 Task: Create a sub task Gather and Analyse Requirements for the task  Create an e-learning platform for online education in the project AgileBite , assign it to team member softage.2@softage.net and update the status of the sub task to  Completed , set the priority of the sub task to High
Action: Mouse moved to (438, 237)
Screenshot: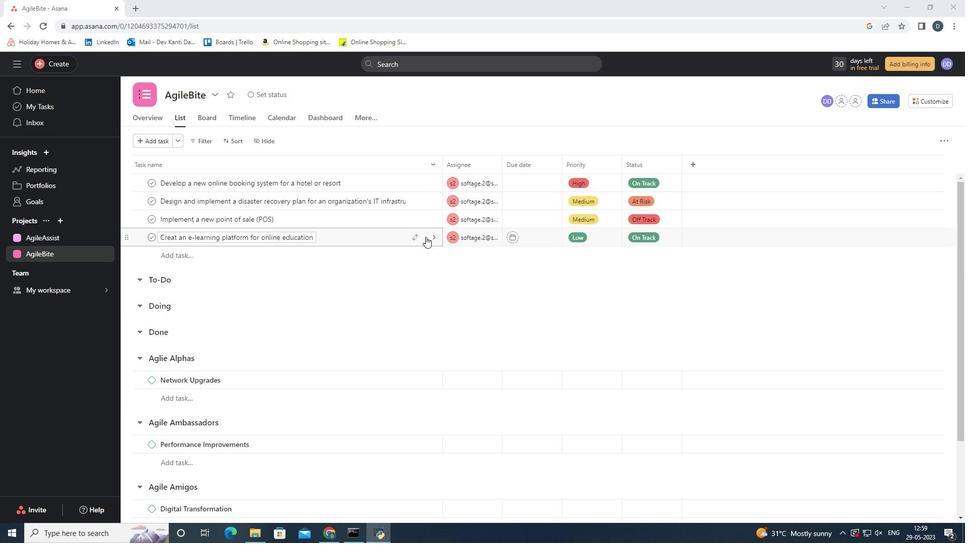 
Action: Mouse pressed left at (438, 237)
Screenshot: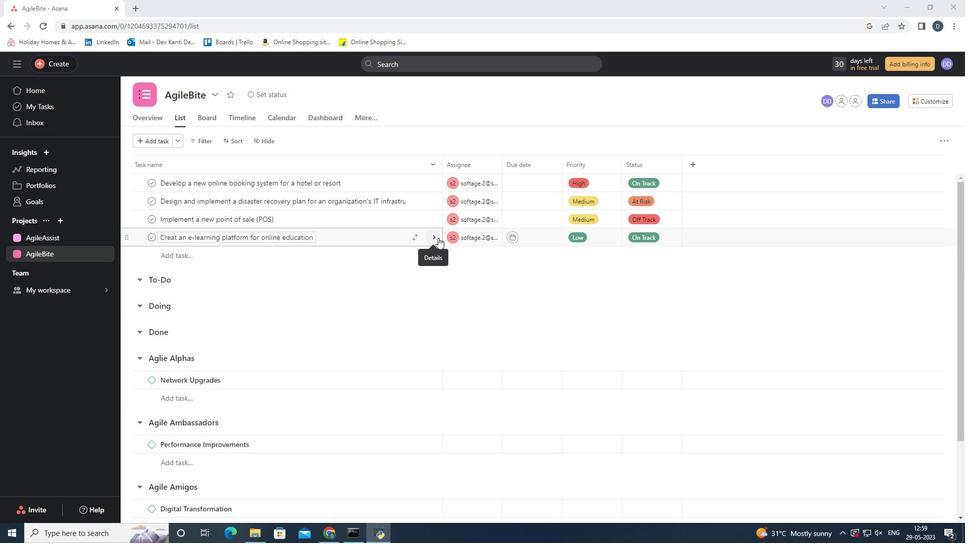
Action: Mouse moved to (880, 142)
Screenshot: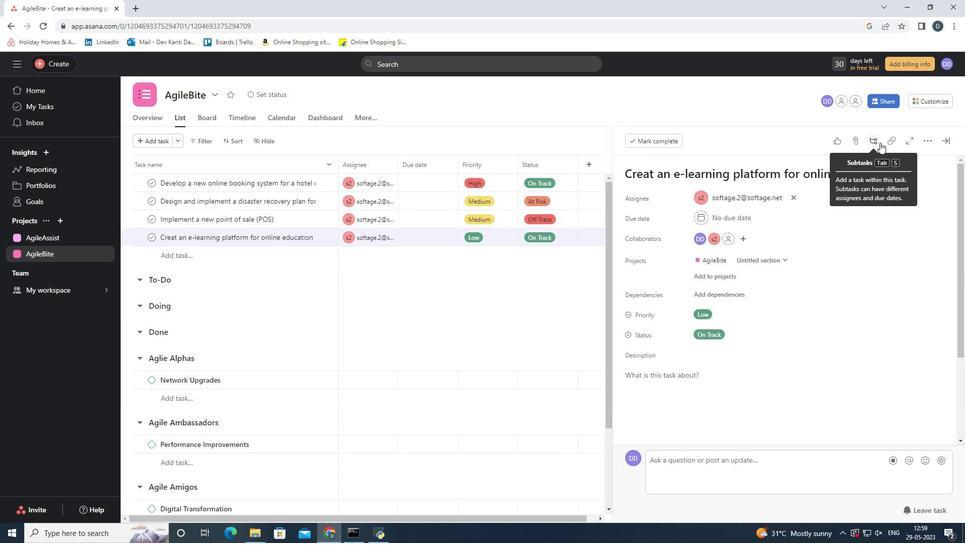 
Action: Mouse pressed left at (880, 142)
Screenshot: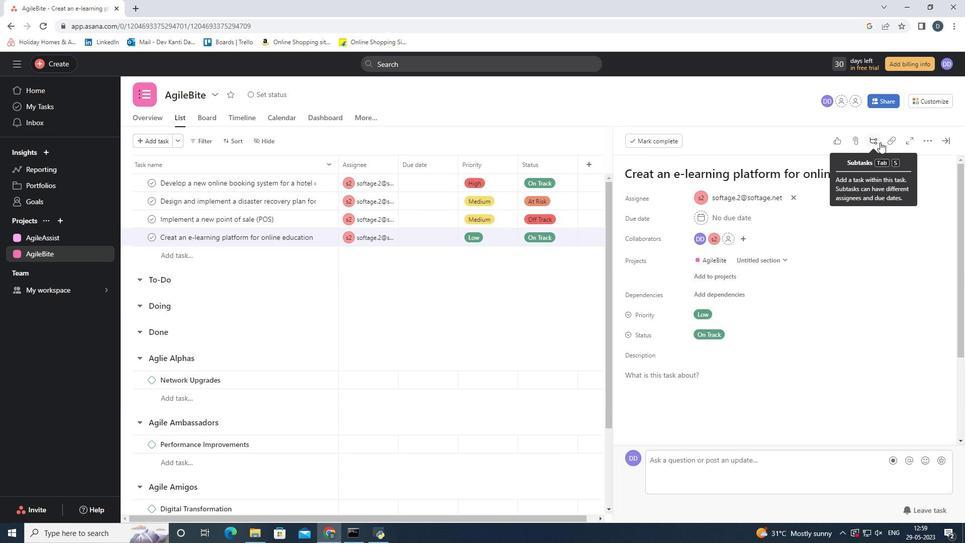 
Action: Mouse moved to (791, 337)
Screenshot: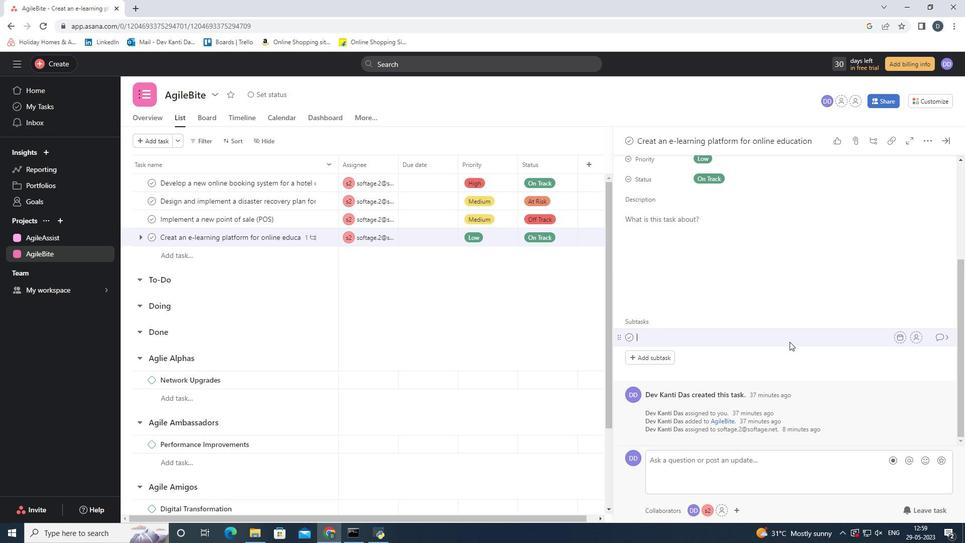 
Action: Mouse pressed left at (791, 337)
Screenshot: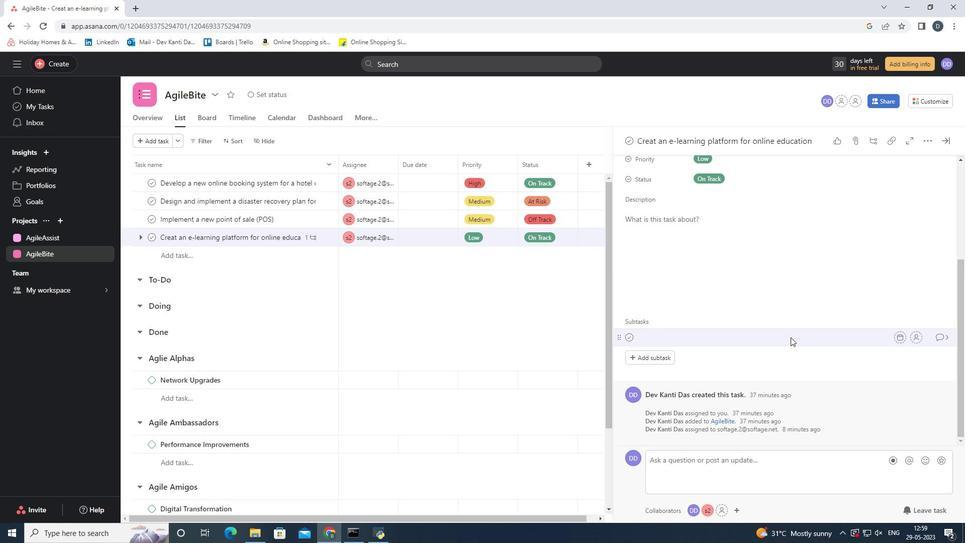 
Action: Mouse moved to (664, 340)
Screenshot: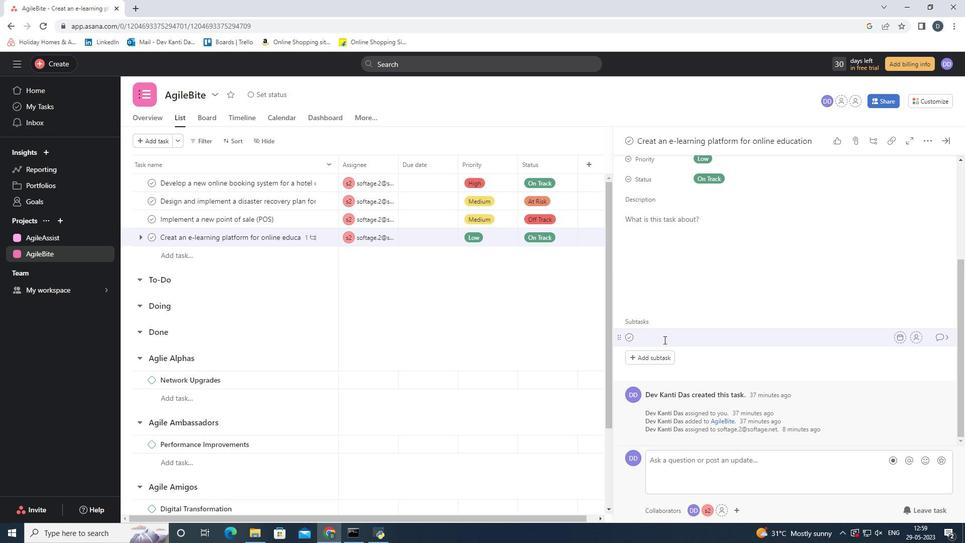 
Action: Mouse pressed left at (664, 340)
Screenshot: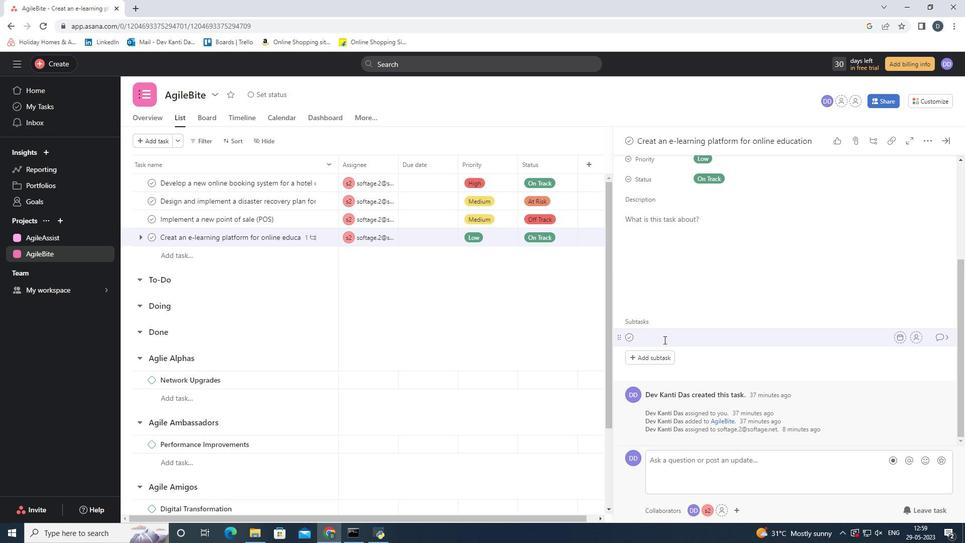 
Action: Mouse moved to (797, 367)
Screenshot: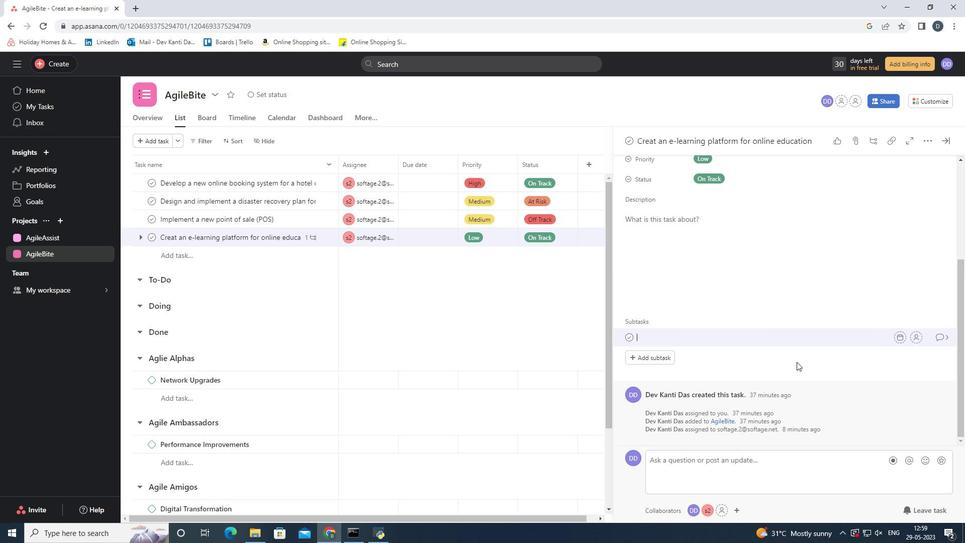 
Action: Key pressed <Key.shift><Key.shift><Key.shift><Key.shift><Key.shift>Gather<Key.space>and<Key.space><Key.shift>Analyse<Key.space><Key.shift>Requirements
Screenshot: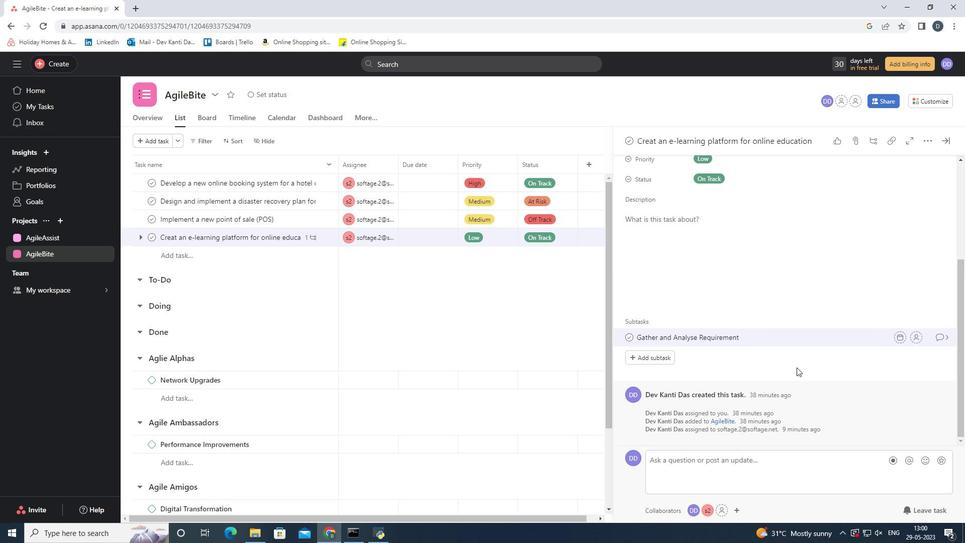 
Action: Mouse moved to (797, 368)
Screenshot: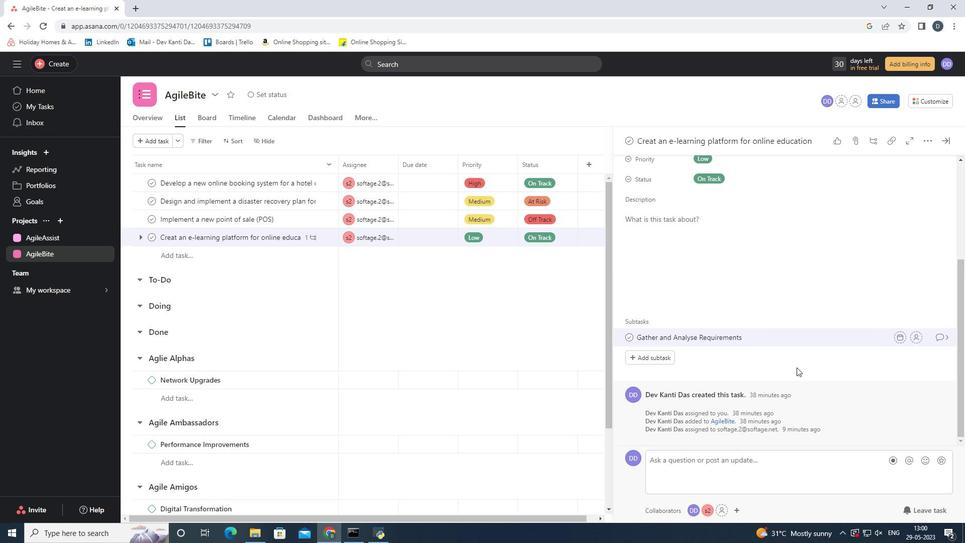 
Action: Mouse pressed left at (797, 368)
Screenshot: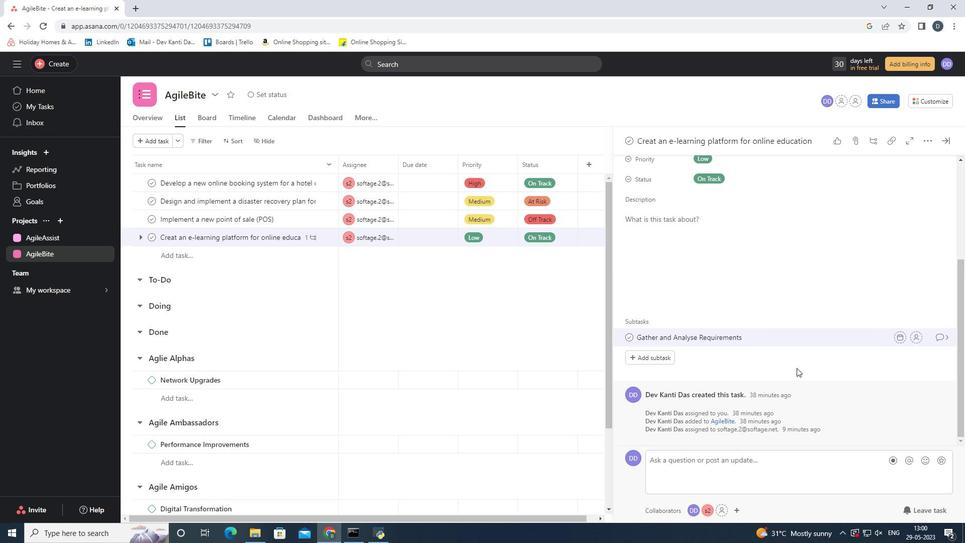 
Action: Mouse moved to (798, 273)
Screenshot: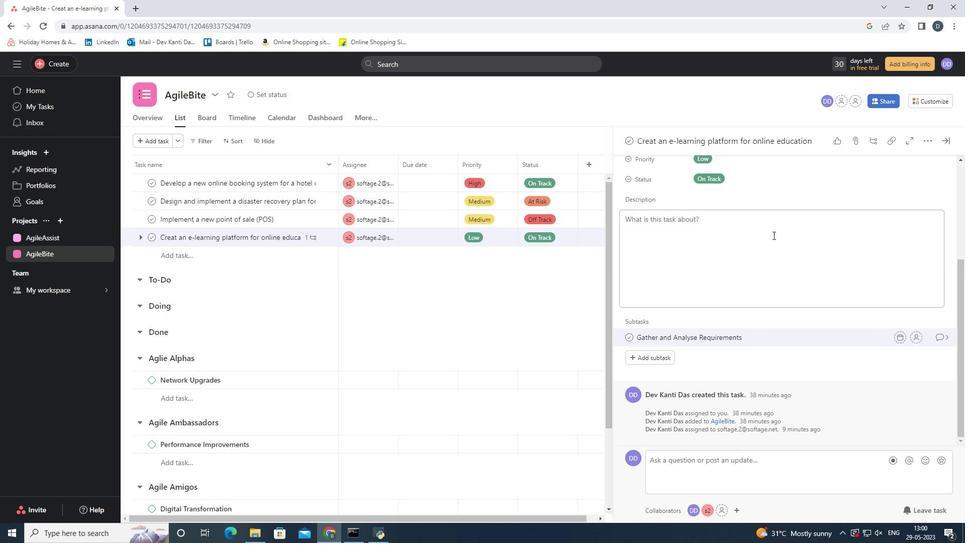 
Action: Mouse scrolled (798, 274) with delta (0, 0)
Screenshot: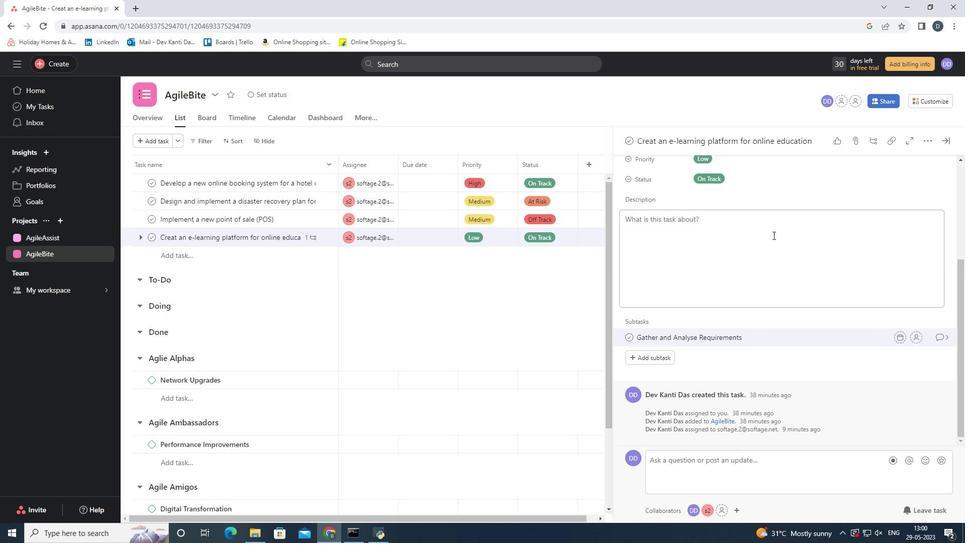 
Action: Mouse scrolled (798, 274) with delta (0, 0)
Screenshot: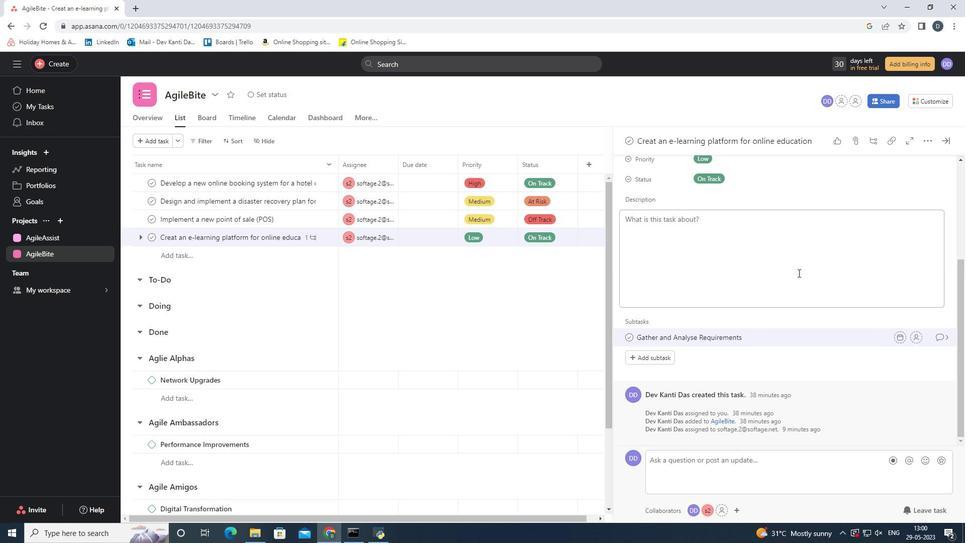 
Action: Mouse scrolled (798, 274) with delta (0, 0)
Screenshot: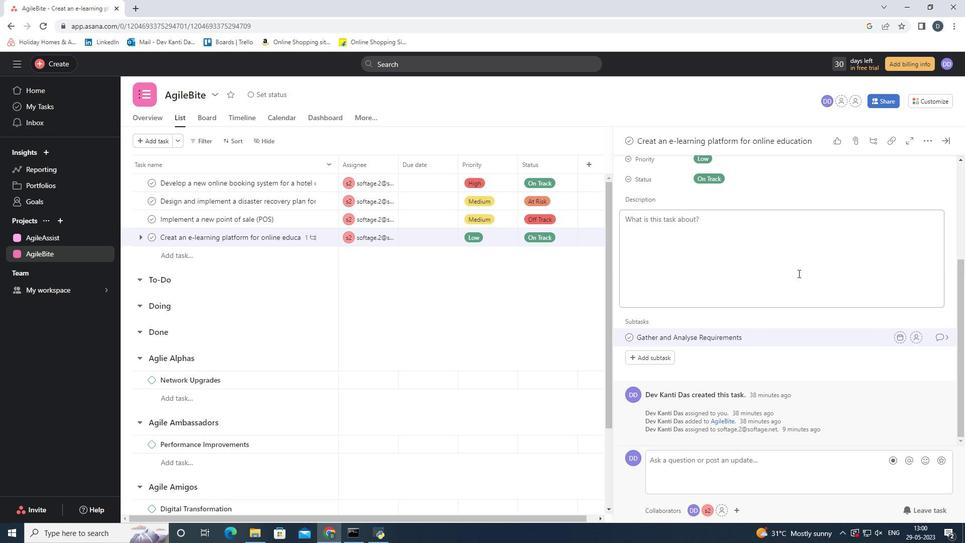 
Action: Mouse scrolled (798, 274) with delta (0, 0)
Screenshot: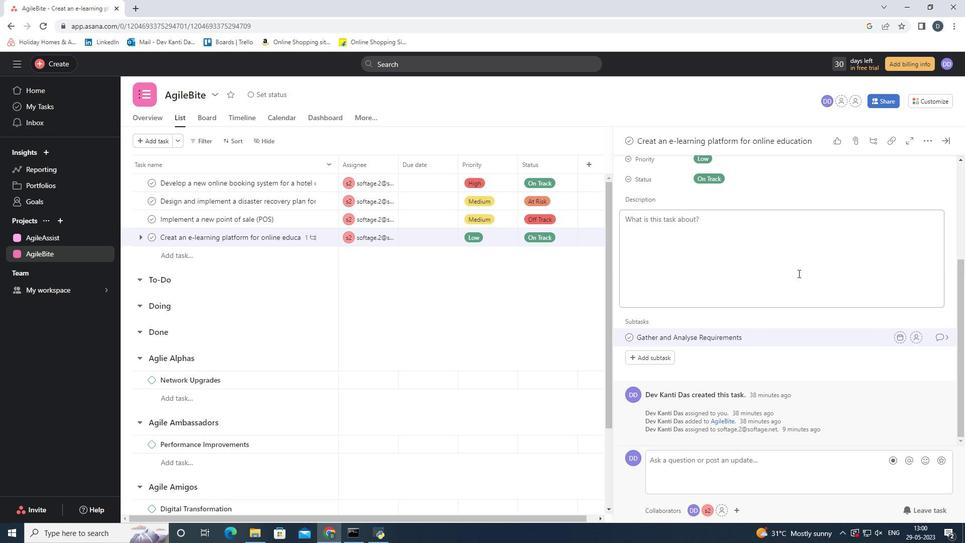 
Action: Mouse scrolled (798, 274) with delta (0, 0)
Screenshot: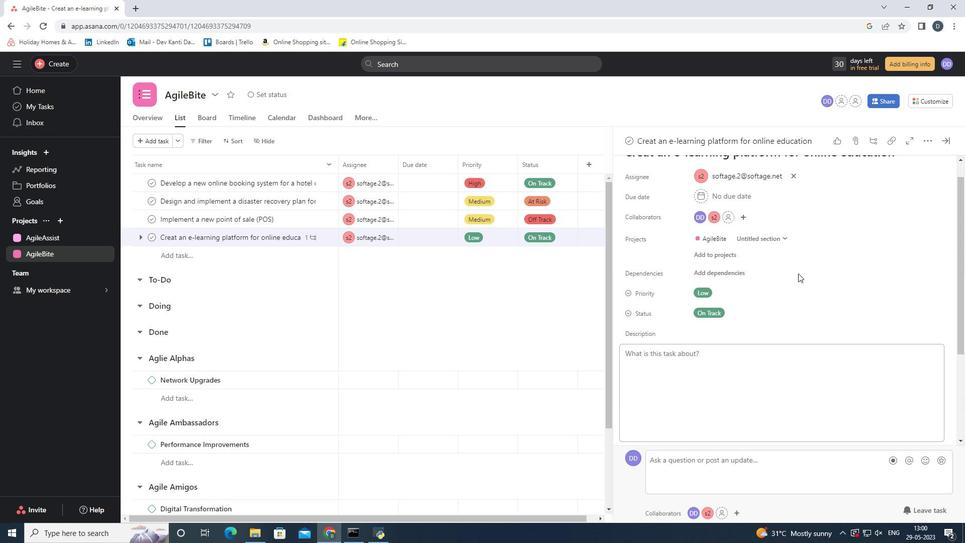 
Action: Mouse scrolled (798, 274) with delta (0, 0)
Screenshot: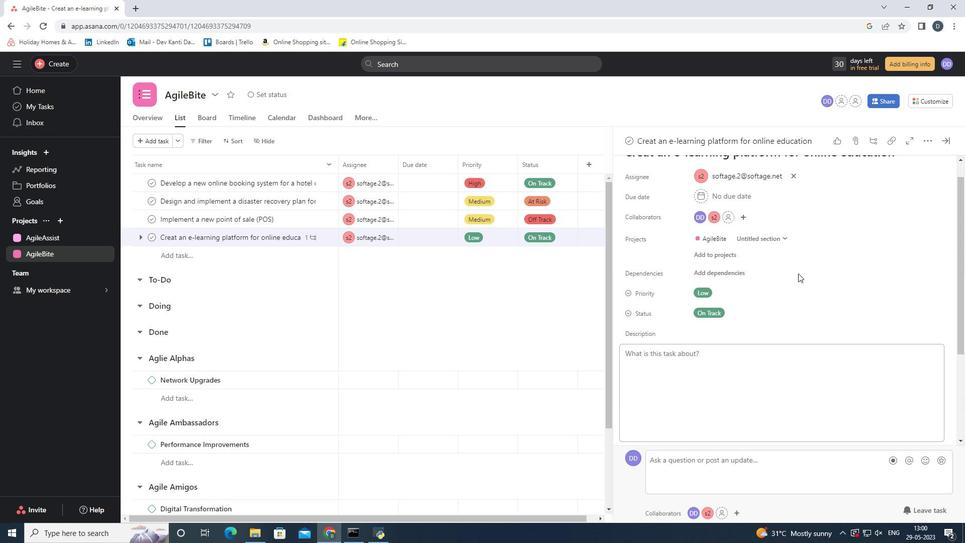 
Action: Mouse scrolled (798, 274) with delta (0, 0)
Screenshot: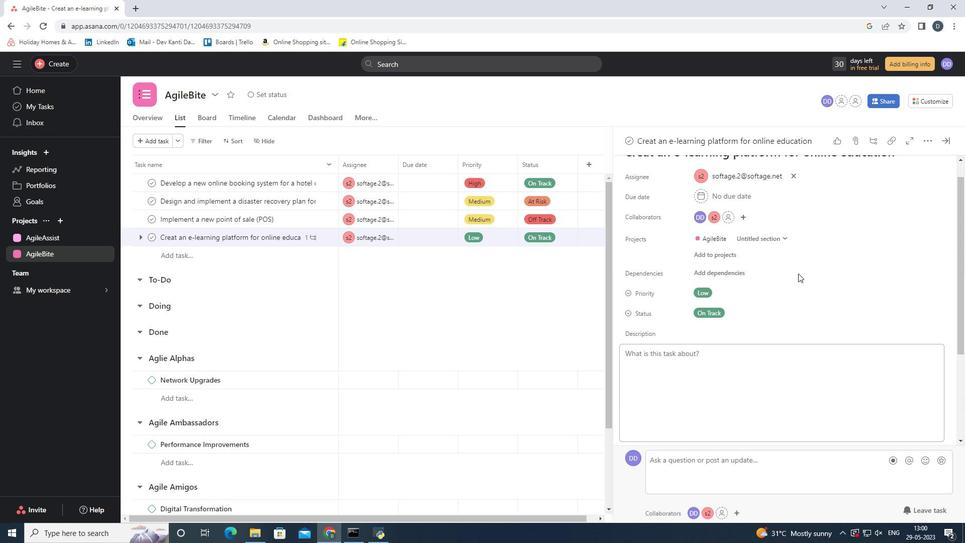 
Action: Mouse moved to (847, 309)
Screenshot: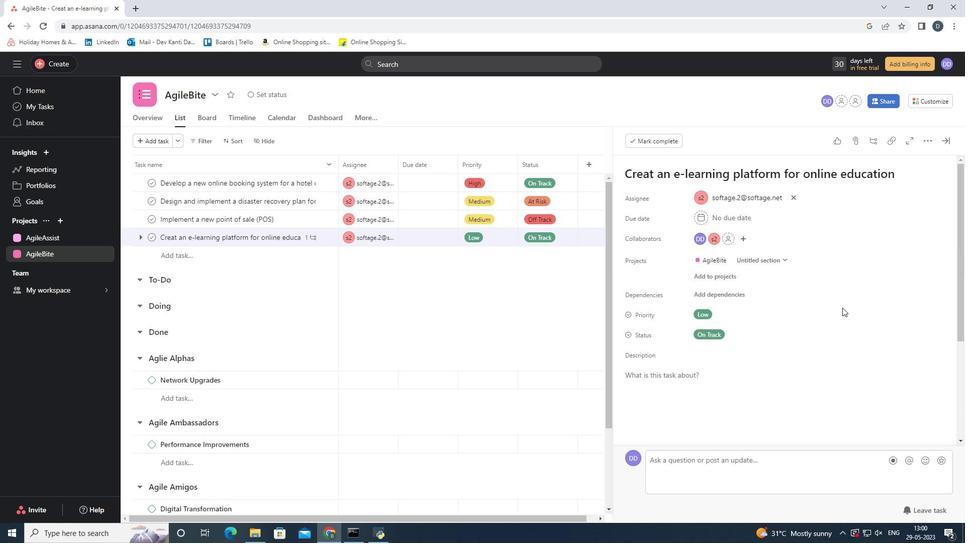 
Action: Mouse scrolled (847, 308) with delta (0, 0)
Screenshot: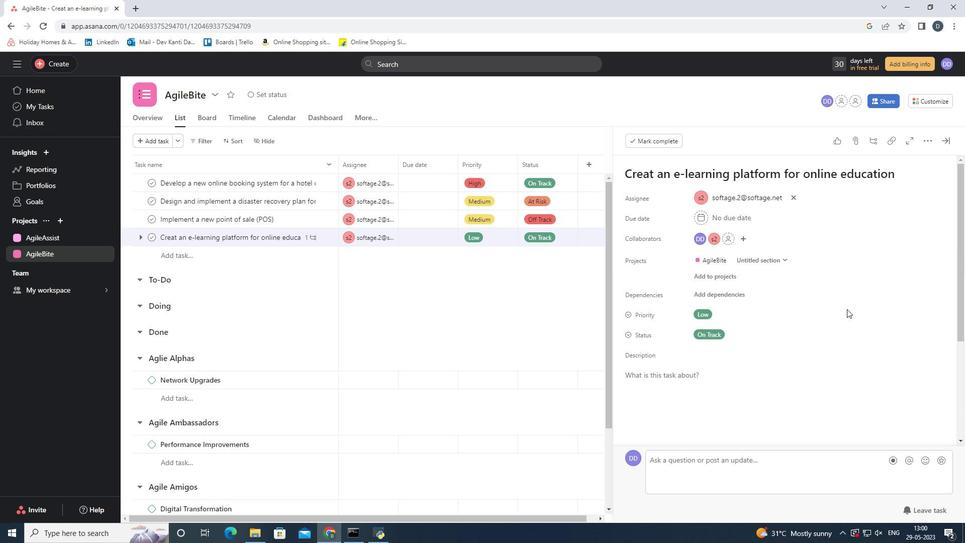 
Action: Mouse scrolled (847, 308) with delta (0, 0)
Screenshot: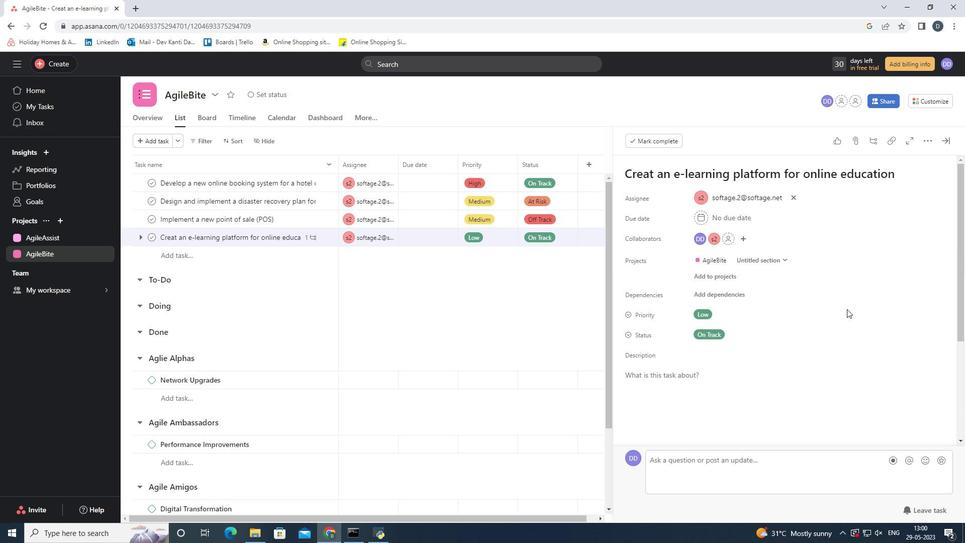 
Action: Mouse scrolled (847, 308) with delta (0, 0)
Screenshot: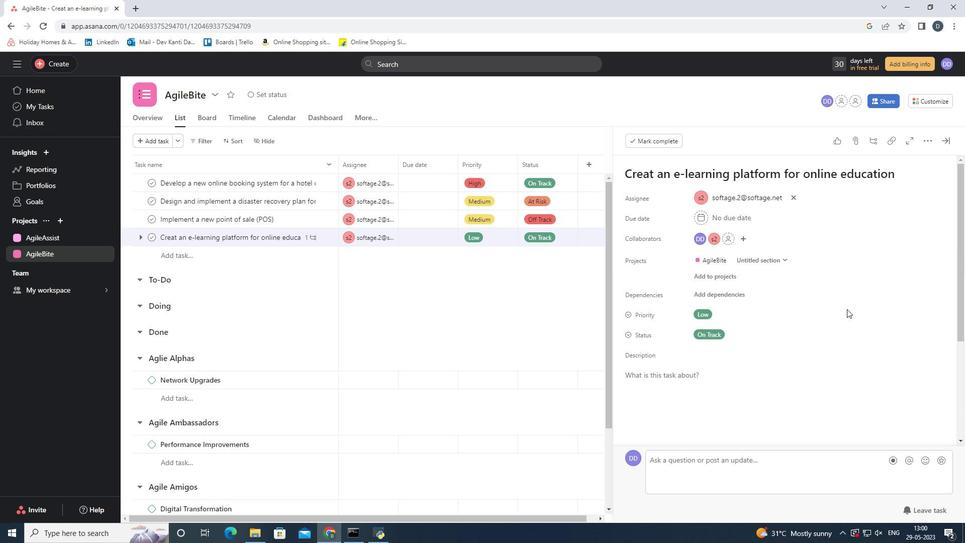 
Action: Mouse scrolled (847, 308) with delta (0, 0)
Screenshot: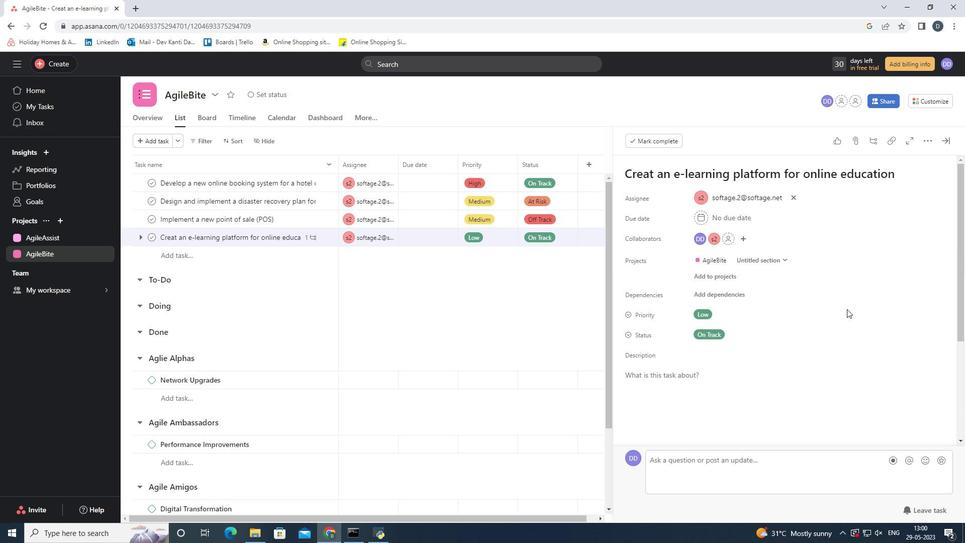 
Action: Mouse moved to (921, 339)
Screenshot: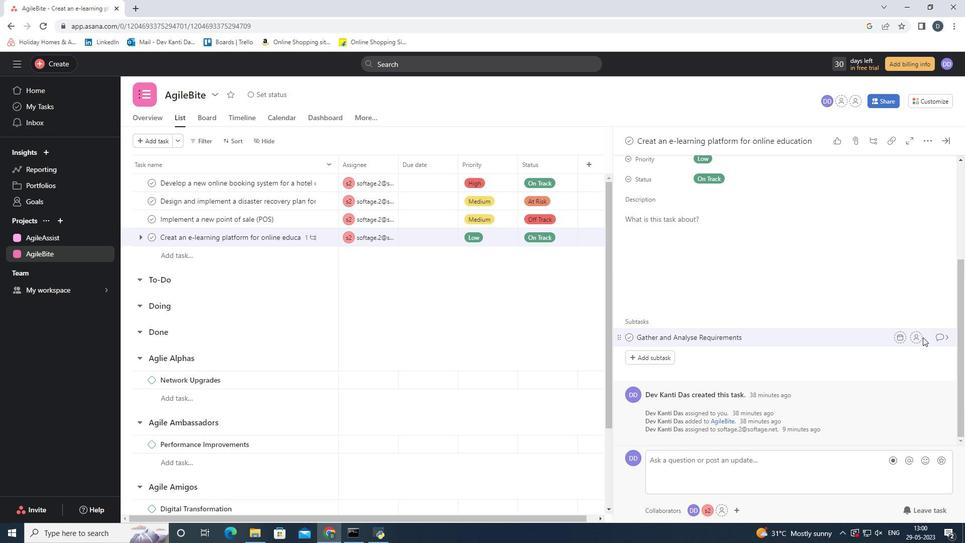 
Action: Mouse pressed left at (921, 339)
Screenshot: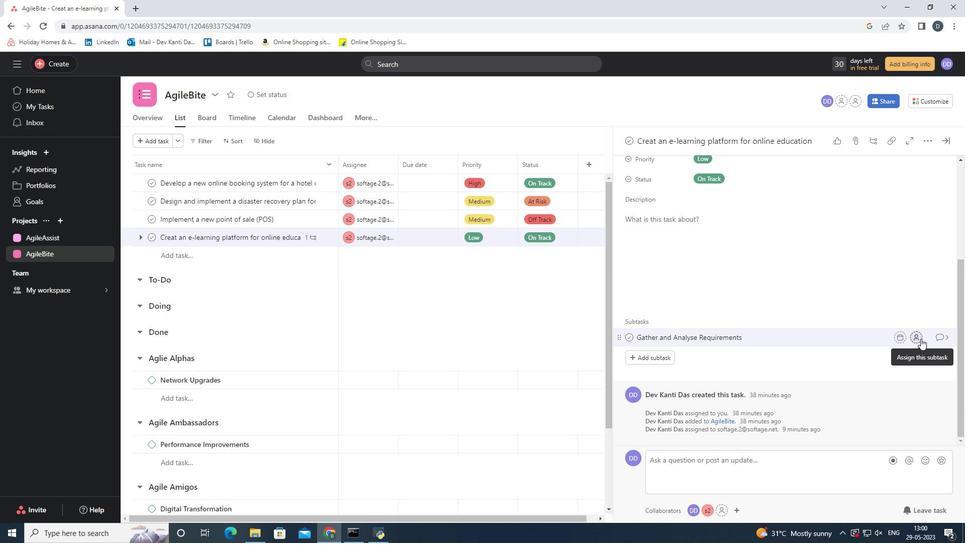 
Action: Mouse moved to (827, 415)
Screenshot: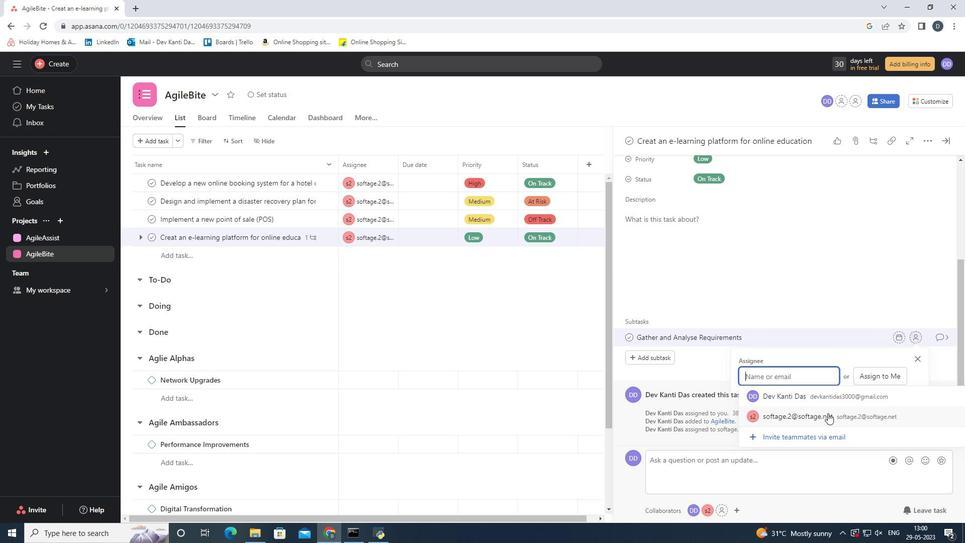 
Action: Mouse pressed left at (827, 415)
Screenshot: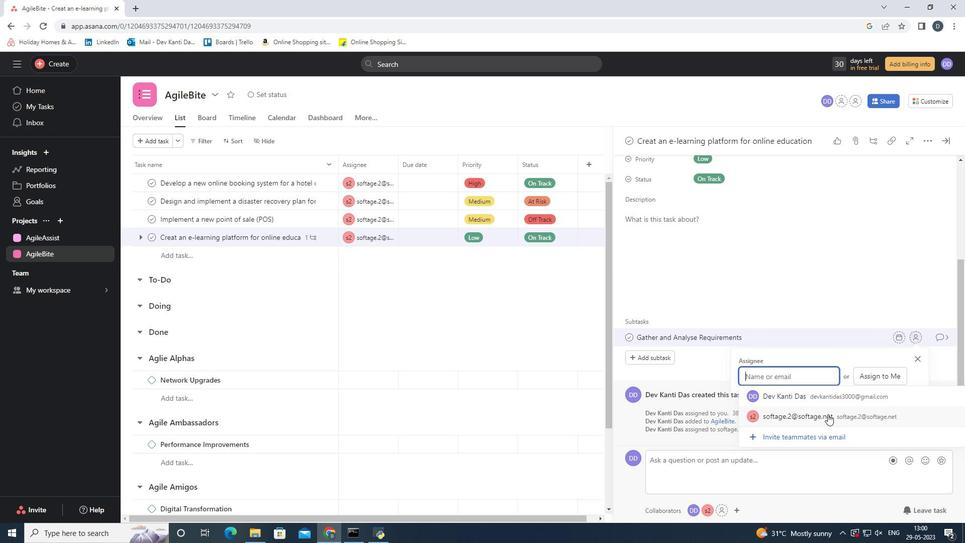 
Action: Mouse moved to (948, 342)
Screenshot: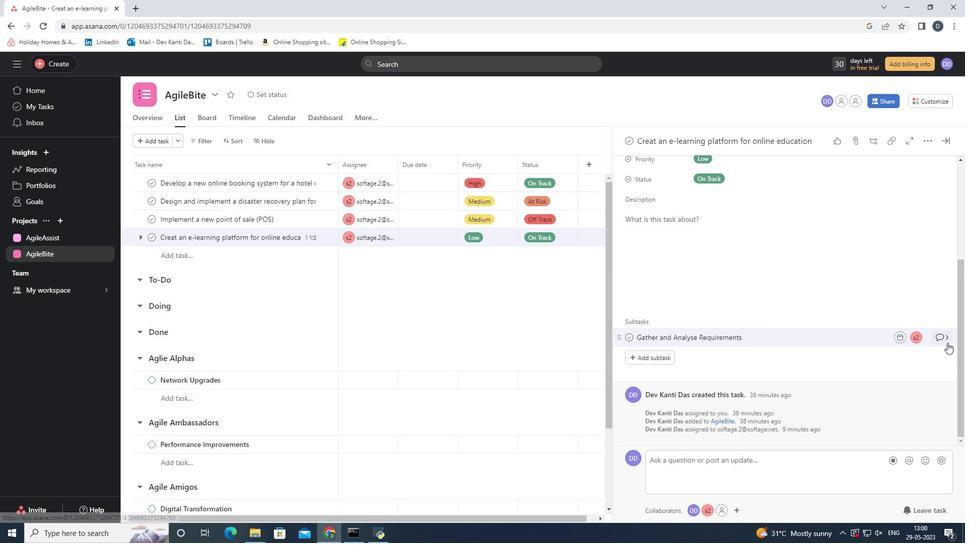 
Action: Mouse pressed left at (948, 342)
Screenshot: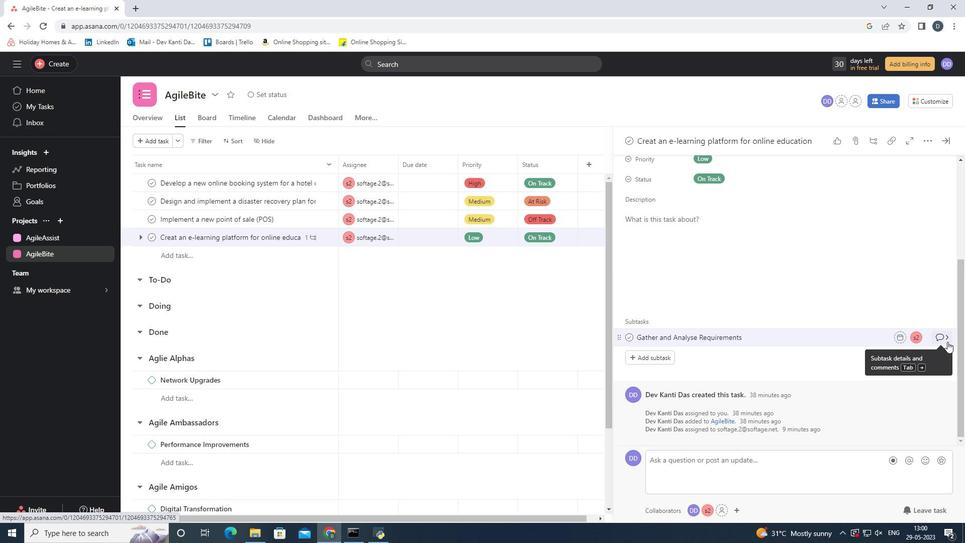 
Action: Mouse moved to (677, 307)
Screenshot: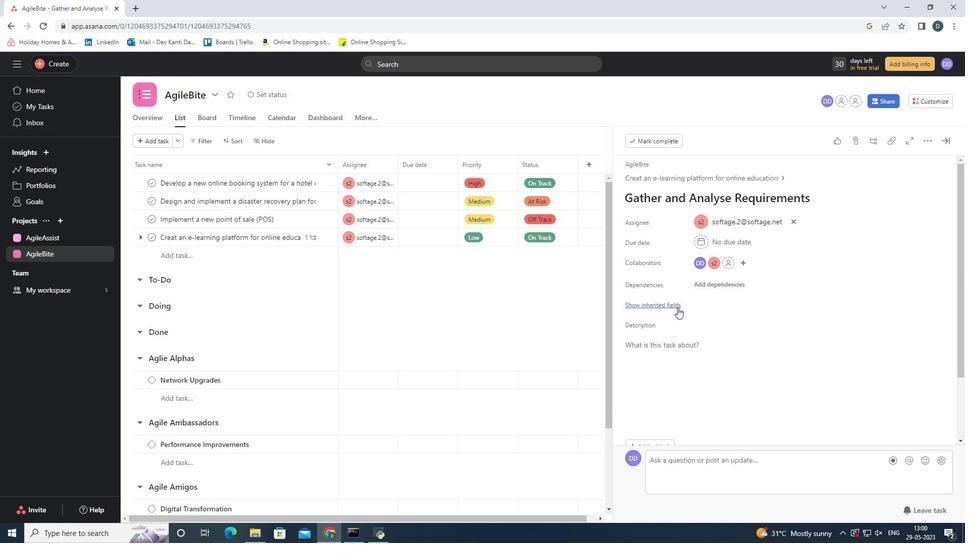 
Action: Mouse pressed left at (677, 307)
Screenshot: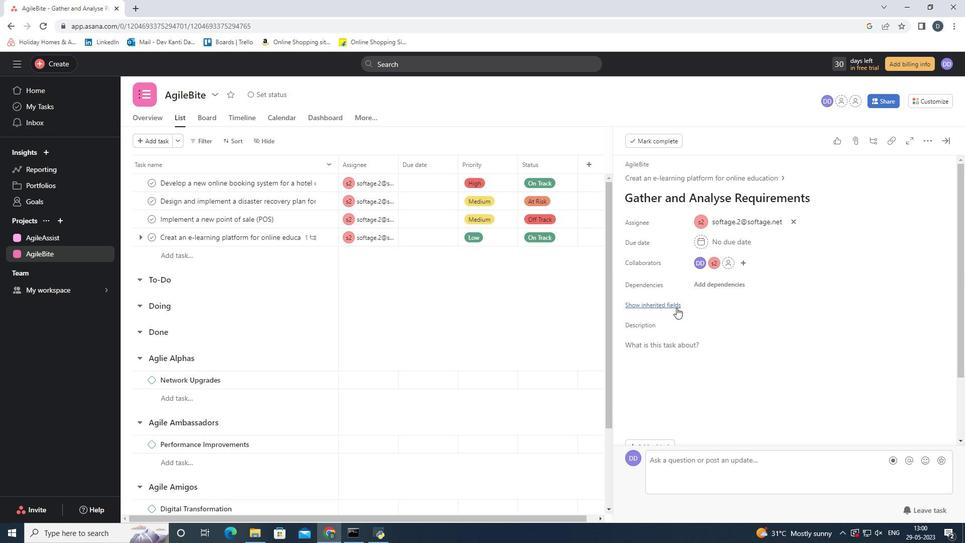 
Action: Mouse moved to (698, 348)
Screenshot: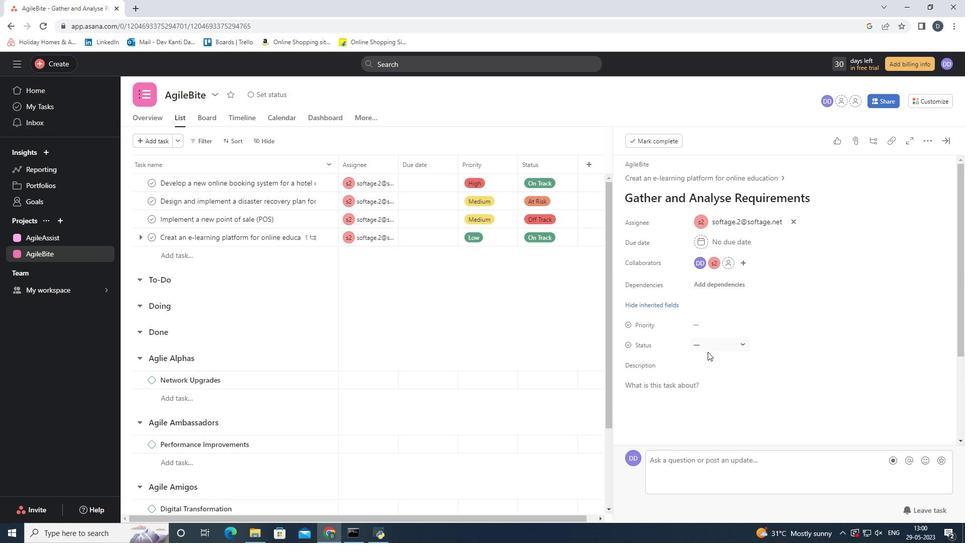 
Action: Mouse pressed left at (698, 348)
Screenshot: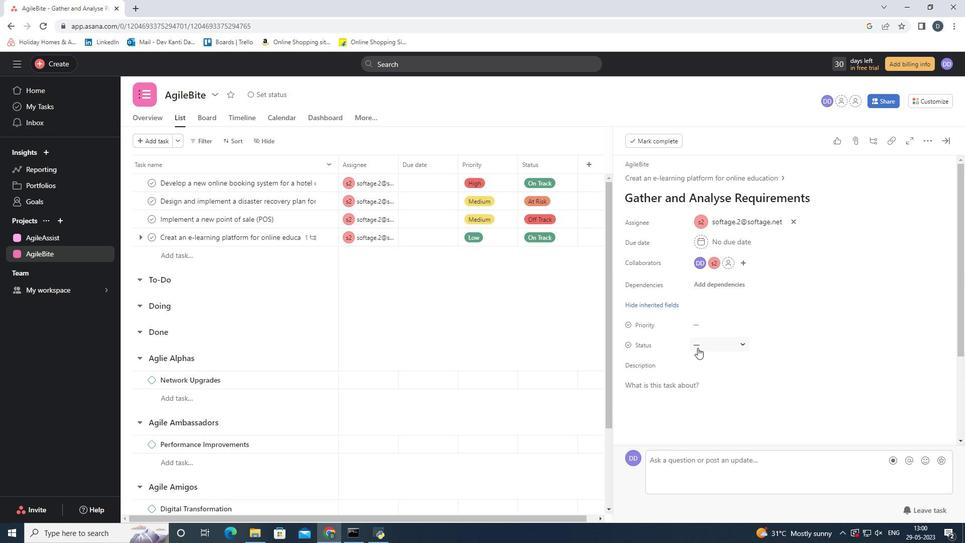 
Action: Mouse moved to (887, 373)
Screenshot: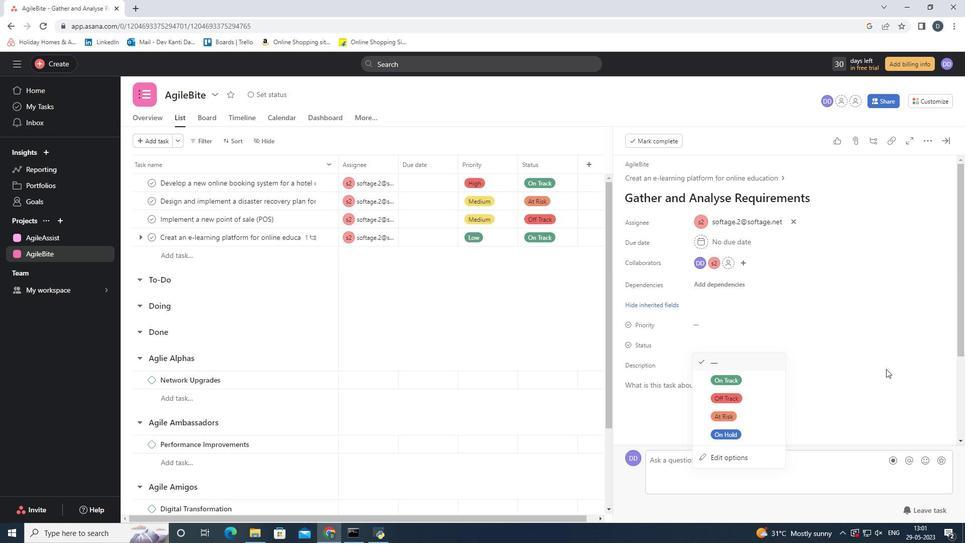 
Action: Mouse pressed left at (887, 373)
Screenshot: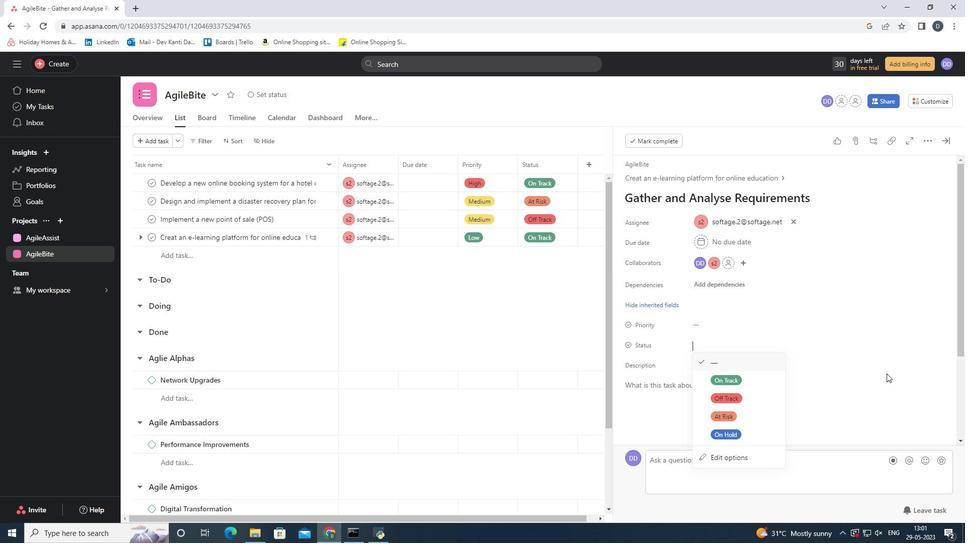 
Action: Mouse moved to (700, 317)
Screenshot: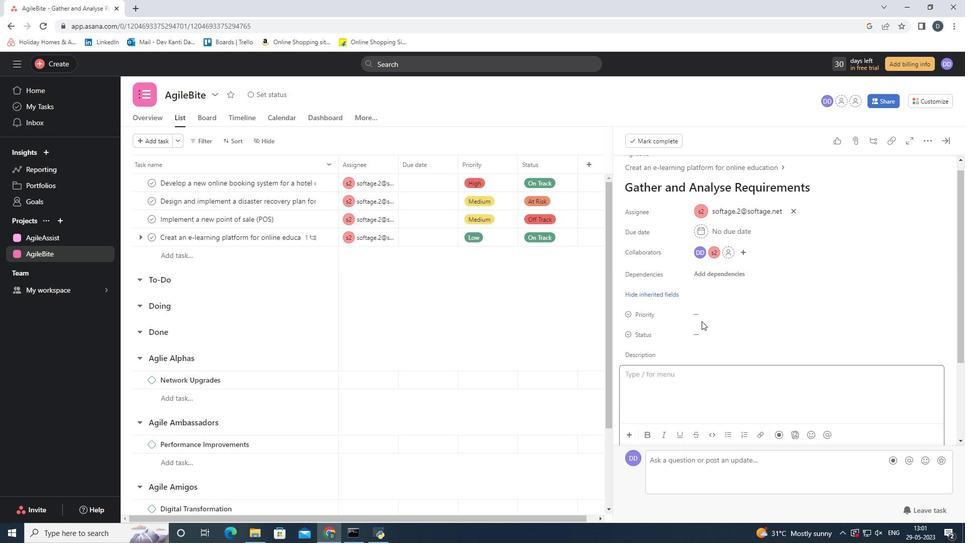
Action: Mouse pressed left at (700, 317)
Screenshot: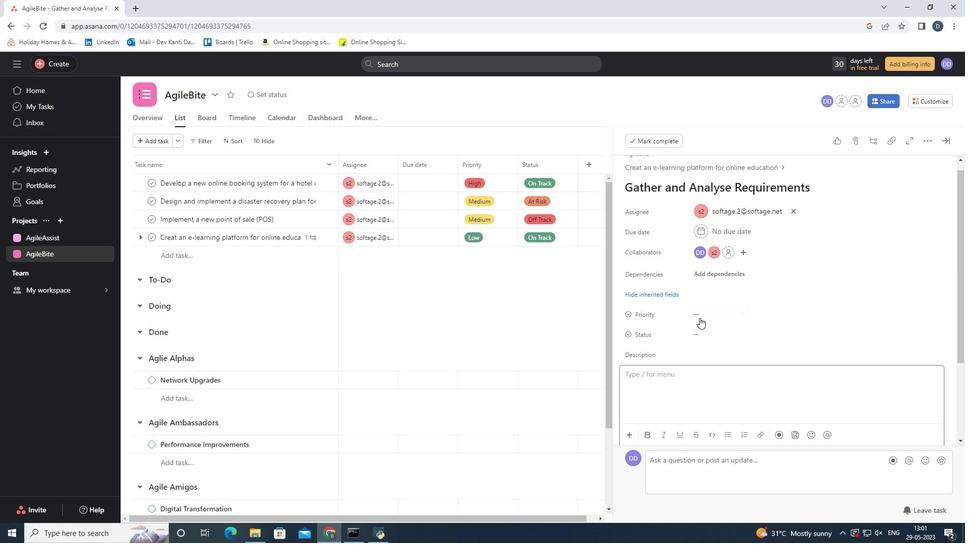 
Action: Mouse moved to (731, 348)
Screenshot: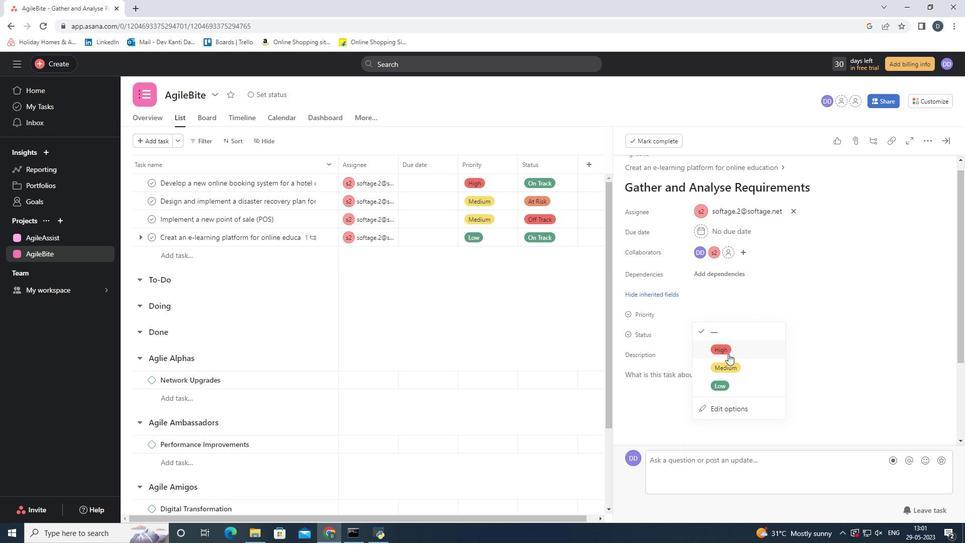 
Action: Mouse pressed left at (731, 348)
Screenshot: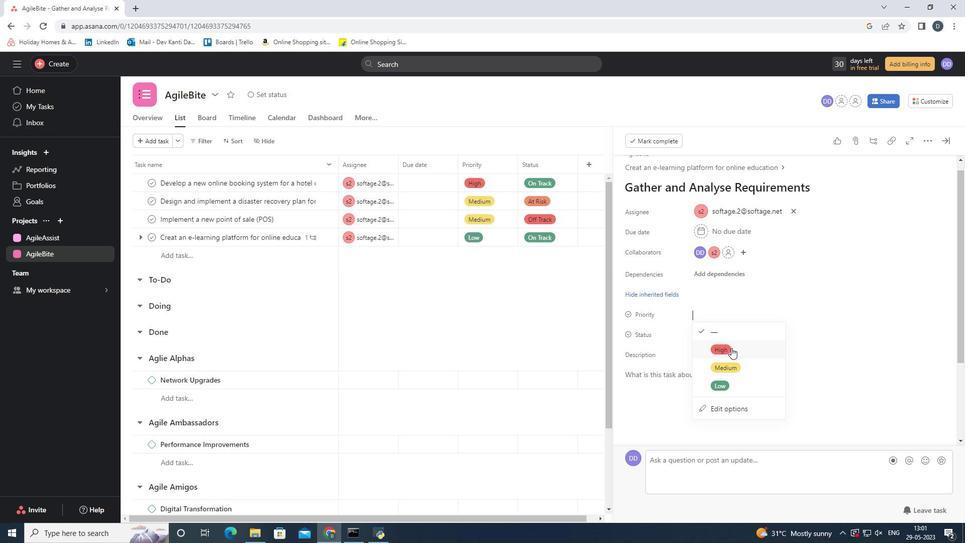 
Action: Mouse moved to (698, 331)
Screenshot: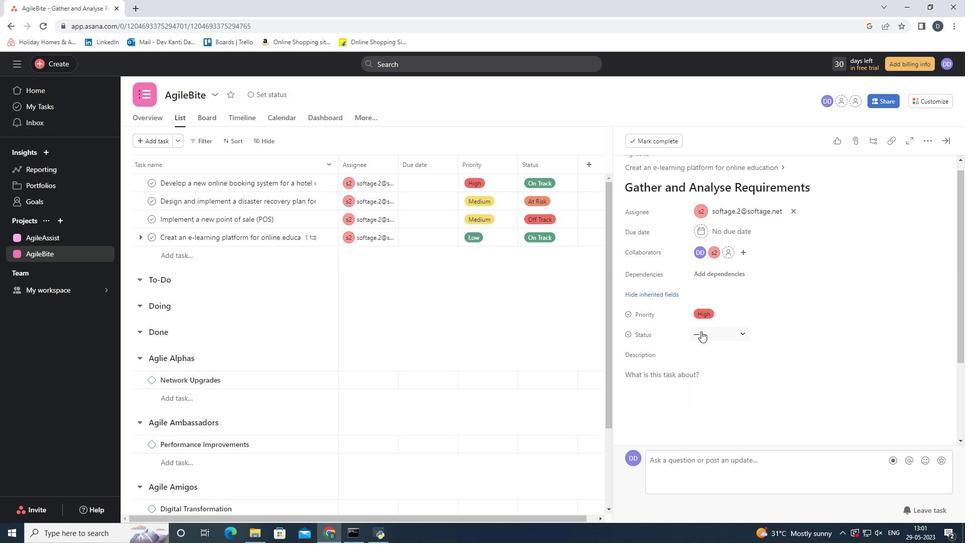 
Action: Mouse pressed left at (698, 331)
Screenshot: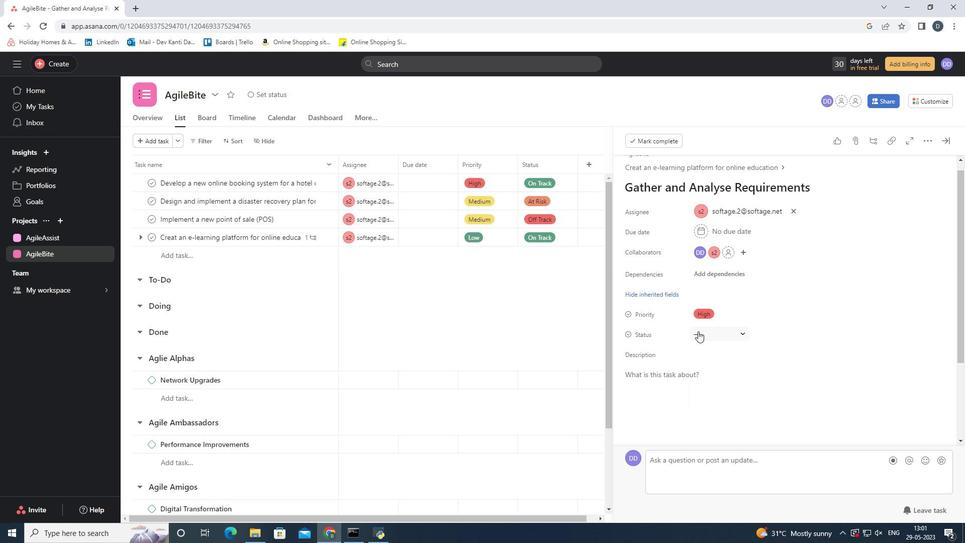 
Action: Mouse moved to (822, 315)
Screenshot: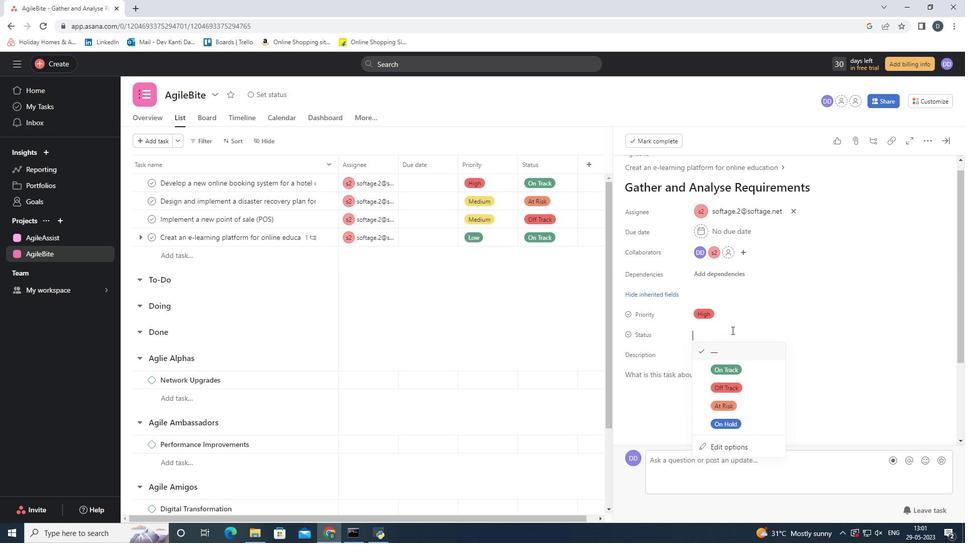 
Action: Mouse pressed left at (822, 315)
Screenshot: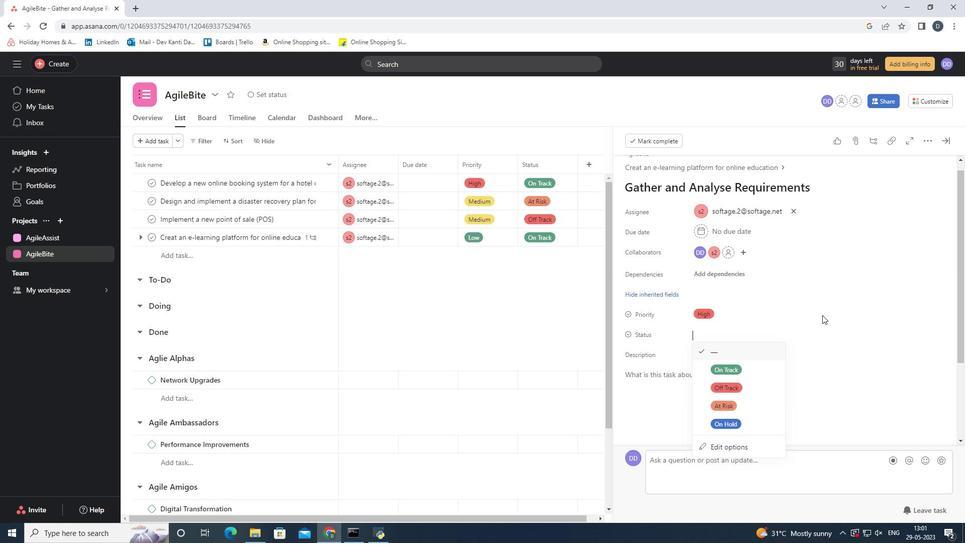 
Action: Mouse moved to (826, 343)
Screenshot: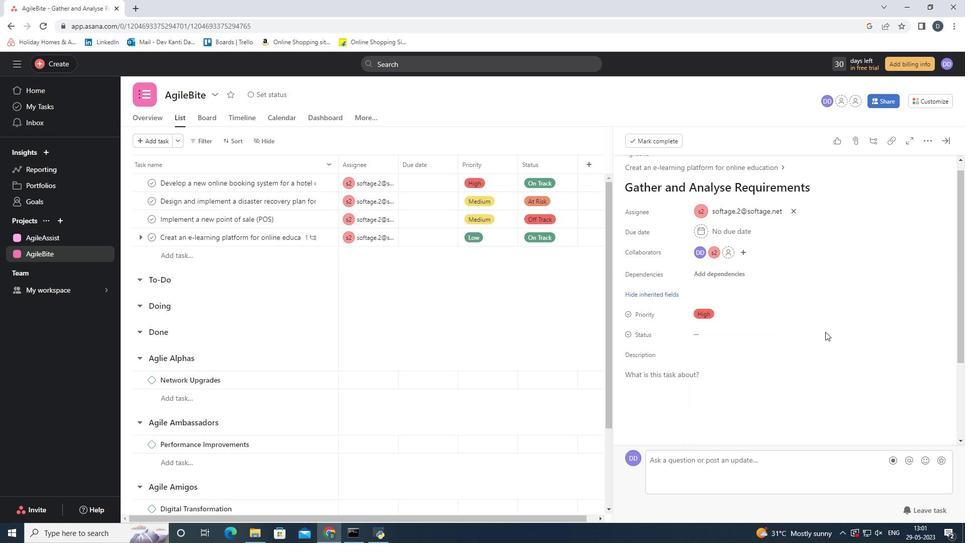 
Action: Mouse scrolled (826, 344) with delta (0, 0)
Screenshot: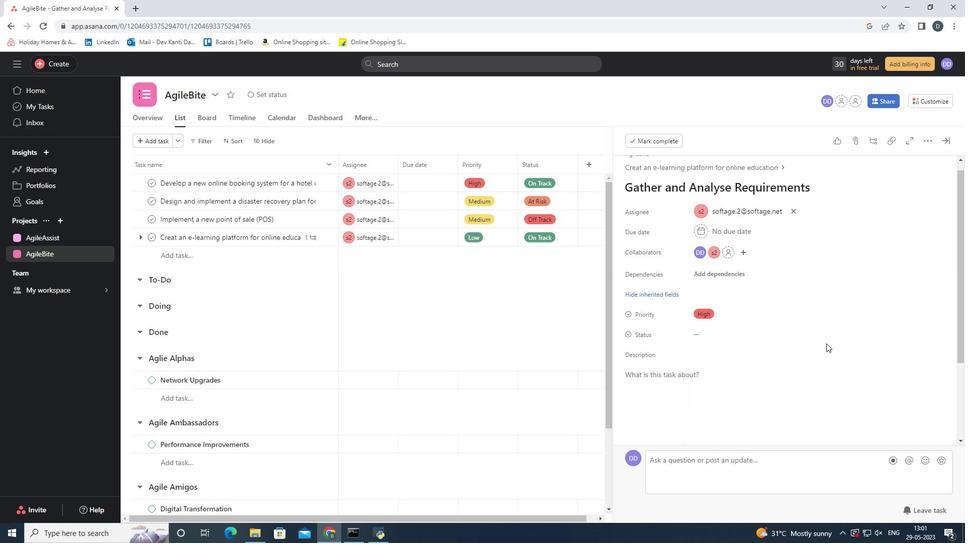 
Action: Mouse scrolled (826, 344) with delta (0, 0)
Screenshot: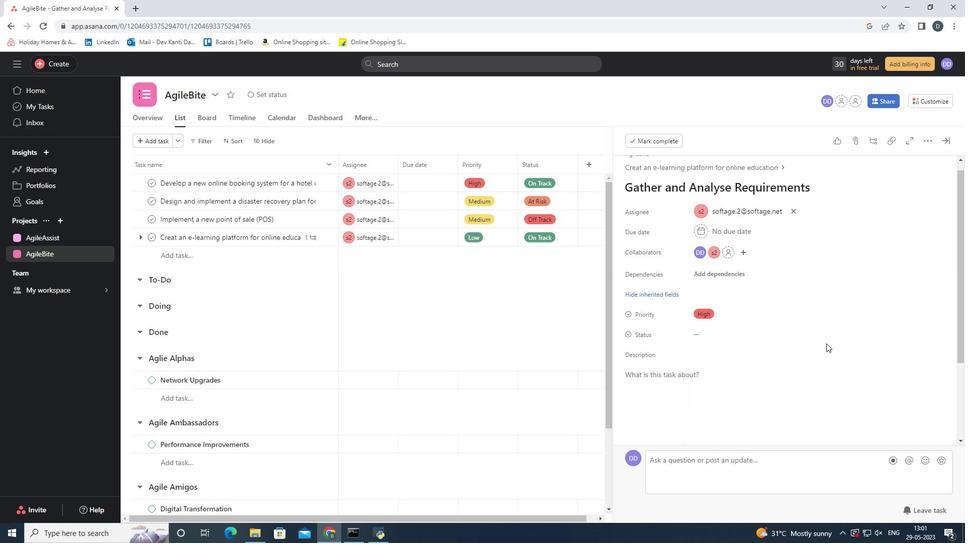 
Action: Mouse scrolled (826, 344) with delta (0, 0)
Screenshot: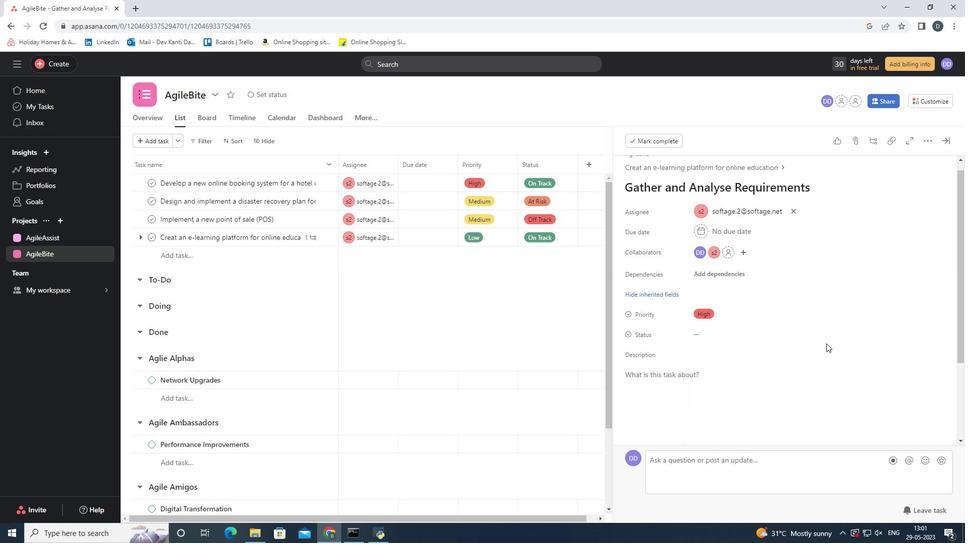 
Action: Mouse scrolled (826, 344) with delta (0, 0)
Screenshot: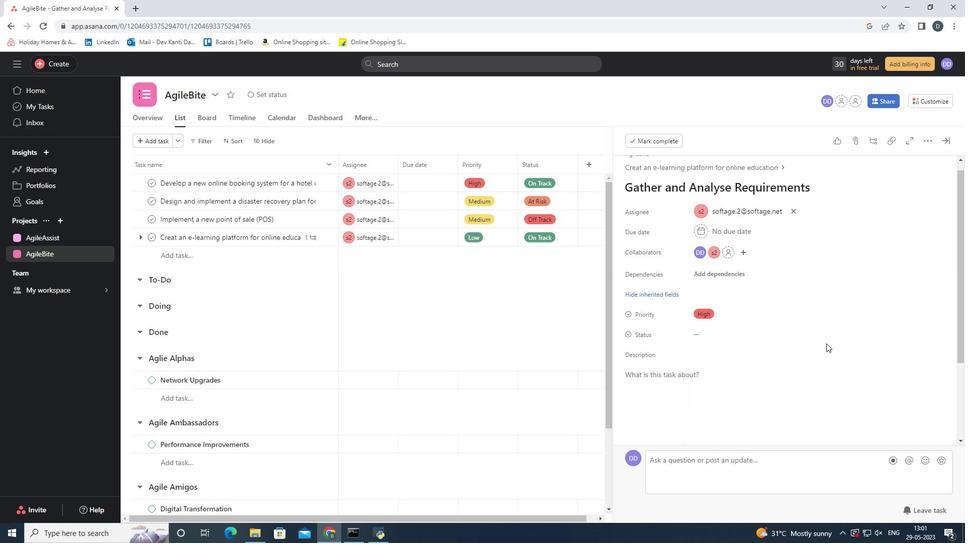 
Action: Mouse moved to (759, 333)
Screenshot: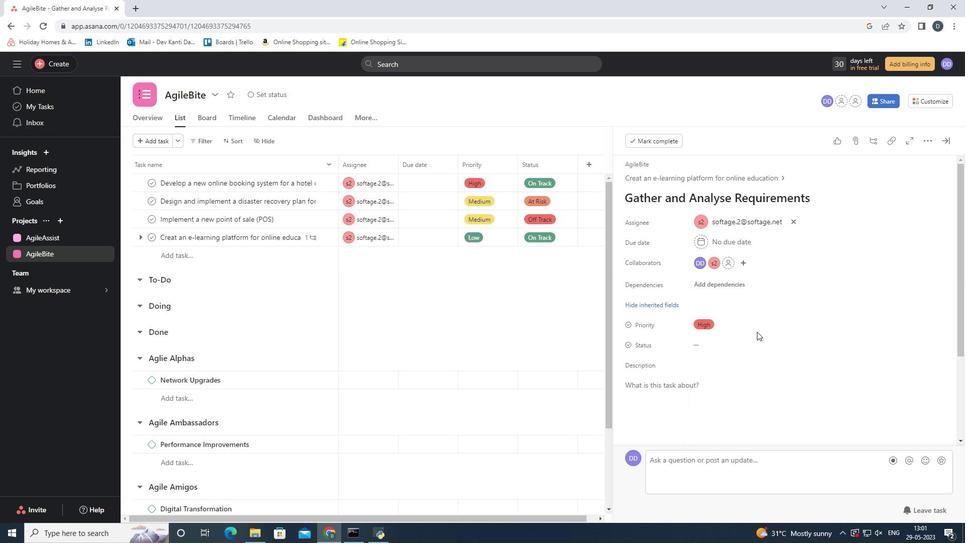 
Action: Mouse scrolled (759, 331) with delta (0, 0)
Screenshot: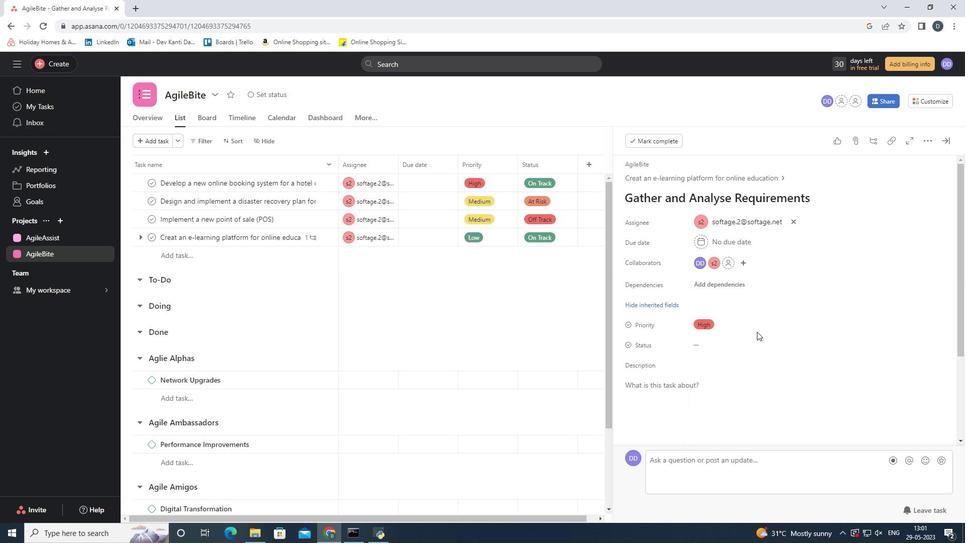 
Action: Mouse moved to (763, 335)
Screenshot: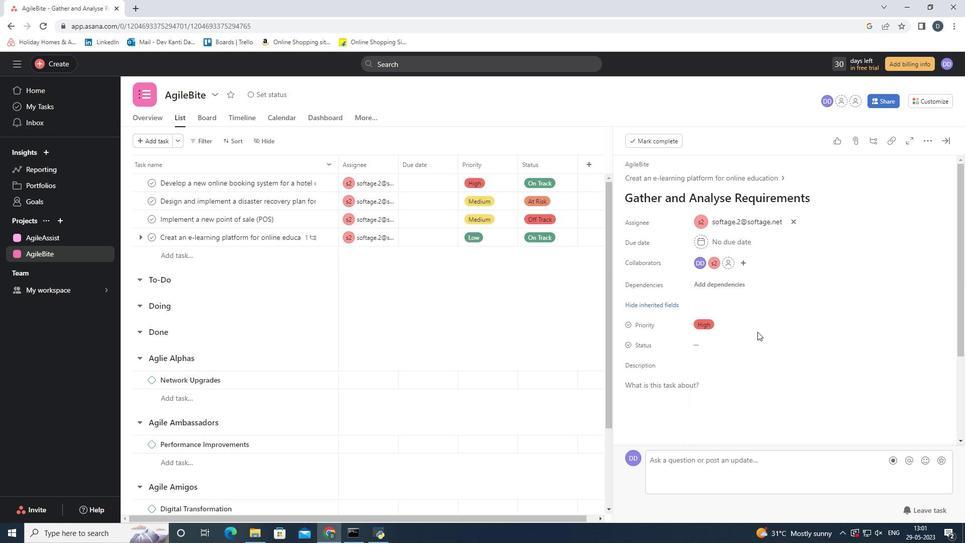 
Action: Mouse scrolled (761, 333) with delta (0, 0)
Screenshot: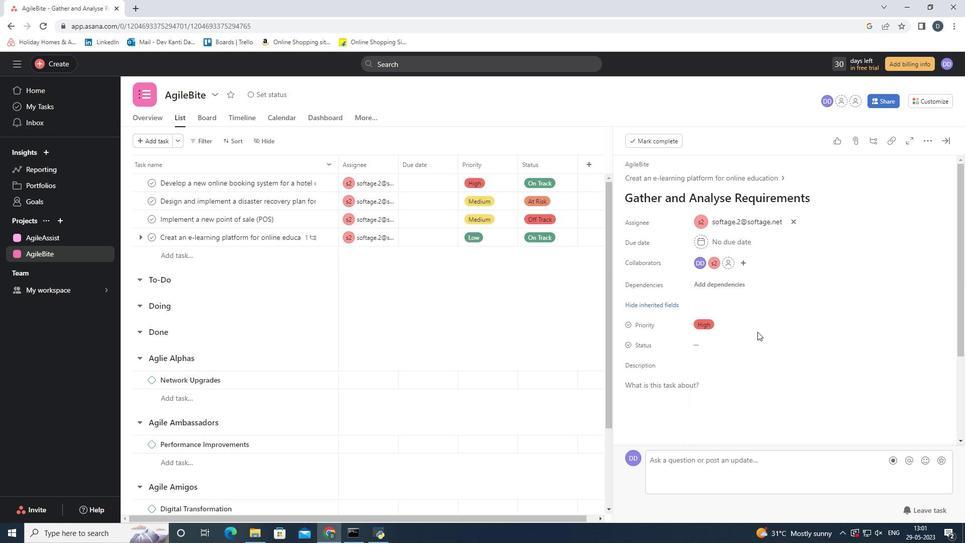 
Action: Mouse scrolled (762, 333) with delta (0, 0)
Screenshot: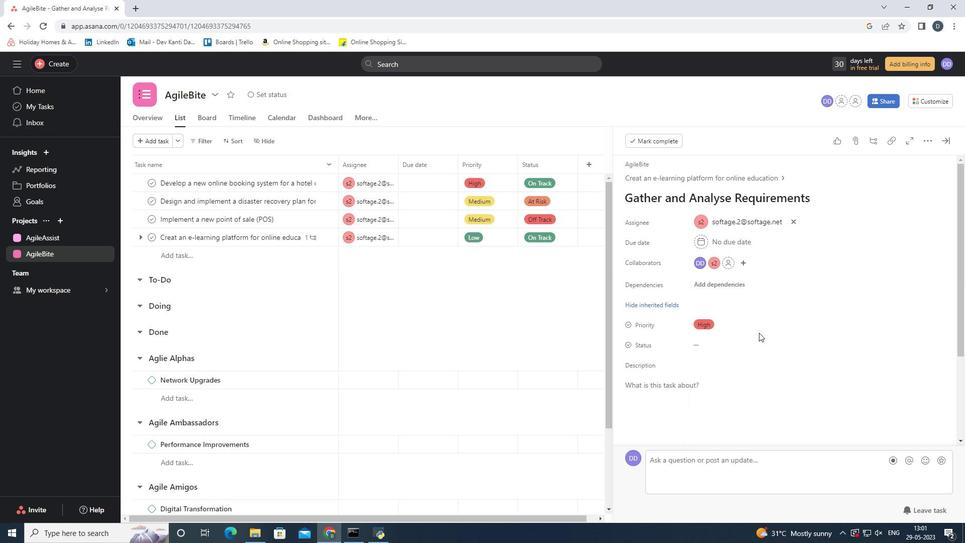 
Action: Mouse moved to (764, 335)
Screenshot: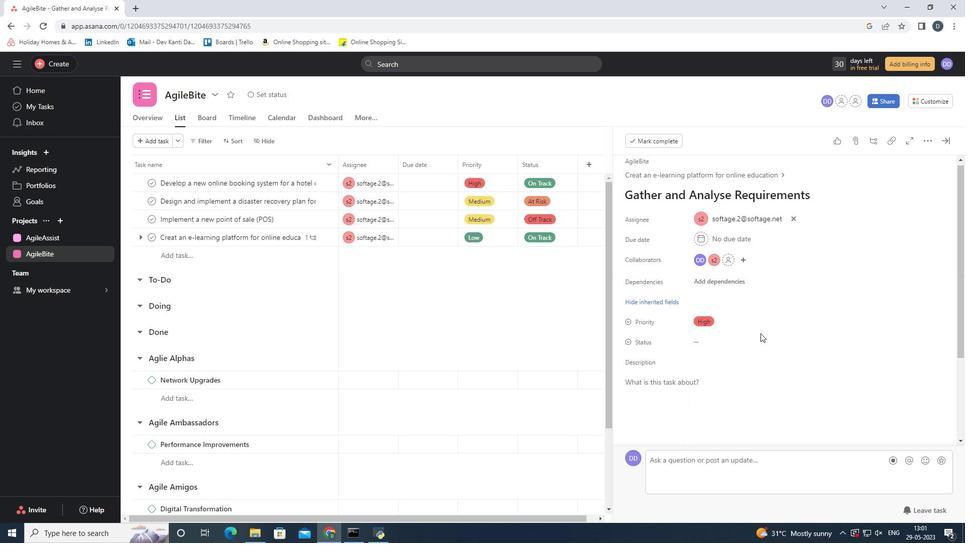 
Action: Mouse scrolled (763, 334) with delta (0, 0)
Screenshot: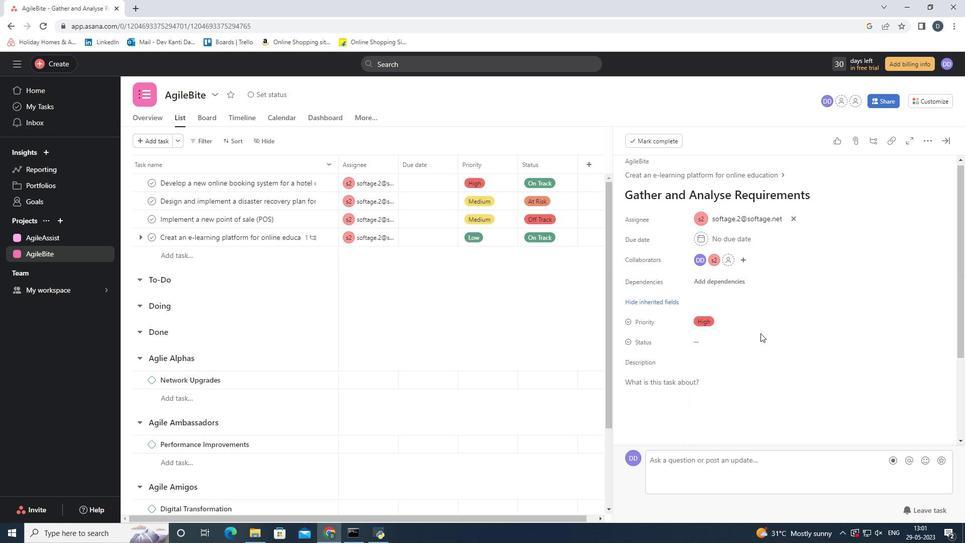 
Action: Mouse moved to (680, 369)
Screenshot: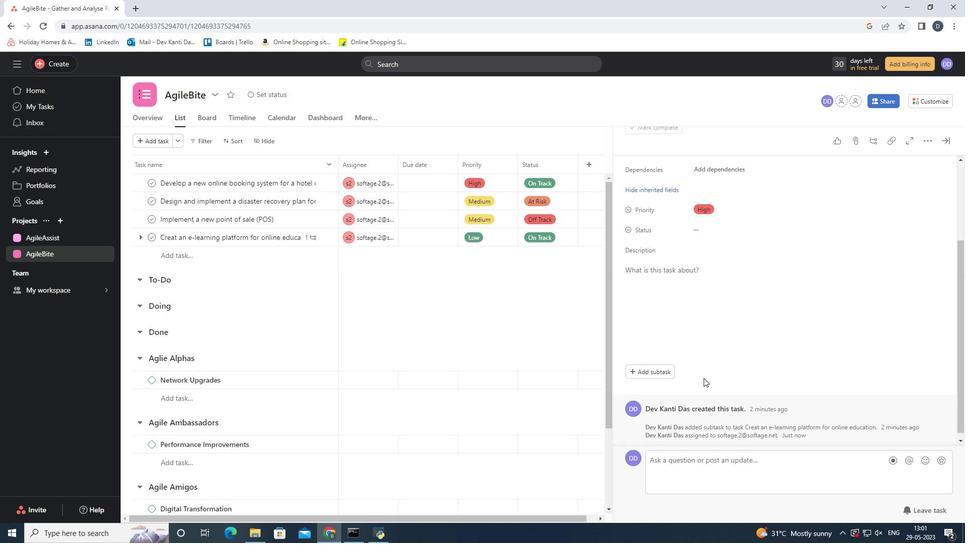 
Action: Mouse scrolled (680, 369) with delta (0, 0)
Screenshot: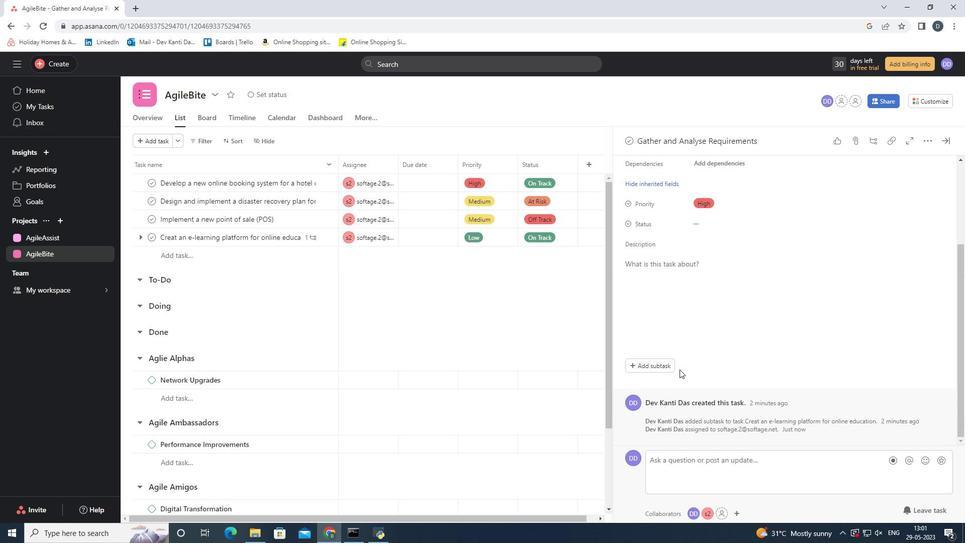 
Action: Mouse scrolled (680, 369) with delta (0, 0)
Screenshot: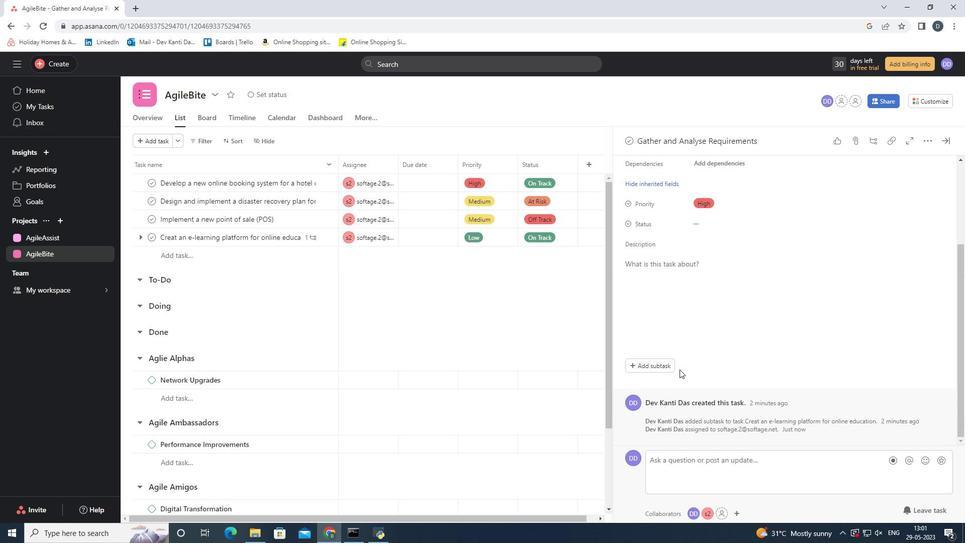 
Action: Mouse scrolled (680, 369) with delta (0, 0)
Screenshot: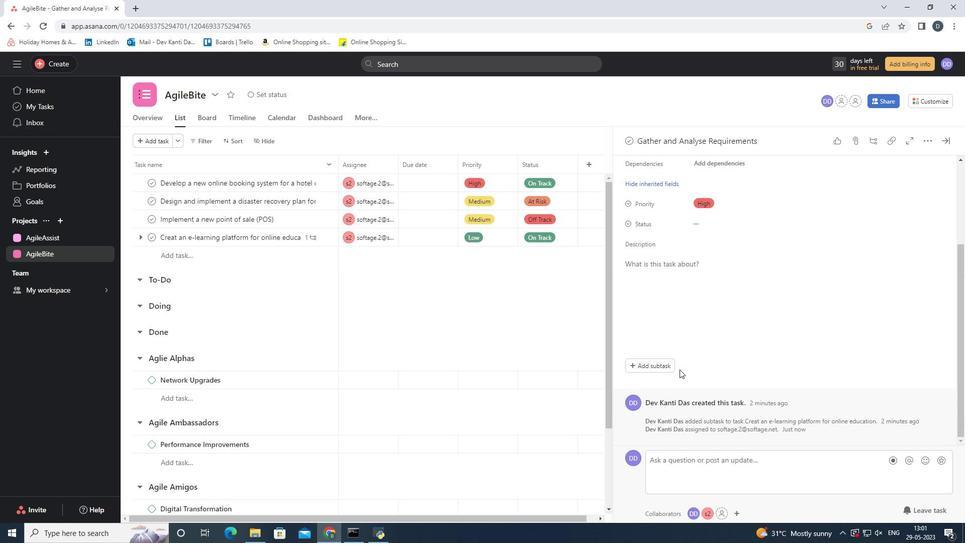 
Action: Mouse scrolled (680, 369) with delta (0, 0)
Screenshot: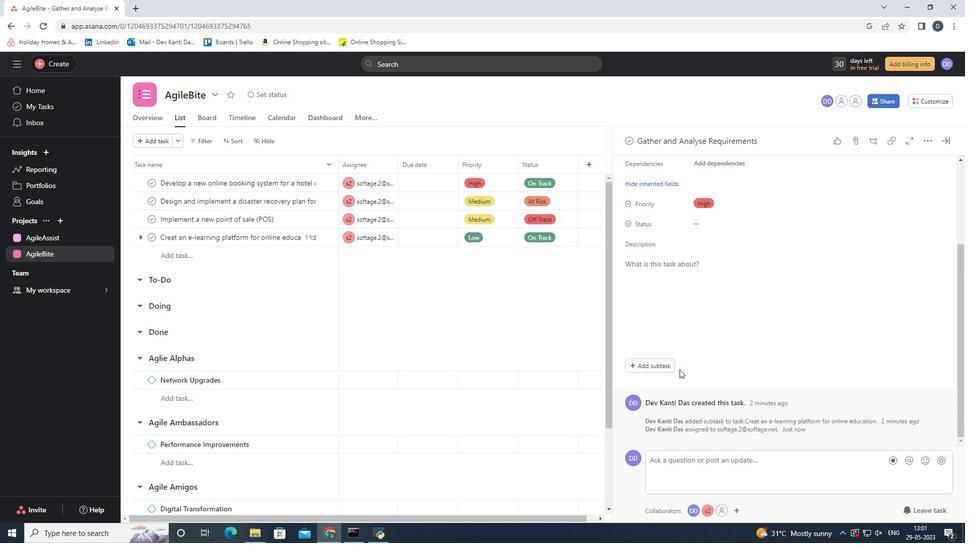 
Action: Mouse scrolled (680, 370) with delta (0, 0)
Screenshot: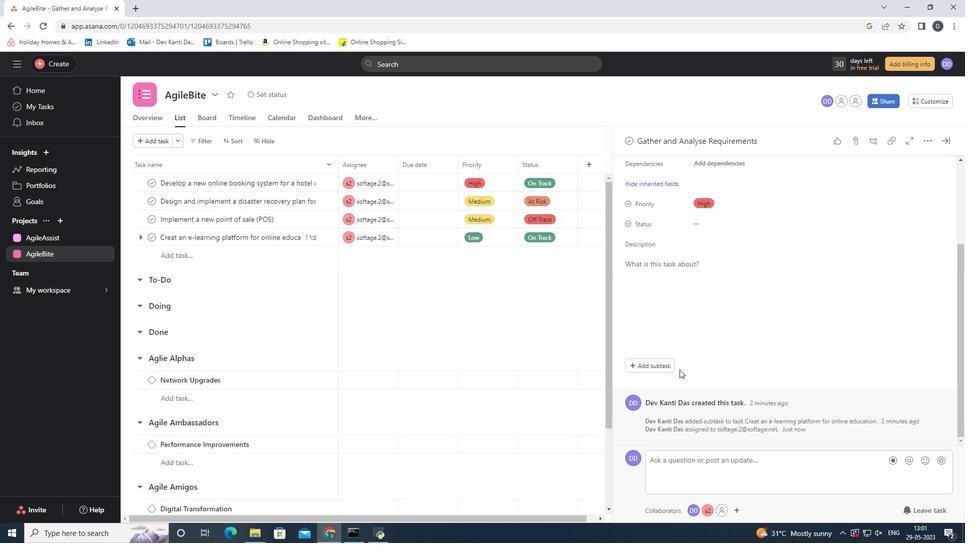 
Action: Mouse scrolled (680, 370) with delta (0, 0)
Screenshot: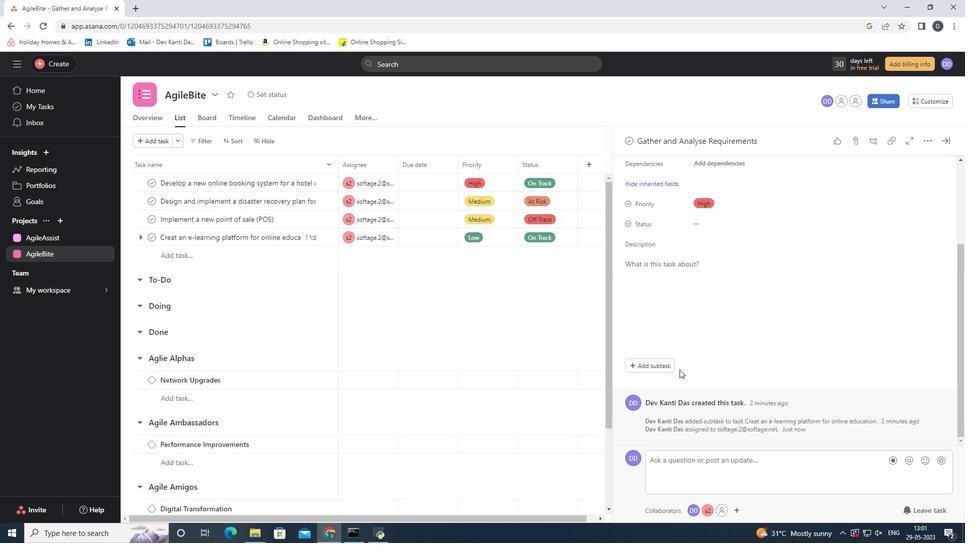 
Action: Mouse scrolled (680, 370) with delta (0, 0)
Screenshot: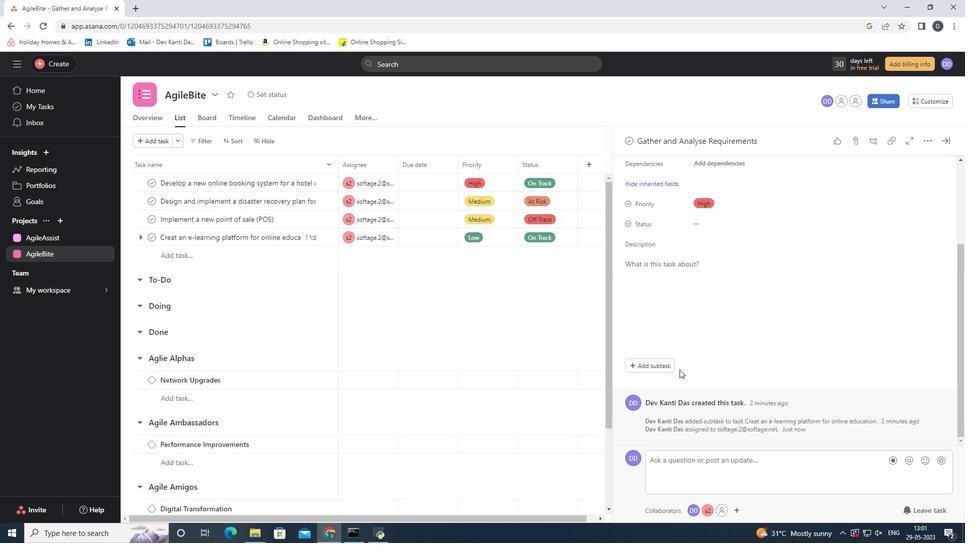 
Action: Mouse scrolled (680, 370) with delta (0, 0)
Screenshot: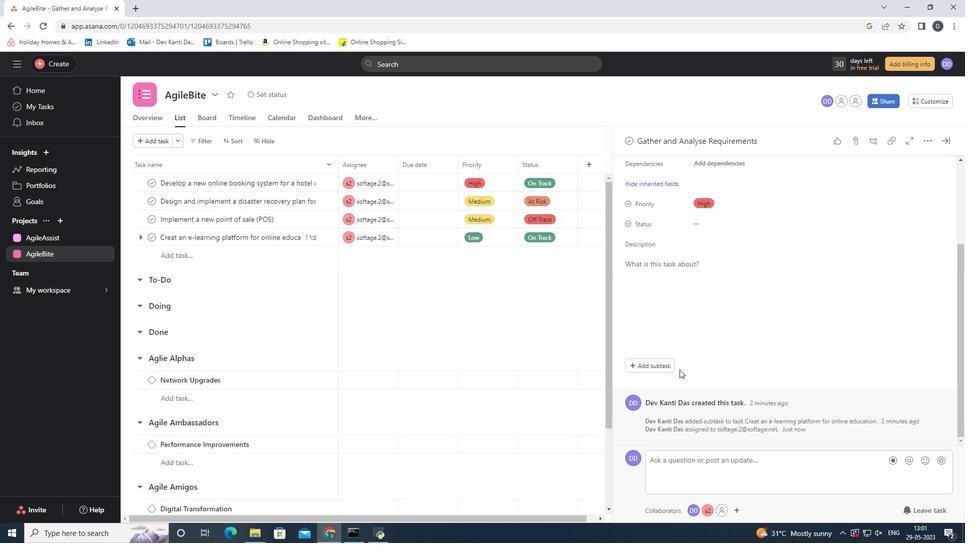 
Action: Mouse moved to (707, 344)
Screenshot: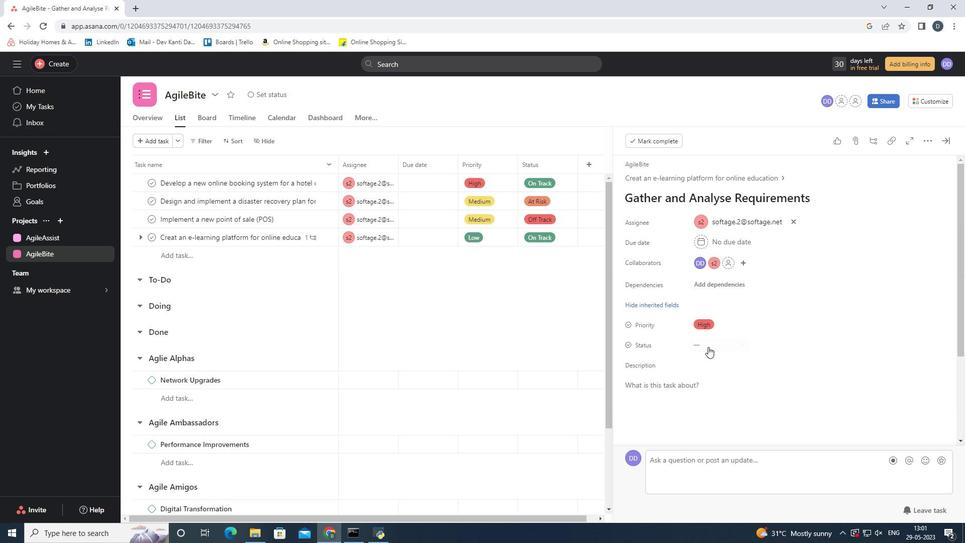
Action: Mouse pressed left at (707, 344)
Screenshot: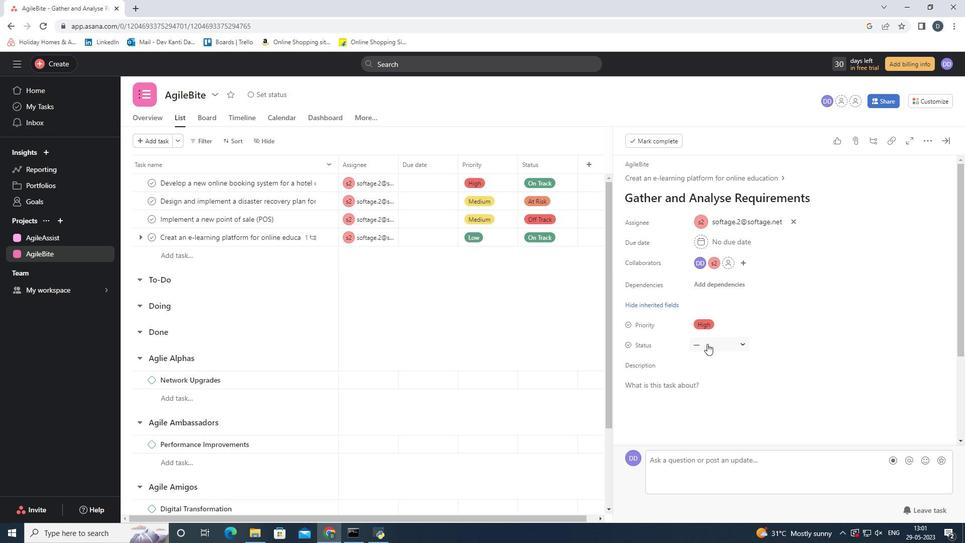 
Action: Mouse moved to (778, 338)
Screenshot: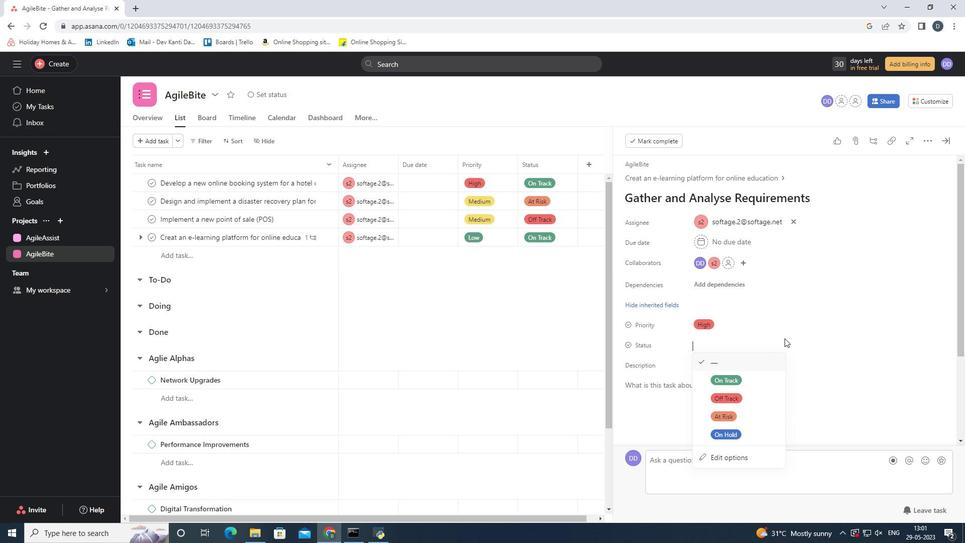 
Action: Key pressed c<Key.backspace>
Screenshot: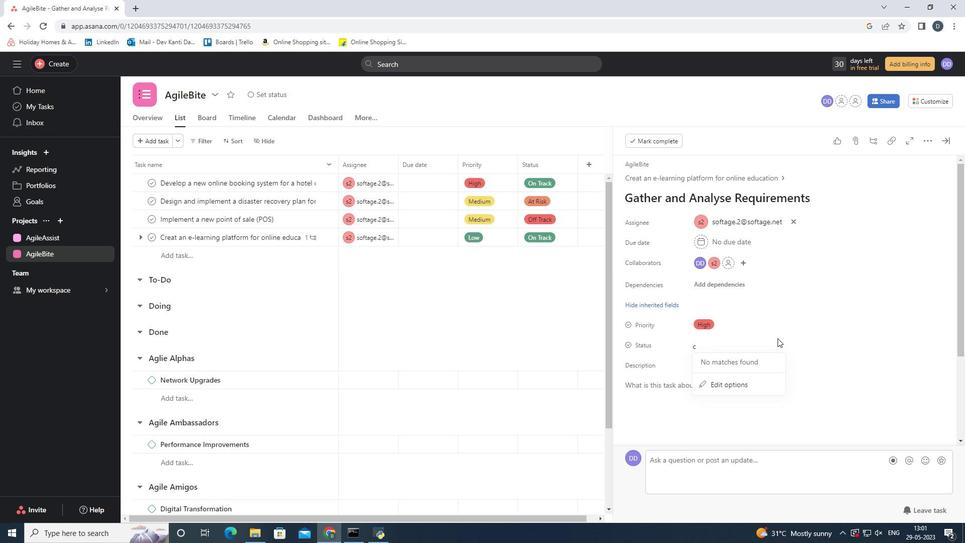 
Action: Mouse moved to (747, 455)
Screenshot: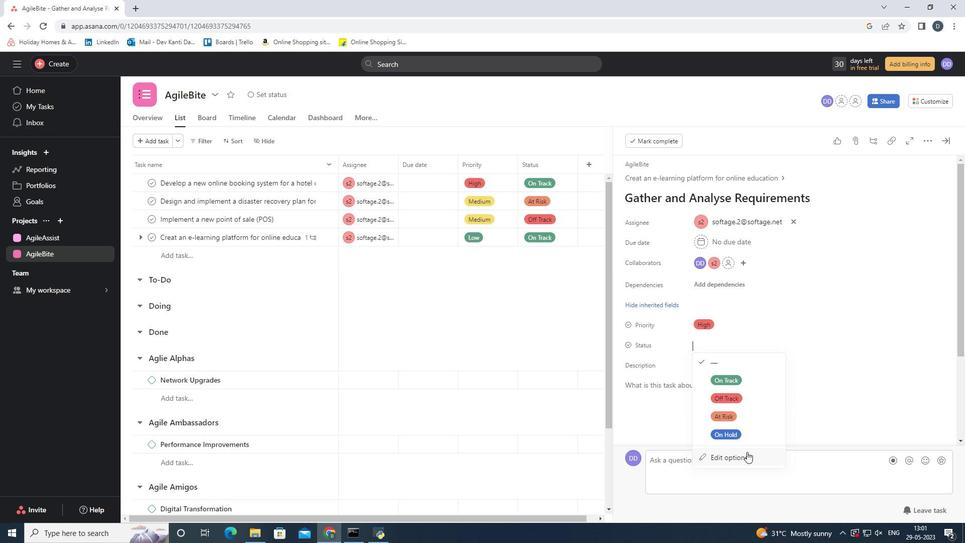 
Action: Mouse pressed left at (747, 455)
Screenshot: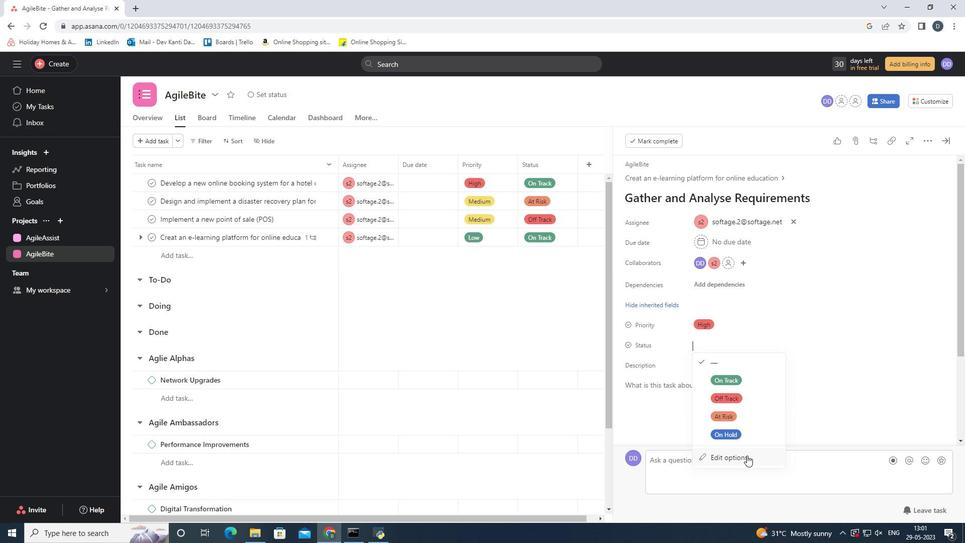 
Action: Mouse moved to (376, 282)
Screenshot: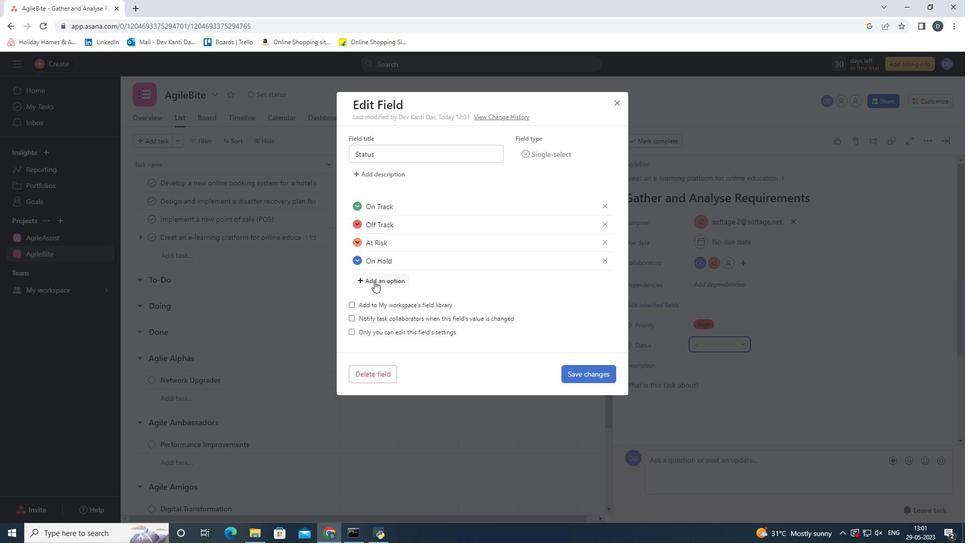 
Action: Mouse pressed left at (376, 282)
Screenshot: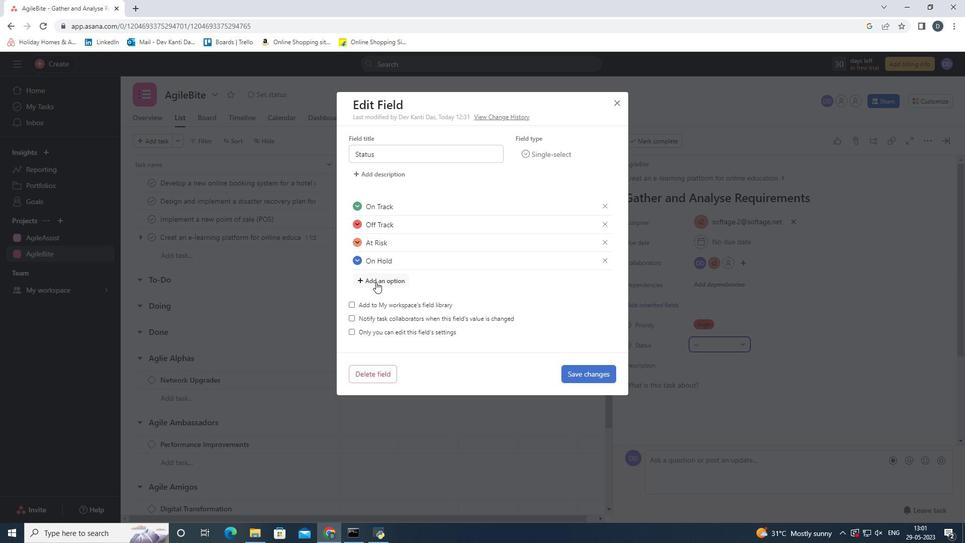 
Action: Mouse moved to (425, 287)
Screenshot: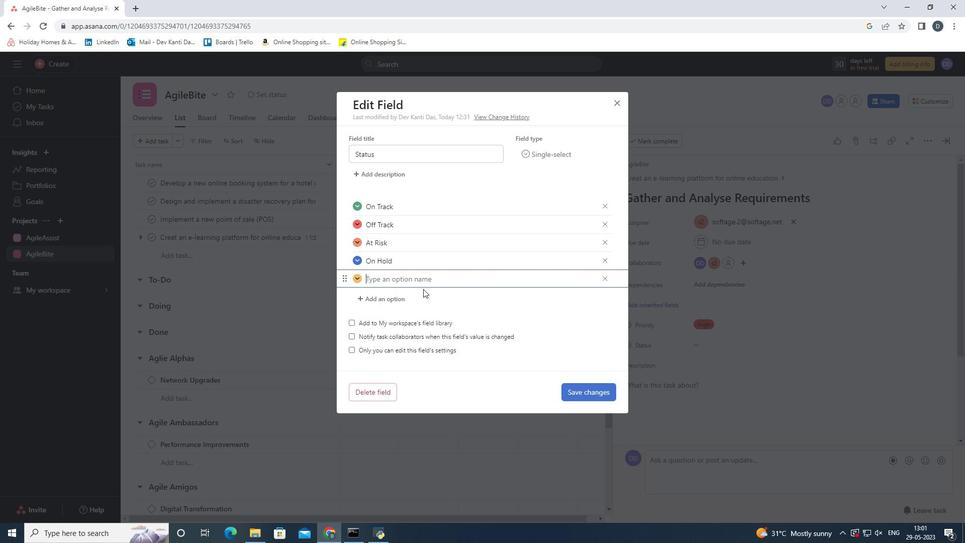 
Action: Key pressed <Key.shift><Key.shift><Key.shift><Key.shift>Completed
Screenshot: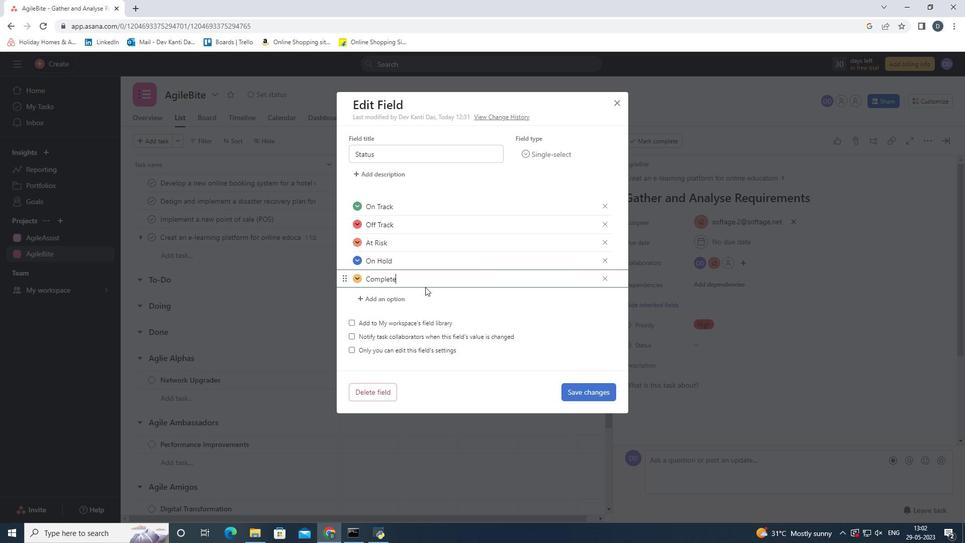 
Action: Mouse moved to (357, 279)
Screenshot: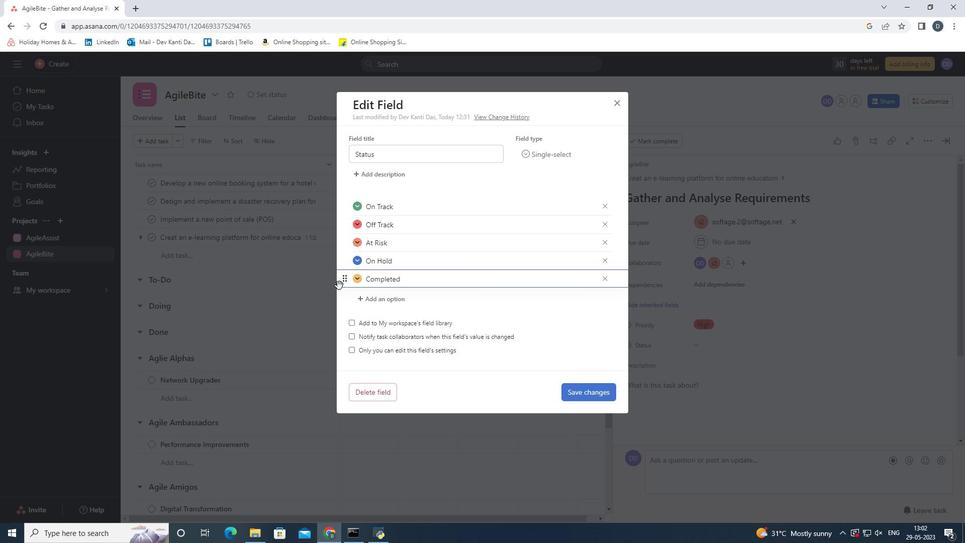 
Action: Mouse pressed left at (357, 279)
Screenshot: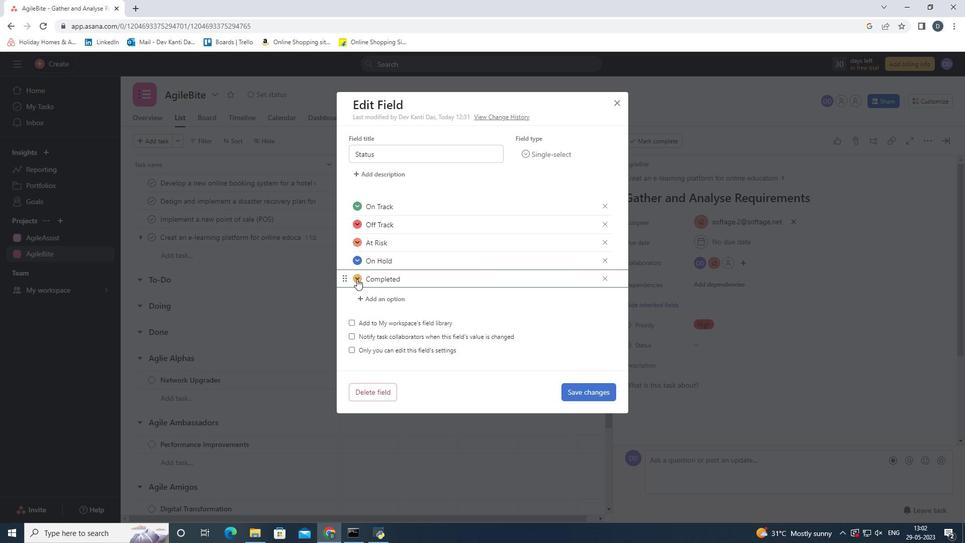 
Action: Mouse moved to (337, 291)
Screenshot: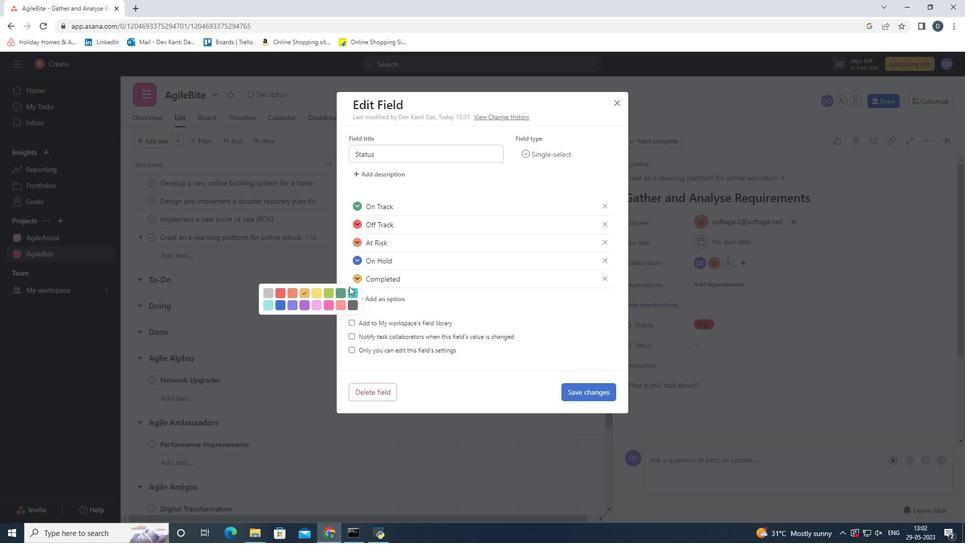 
Action: Mouse pressed left at (337, 291)
Screenshot: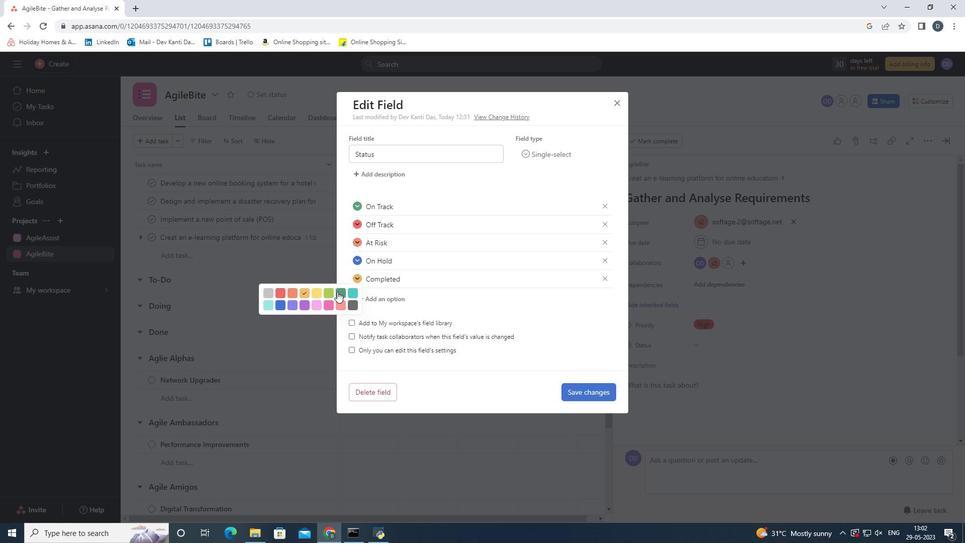 
Action: Mouse moved to (359, 279)
Screenshot: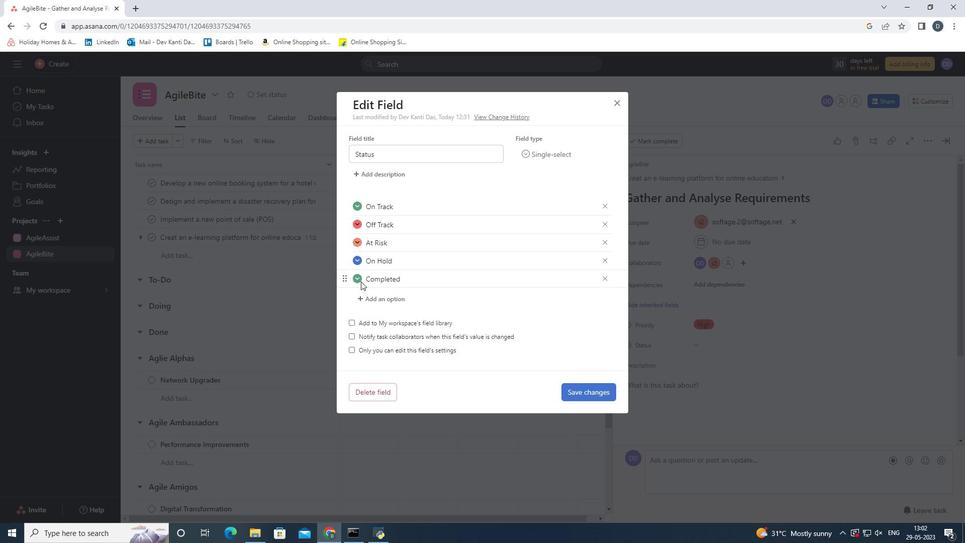 
Action: Mouse pressed left at (359, 279)
Screenshot: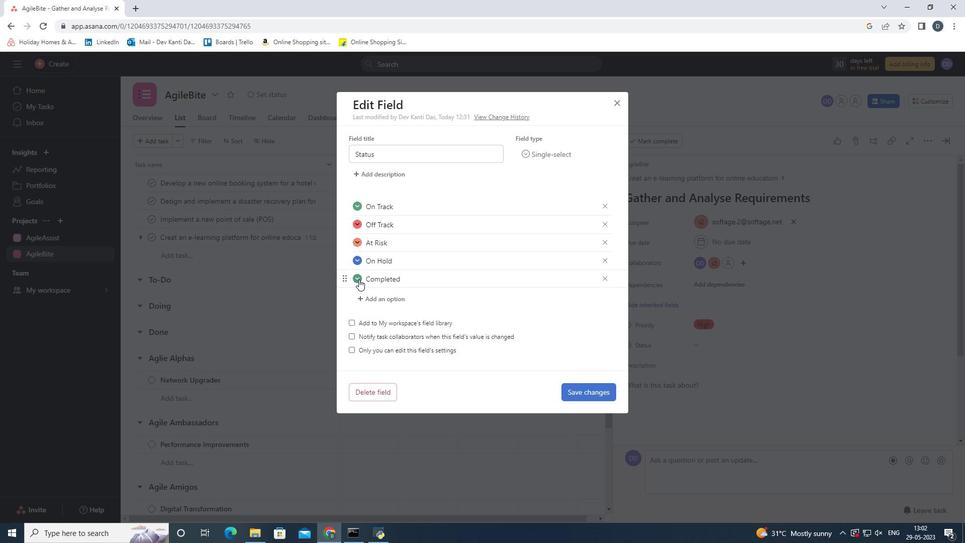 
Action: Mouse moved to (514, 317)
Screenshot: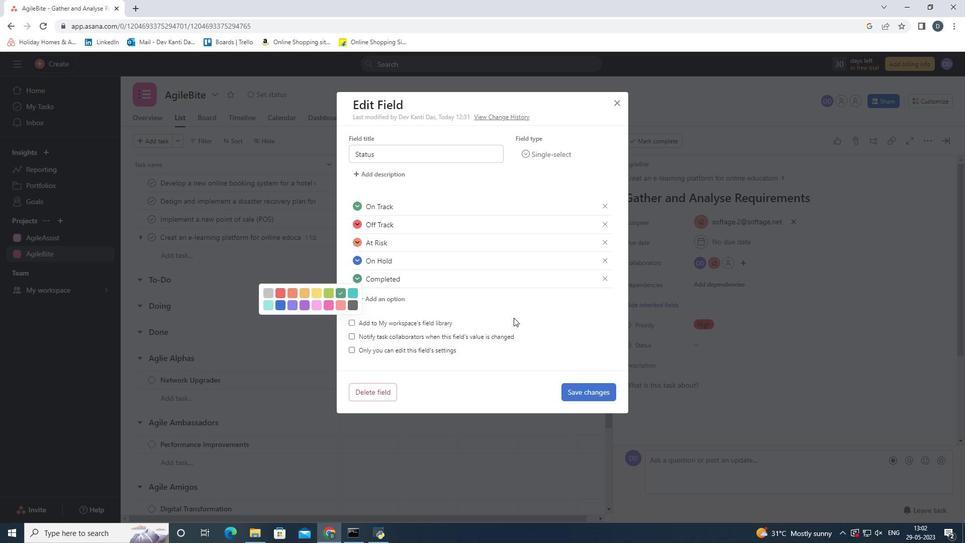 
Action: Mouse pressed left at (514, 317)
Screenshot: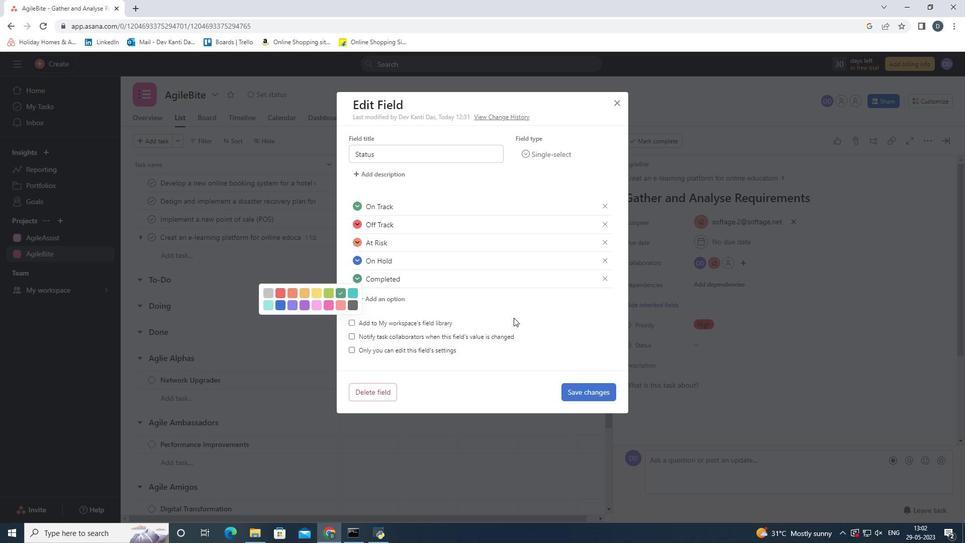
Action: Mouse moved to (595, 387)
Screenshot: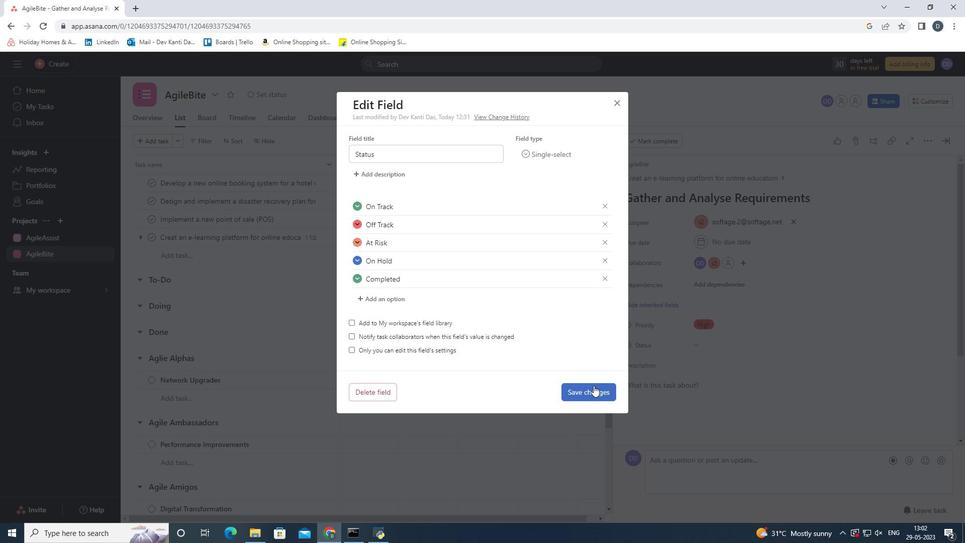 
Action: Mouse pressed left at (595, 387)
Screenshot: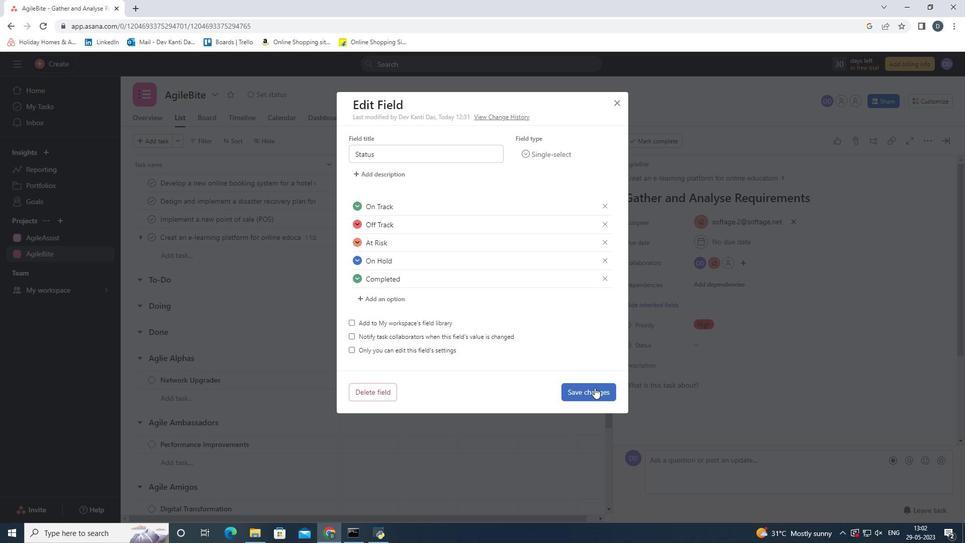
Action: Mouse moved to (694, 342)
Screenshot: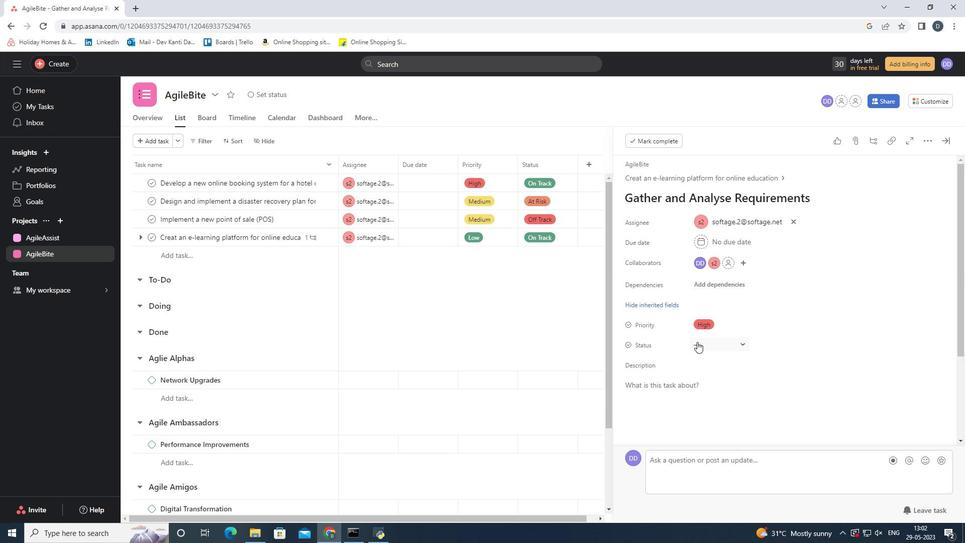 
Action: Mouse pressed left at (694, 342)
Screenshot: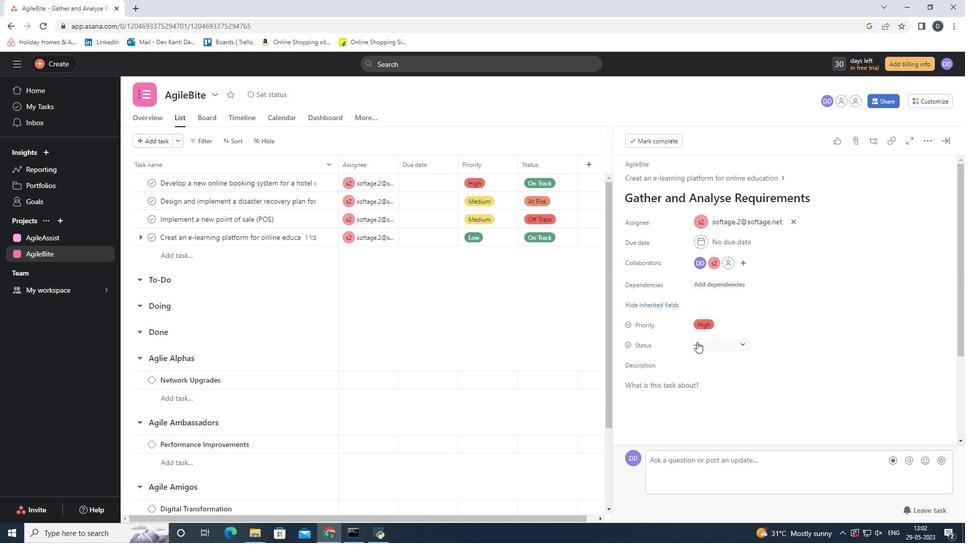 
Action: Mouse moved to (736, 447)
Screenshot: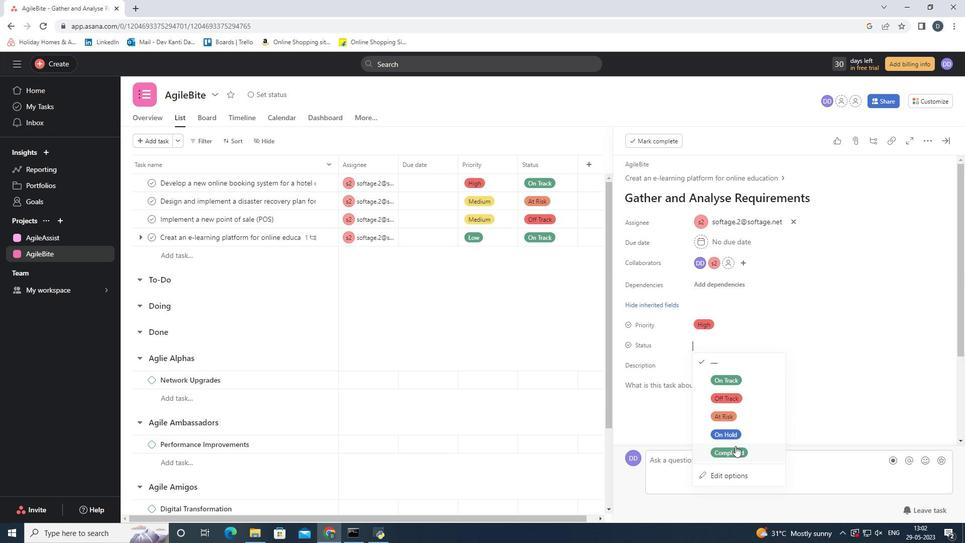 
Action: Mouse pressed left at (736, 447)
Screenshot: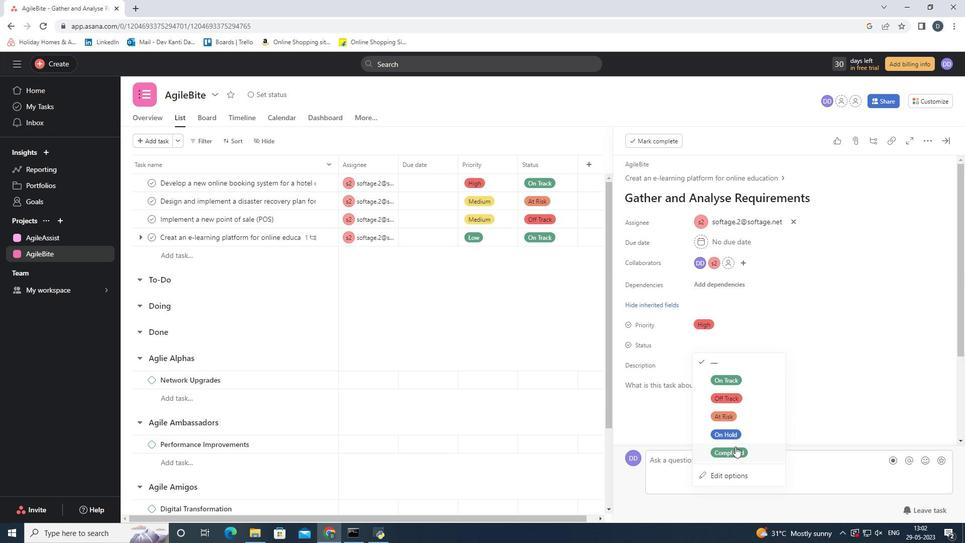
Action: Mouse moved to (851, 283)
Screenshot: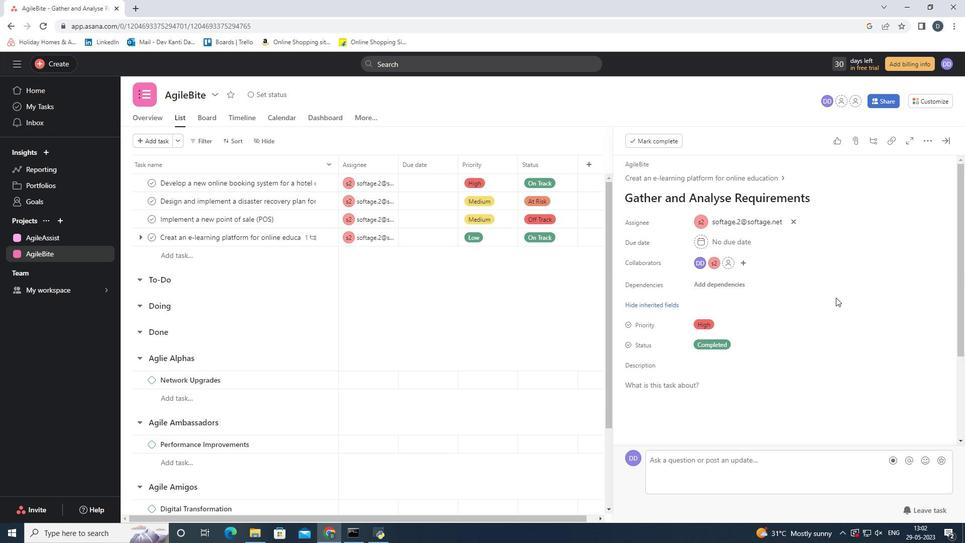 
Action: Mouse pressed left at (851, 283)
Screenshot: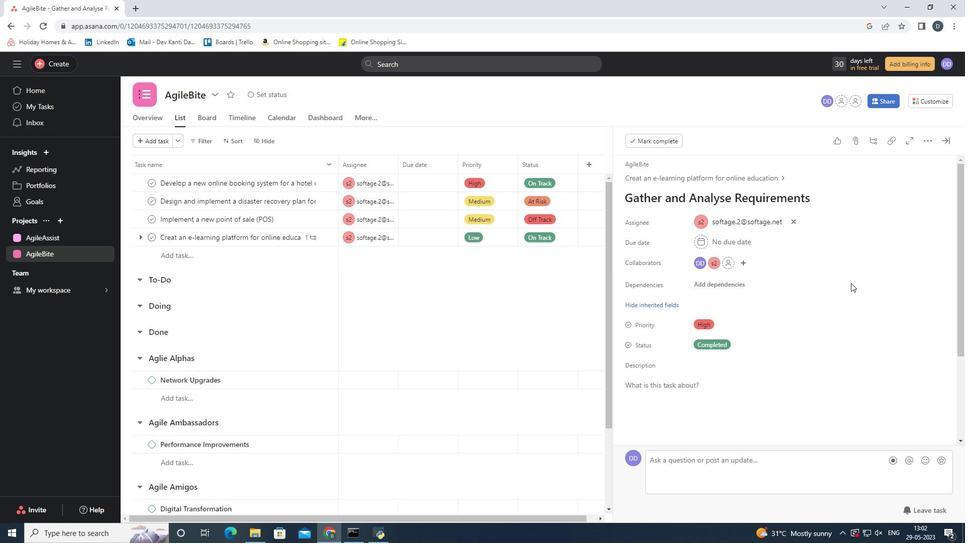 
Action: Mouse scrolled (851, 283) with delta (0, 0)
Screenshot: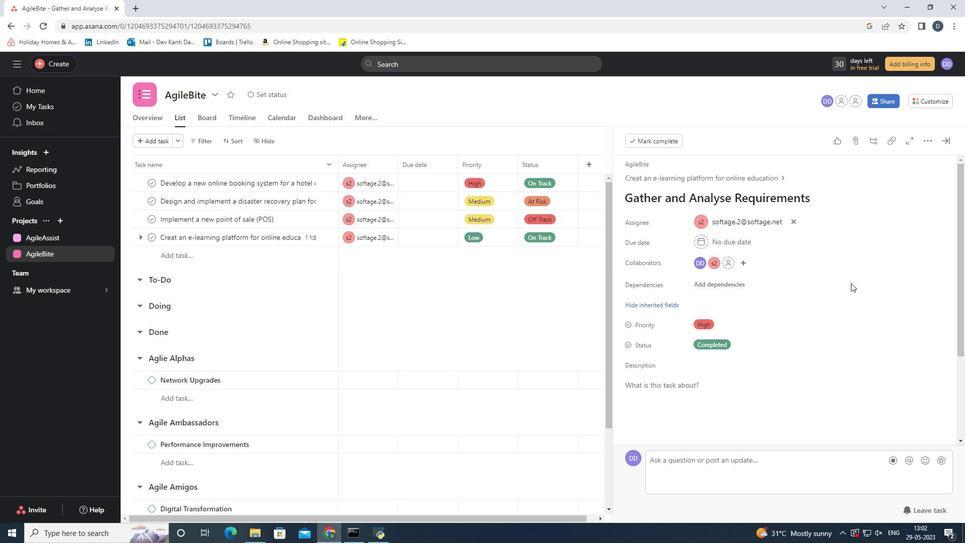 
Action: Mouse scrolled (851, 283) with delta (0, 0)
Screenshot: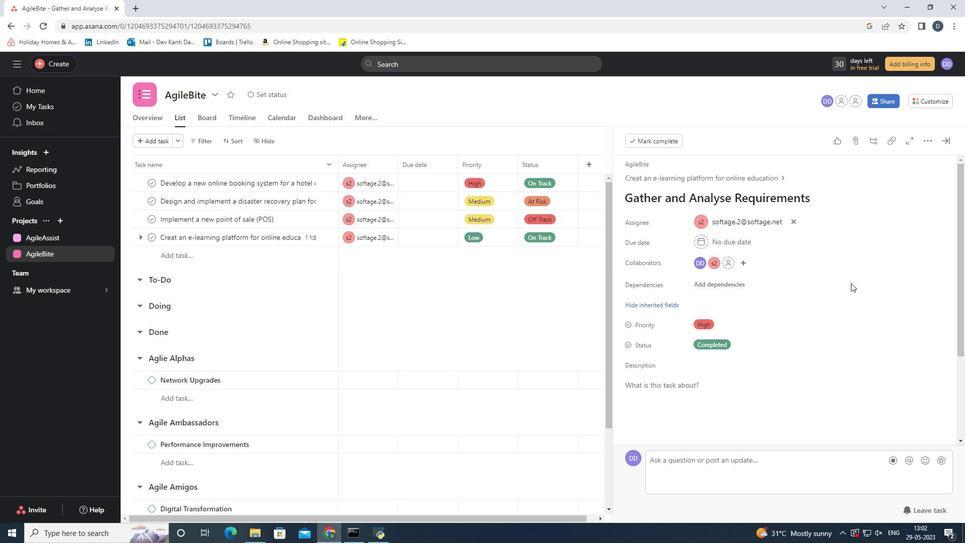 
Action: Mouse scrolled (851, 283) with delta (0, 0)
Screenshot: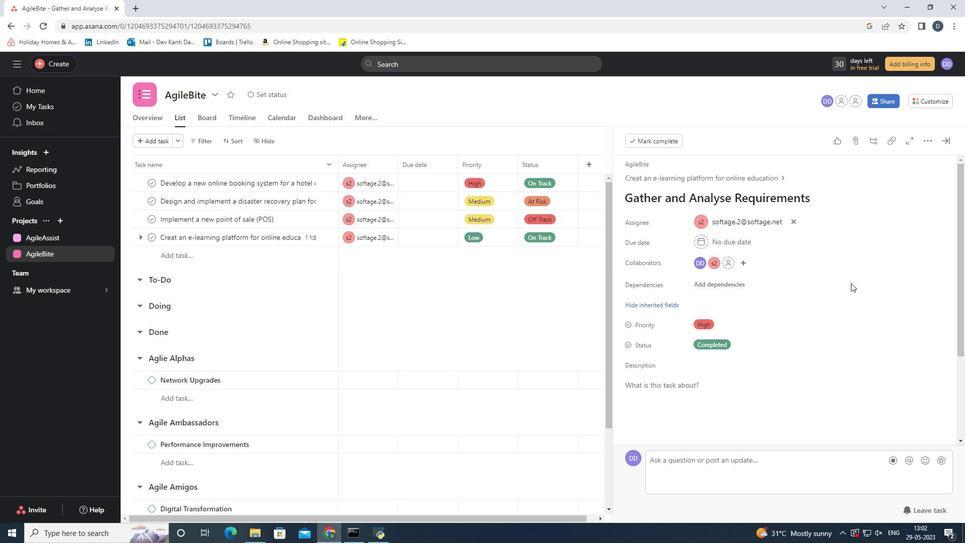 
Action: Mouse scrolled (851, 283) with delta (0, 0)
Screenshot: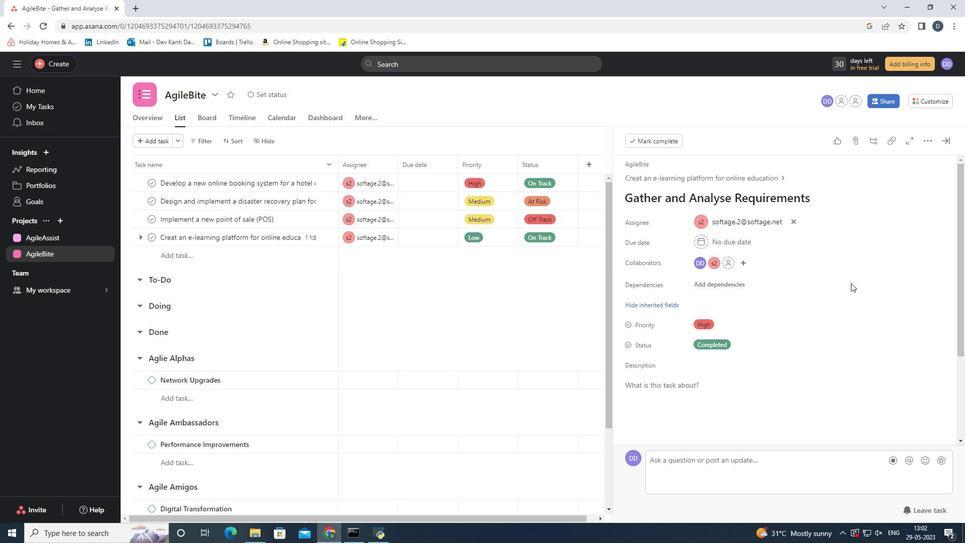 
Action: Mouse scrolled (851, 282) with delta (0, 0)
Screenshot: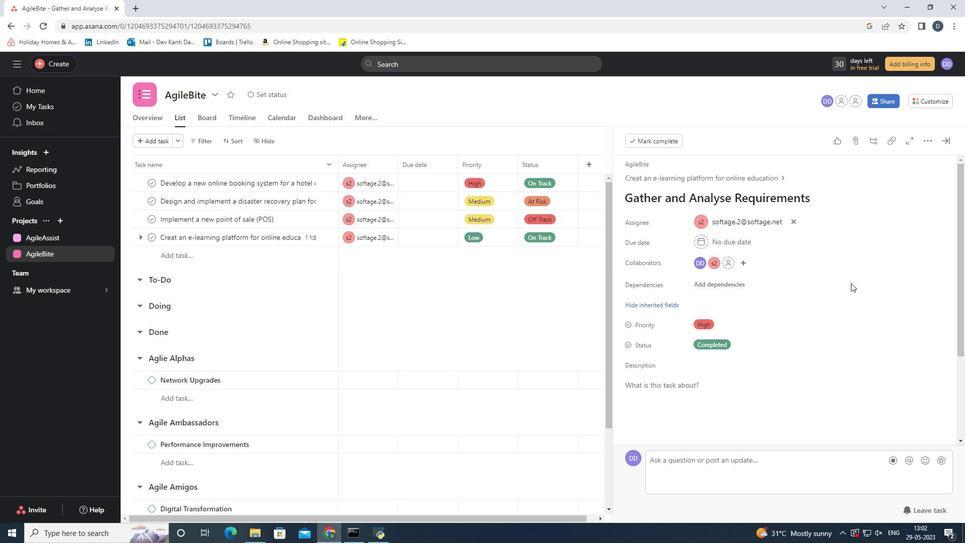 
Action: Mouse scrolled (851, 282) with delta (0, 0)
Screenshot: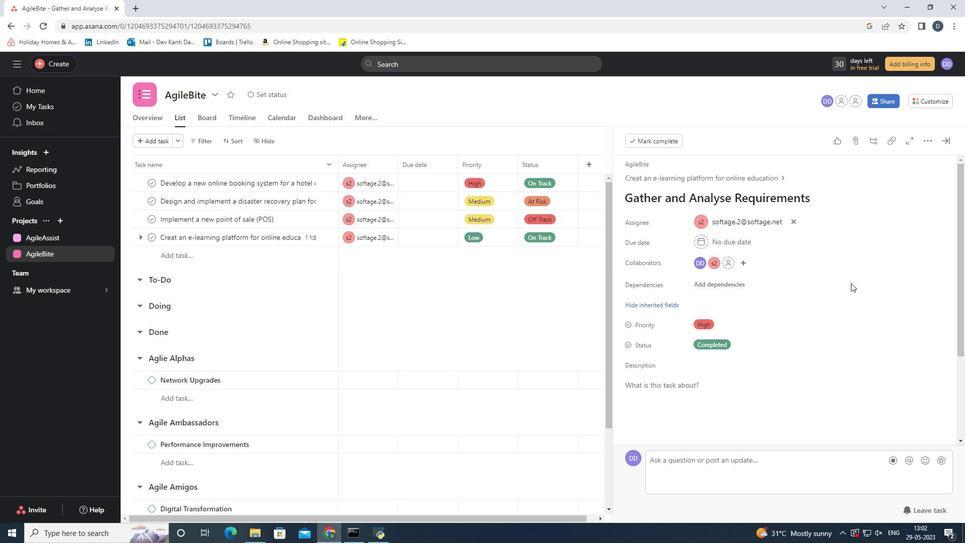 
Action: Mouse scrolled (851, 282) with delta (0, 0)
Screenshot: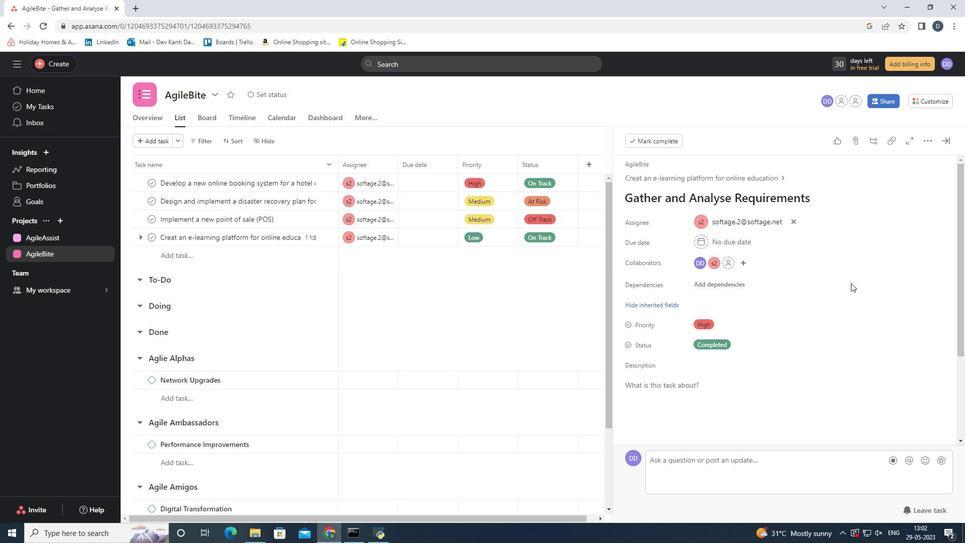 
Action: Mouse scrolled (851, 282) with delta (0, 0)
Screenshot: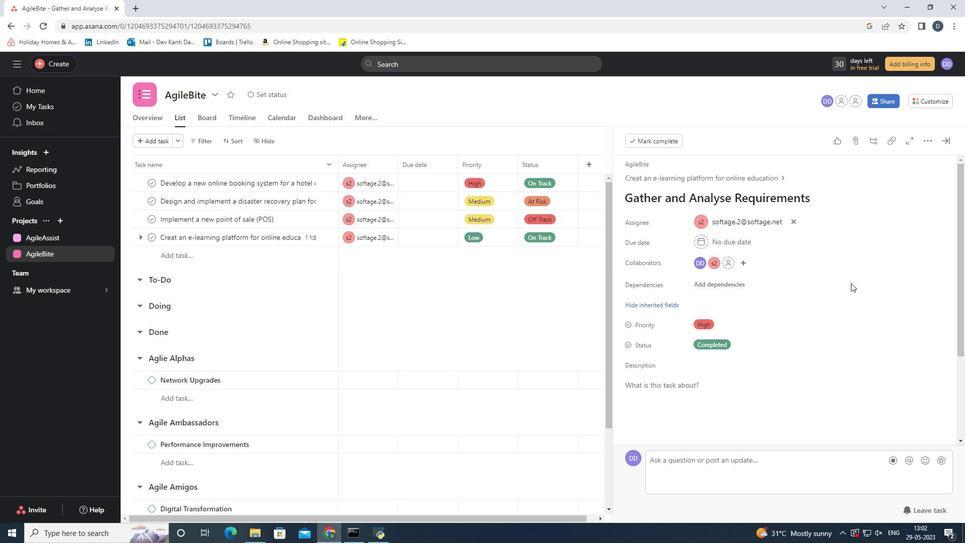 
Action: Mouse scrolled (851, 282) with delta (0, 0)
Screenshot: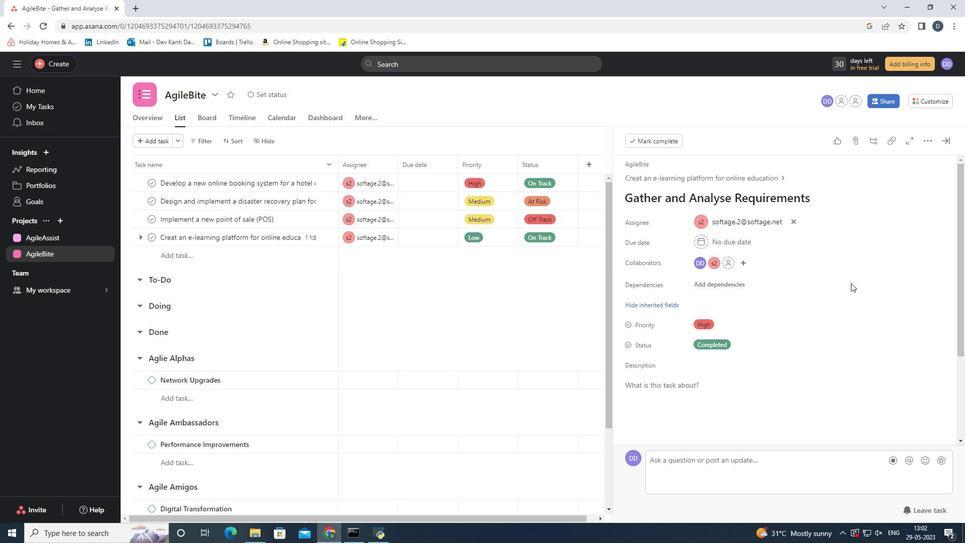 
Action: Mouse moved to (864, 298)
Screenshot: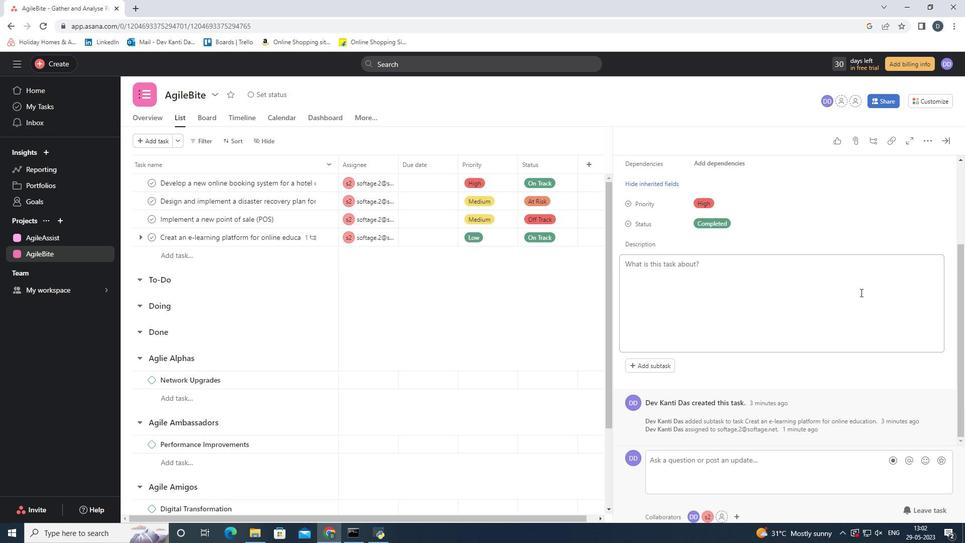 
Action: Mouse scrolled (864, 299) with delta (0, 0)
Screenshot: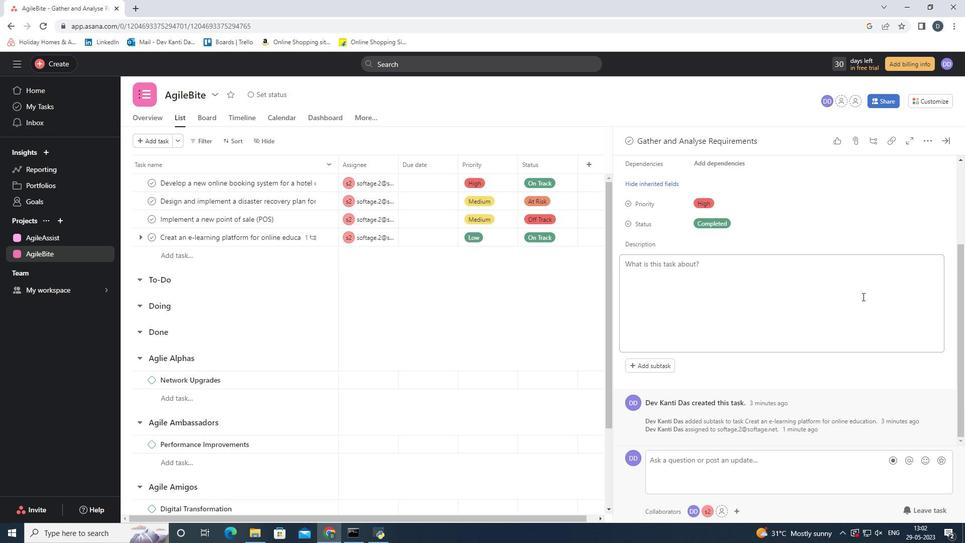 
Action: Mouse scrolled (864, 299) with delta (0, 0)
Screenshot: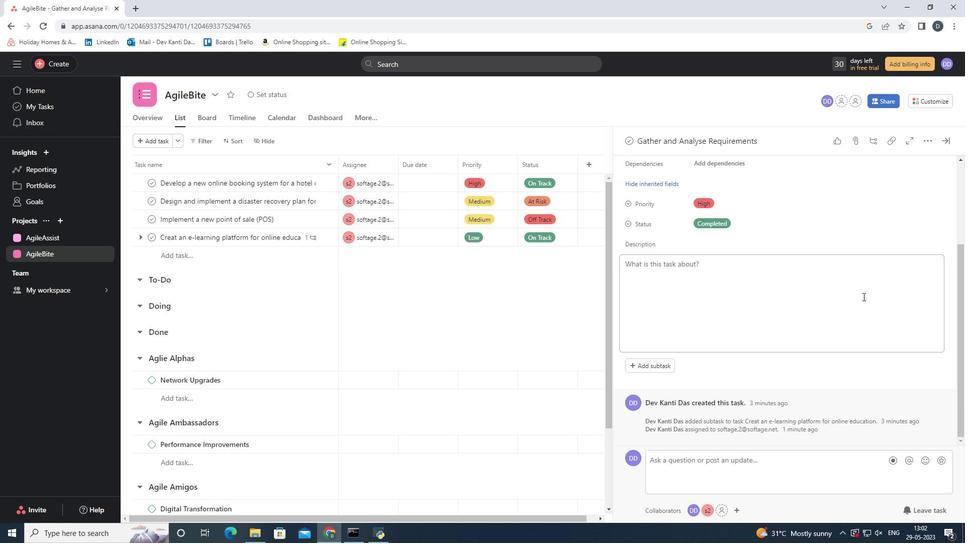 
Action: Mouse scrolled (864, 299) with delta (0, 0)
Screenshot: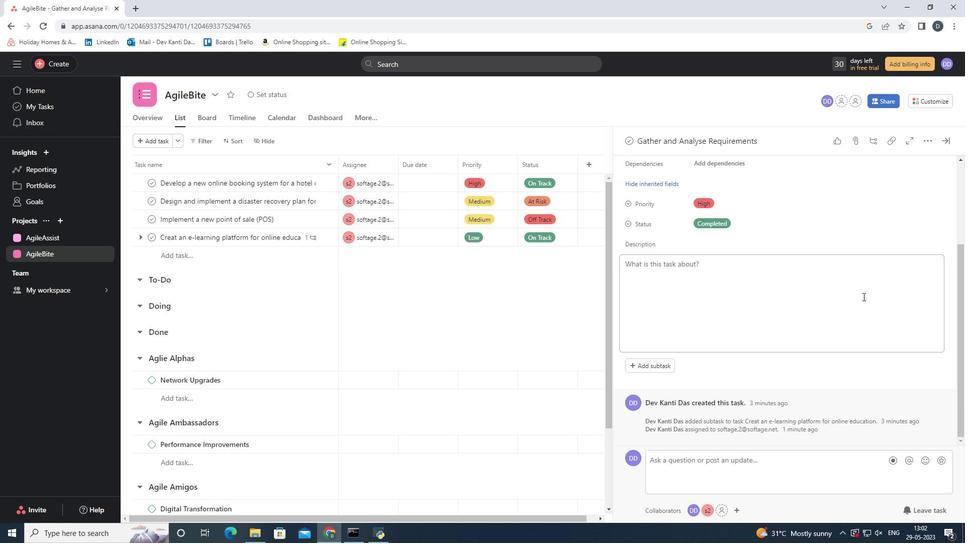 
Action: Mouse scrolled (864, 299) with delta (0, 0)
Screenshot: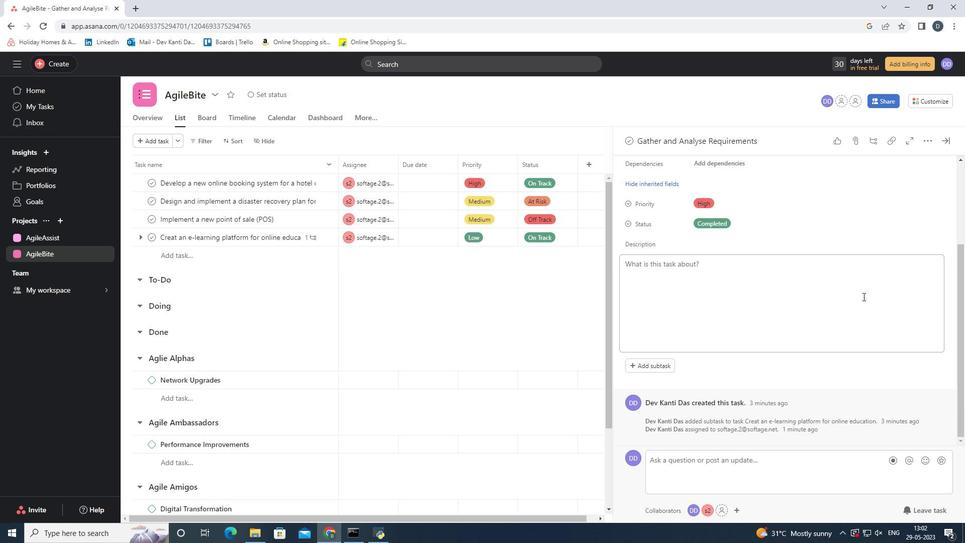 
Action: Mouse scrolled (864, 299) with delta (0, 0)
Screenshot: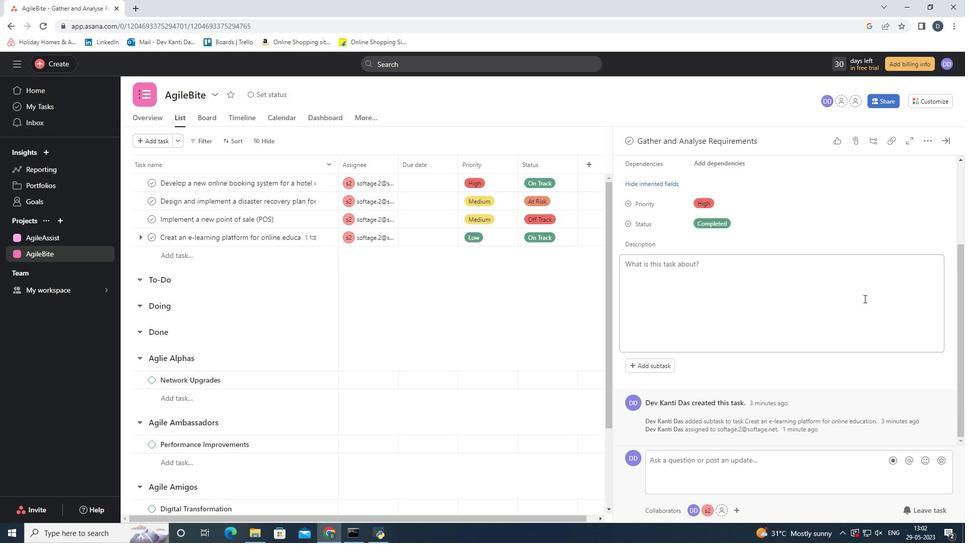 
Action: Mouse moved to (863, 441)
Screenshot: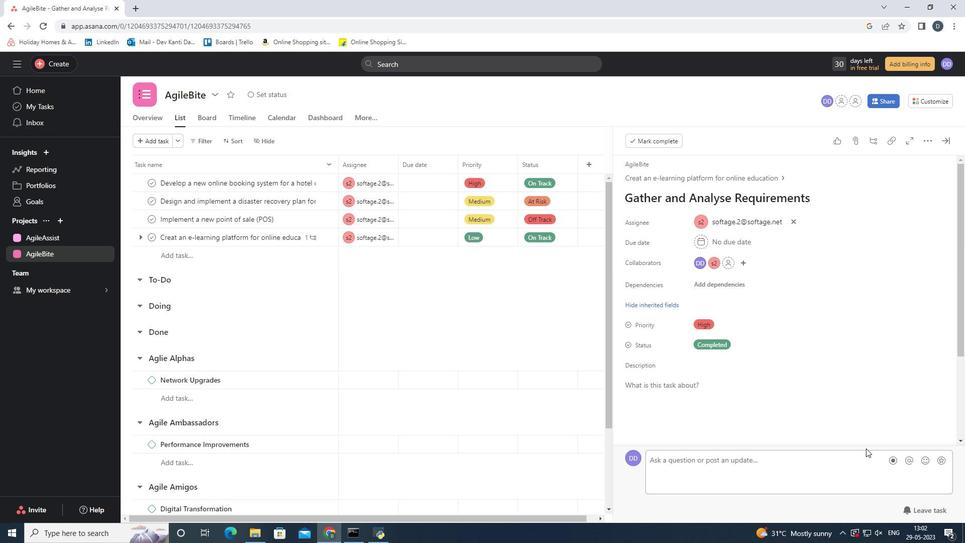 
Action: Mouse scrolled (863, 440) with delta (0, 0)
Screenshot: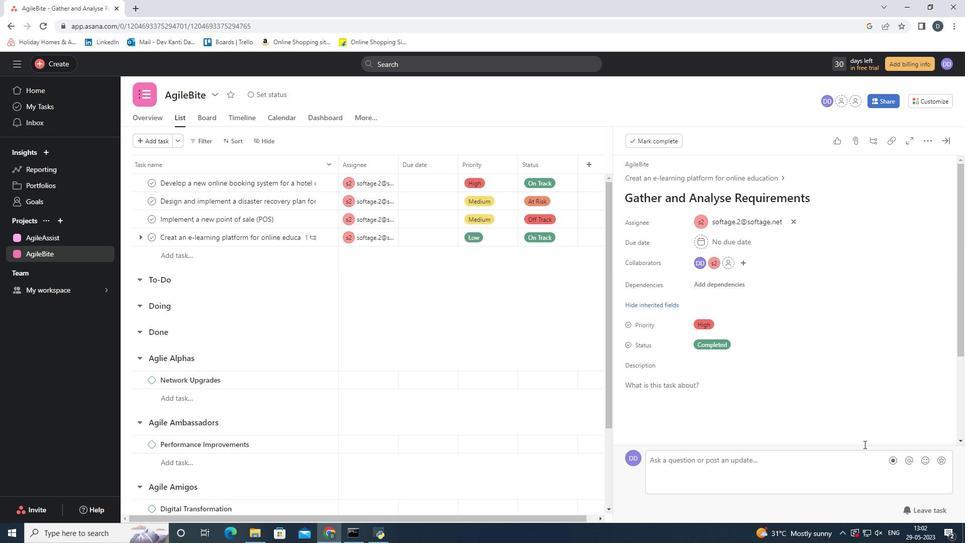 
Action: Mouse scrolled (863, 440) with delta (0, 0)
Screenshot: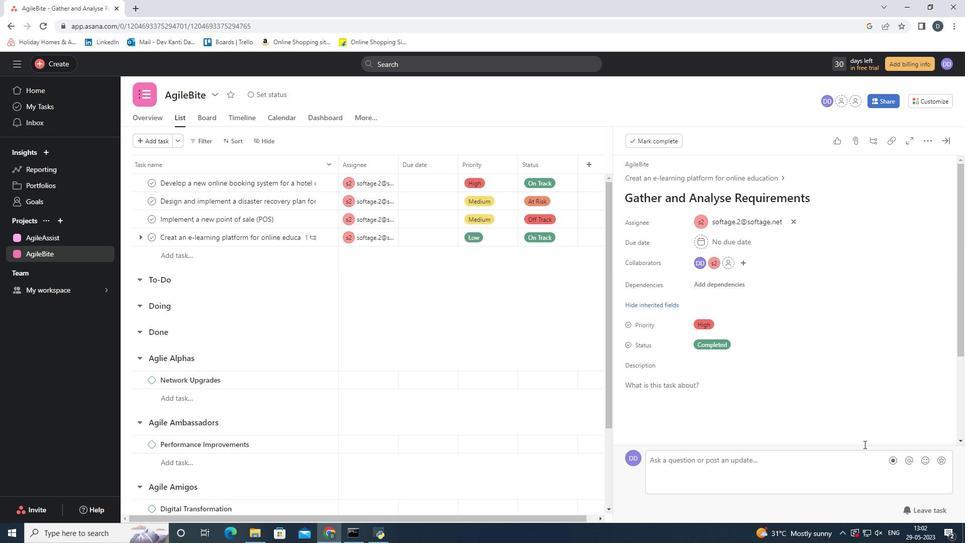 
Action: Mouse scrolled (863, 440) with delta (0, 0)
Screenshot: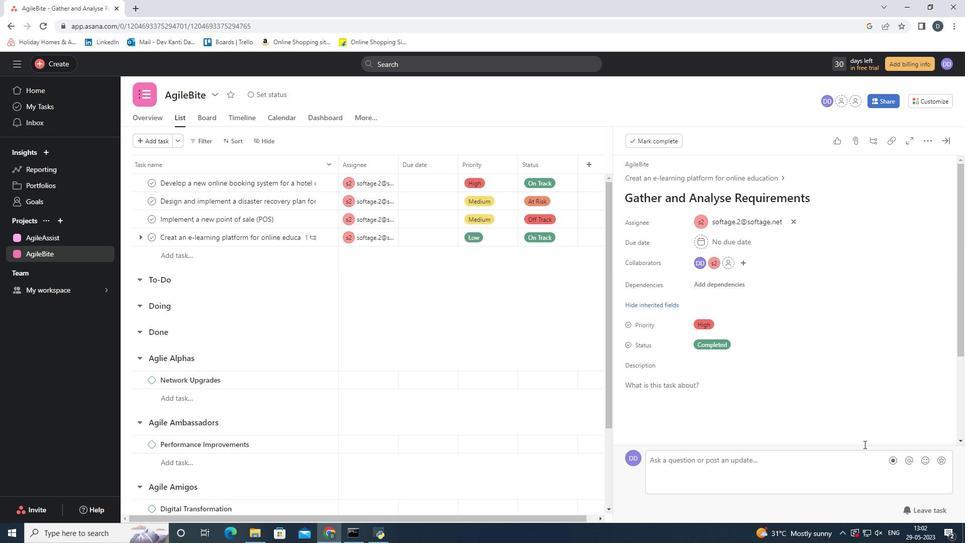 
Action: Mouse scrolled (863, 440) with delta (0, 0)
Screenshot: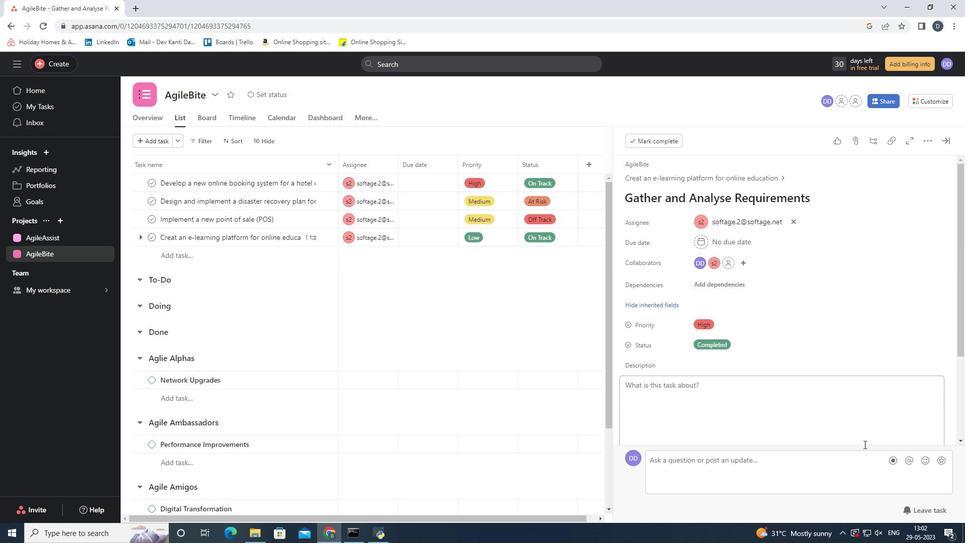 
Action: Mouse scrolled (863, 440) with delta (0, 0)
Screenshot: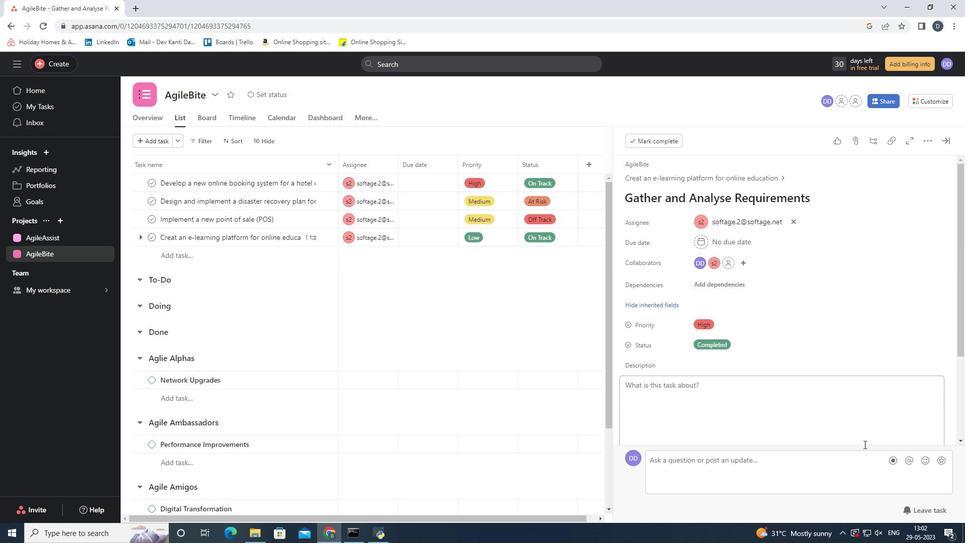 
Action: Mouse scrolled (863, 440) with delta (0, 0)
Screenshot: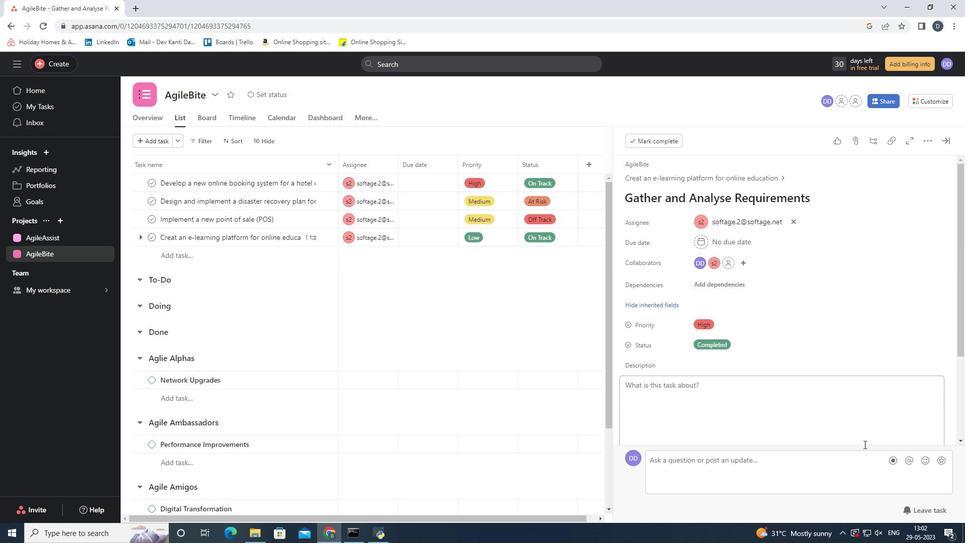 
Action: Mouse scrolled (863, 440) with delta (0, 0)
Screenshot: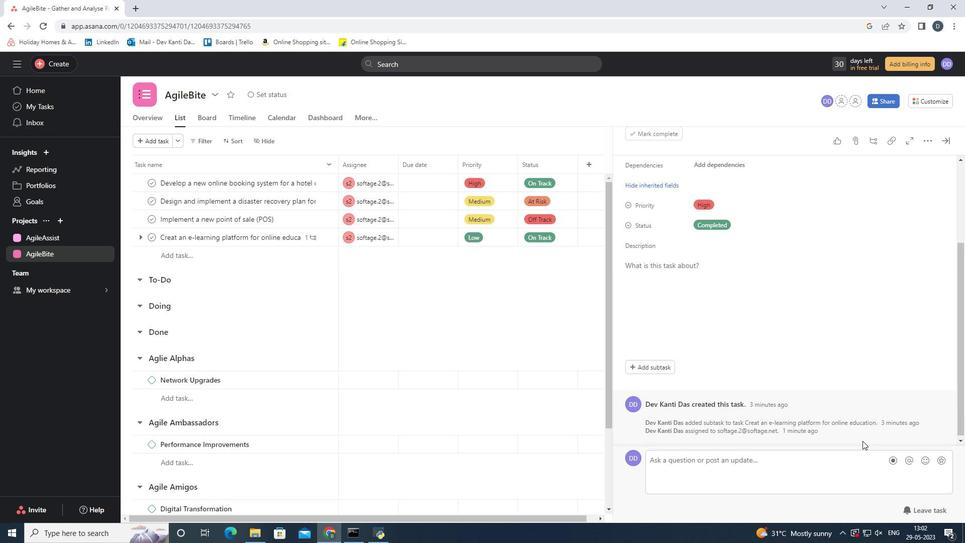 
Action: Mouse scrolled (863, 440) with delta (0, 0)
Screenshot: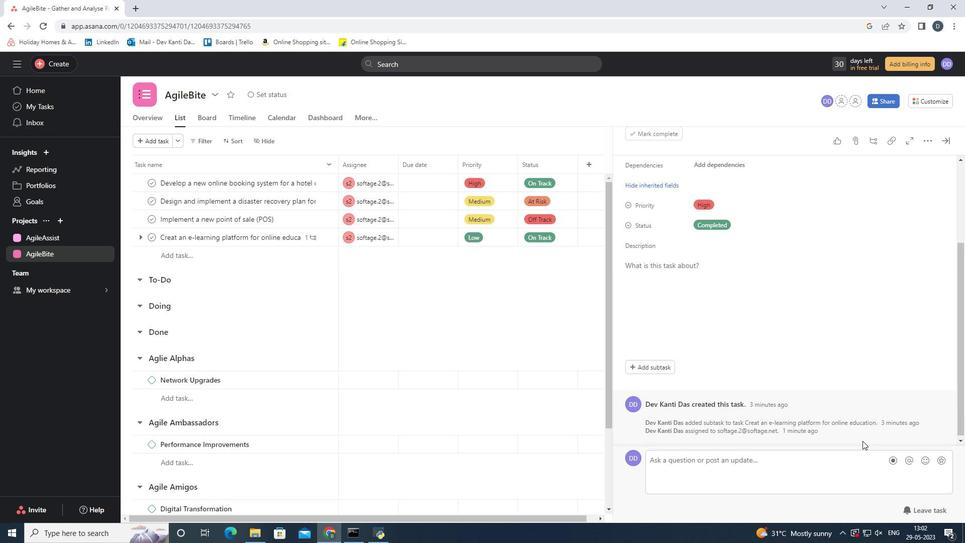 
Action: Mouse scrolled (863, 440) with delta (0, 0)
Screenshot: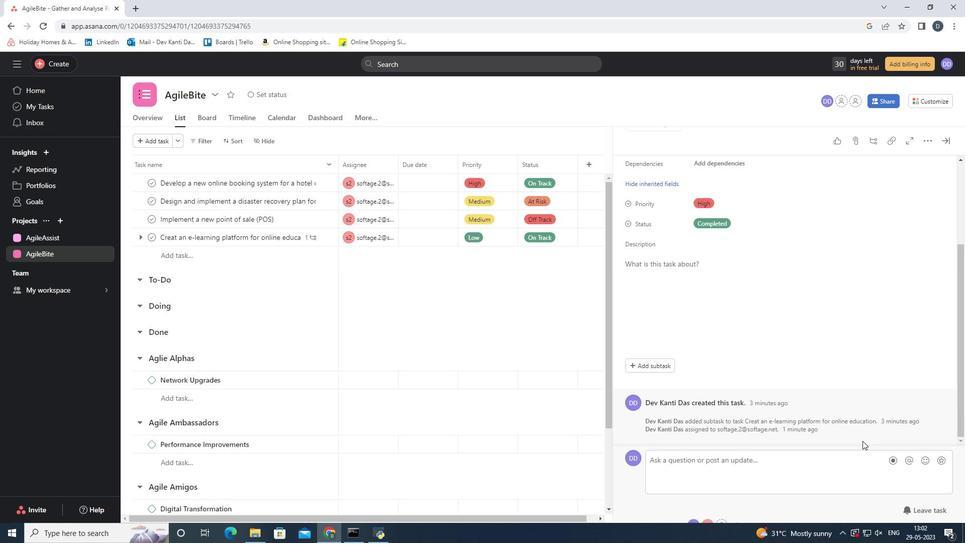 
Action: Mouse scrolled (863, 440) with delta (0, 0)
Screenshot: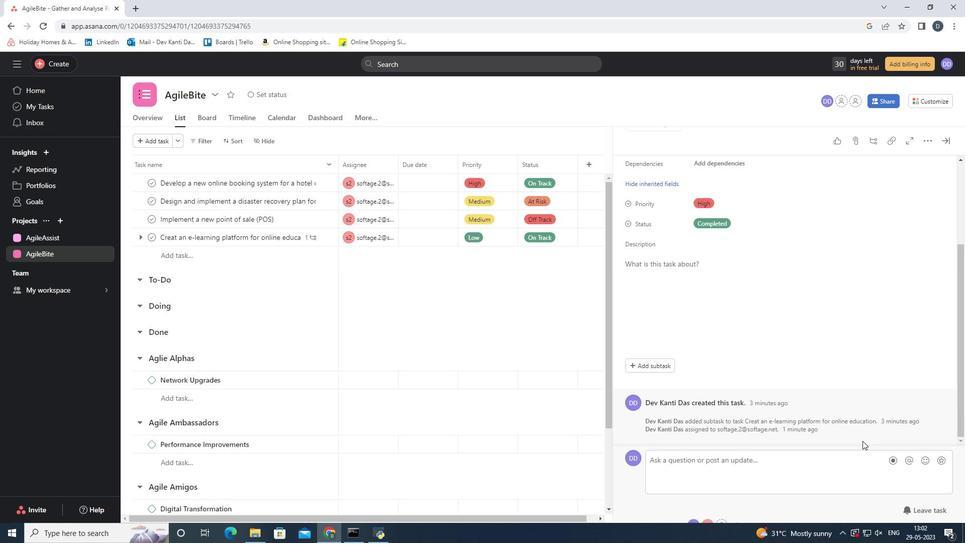 
Action: Mouse scrolled (863, 440) with delta (0, 0)
Screenshot: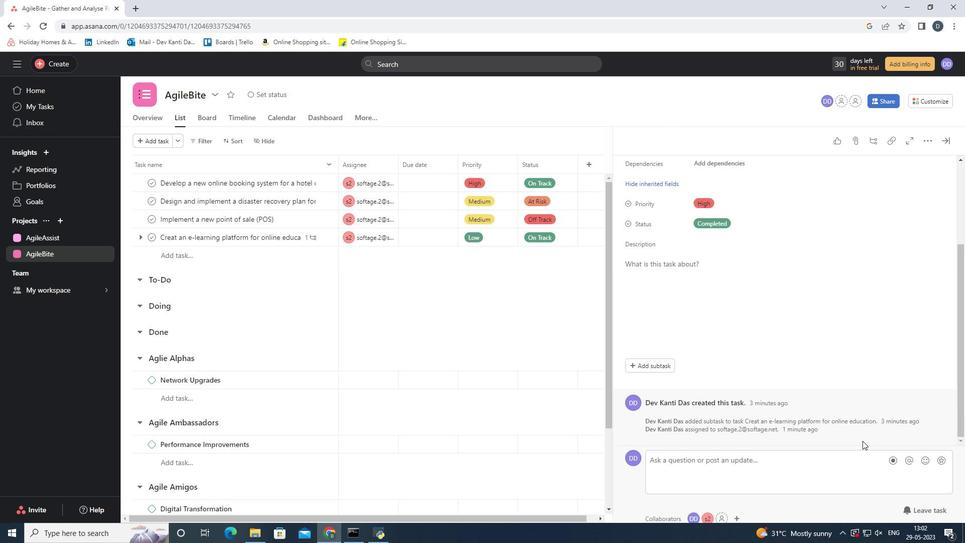 
Action: Mouse scrolled (863, 441) with delta (0, 0)
Screenshot: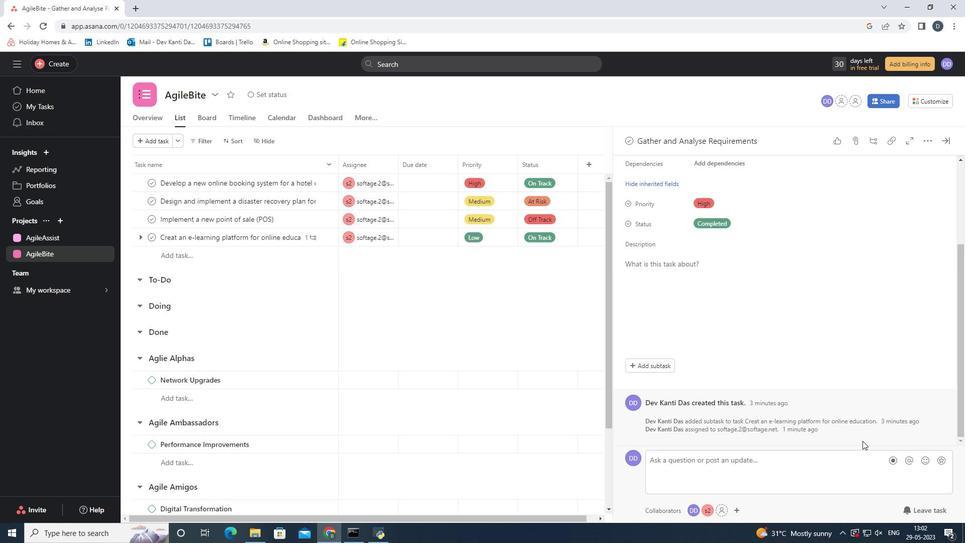 
Action: Mouse scrolled (863, 441) with delta (0, 0)
Screenshot: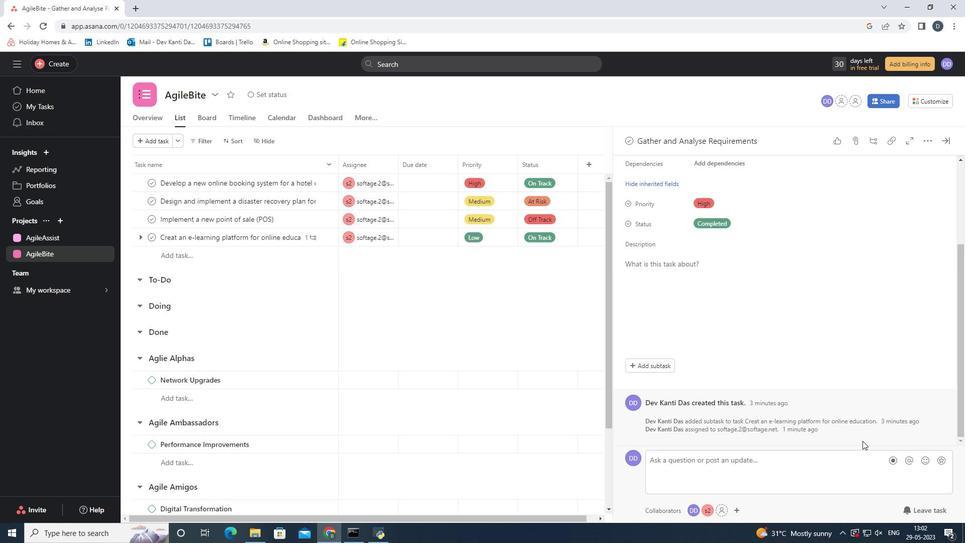 
Action: Mouse scrolled (863, 441) with delta (0, 0)
Screenshot: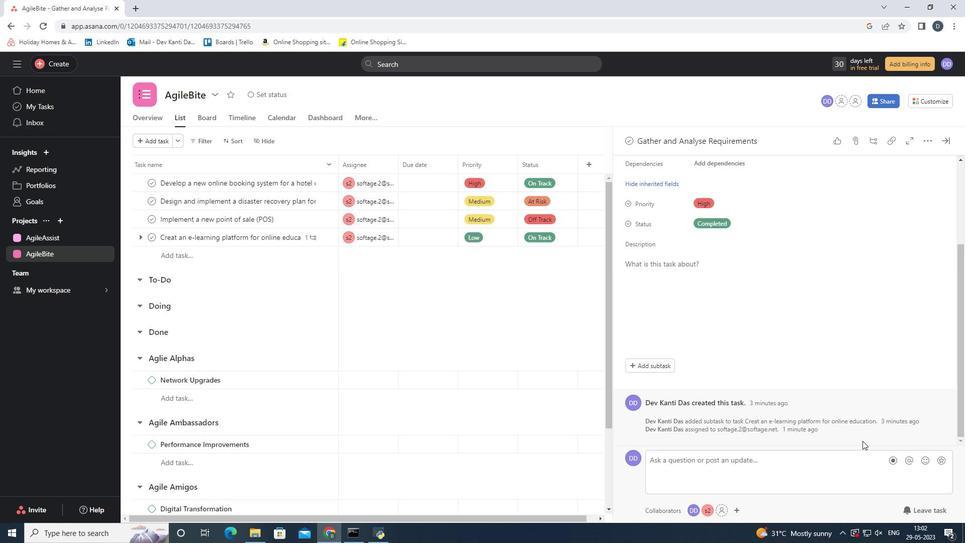 
Action: Mouse scrolled (863, 441) with delta (0, 0)
Screenshot: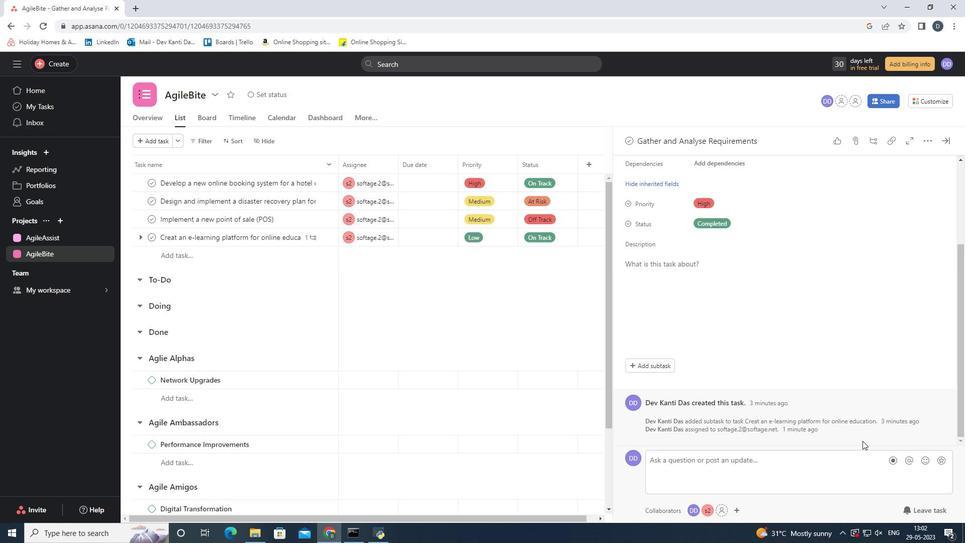 
Action: Mouse scrolled (863, 441) with delta (0, 0)
Screenshot: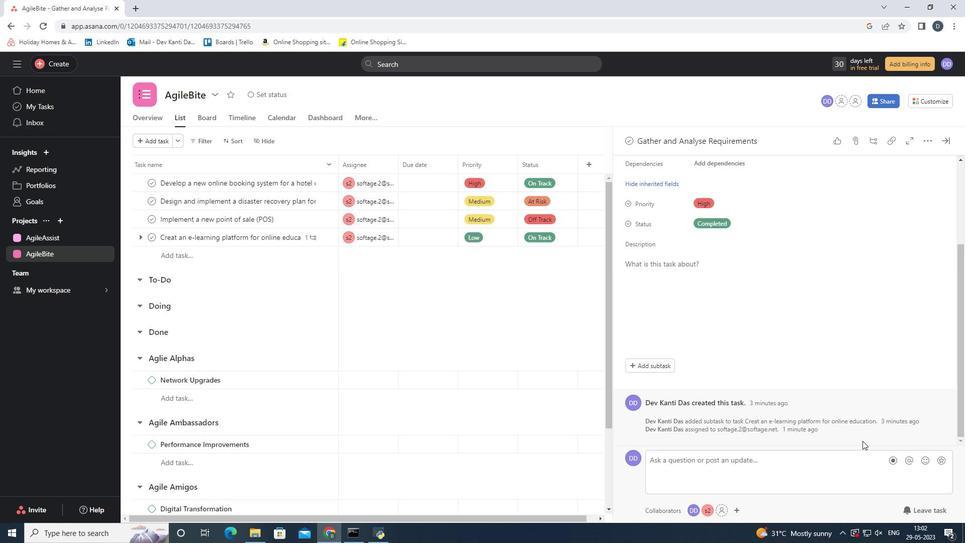
Action: Mouse scrolled (863, 441) with delta (0, 0)
Screenshot: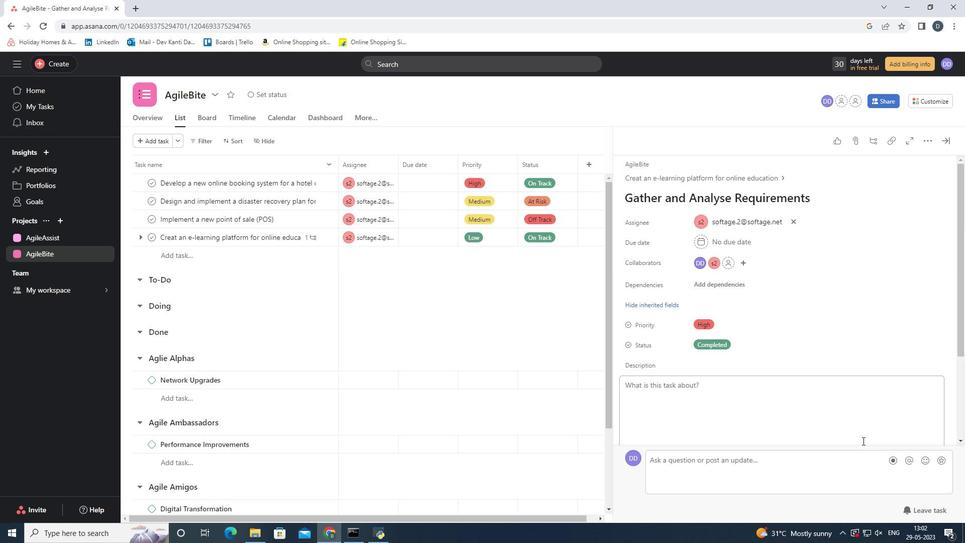 
Action: Mouse scrolled (863, 441) with delta (0, 0)
Screenshot: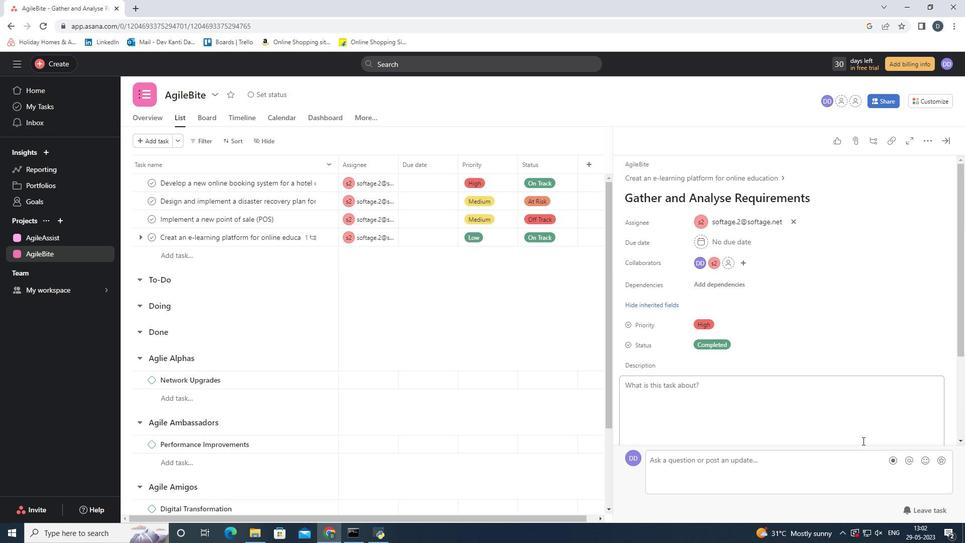 
Action: Mouse scrolled (863, 440) with delta (0, 0)
Screenshot: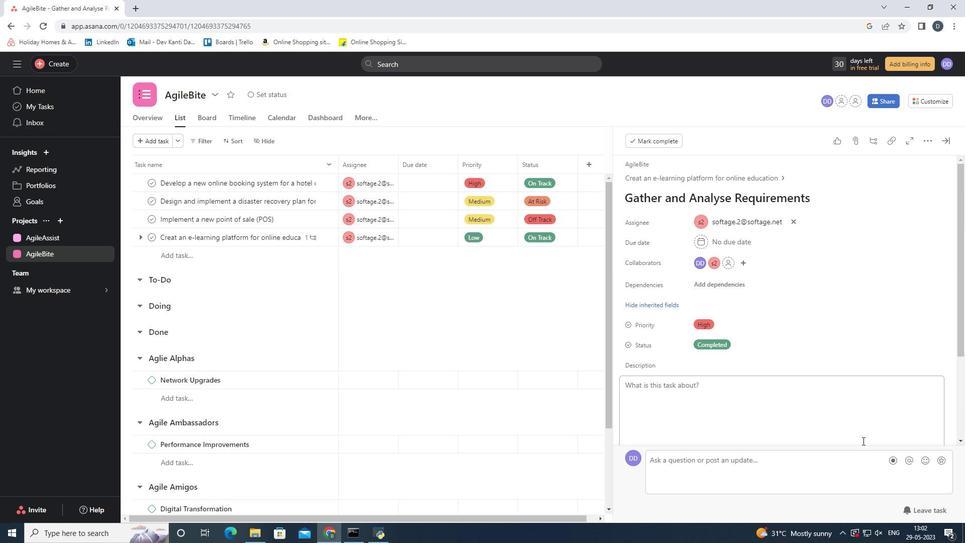 
Action: Mouse scrolled (863, 440) with delta (0, 0)
Screenshot: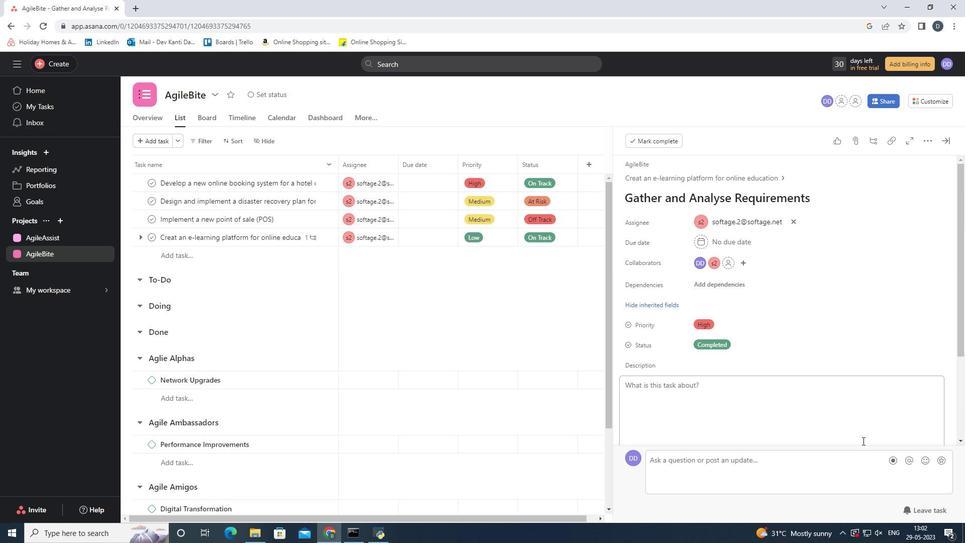
Action: Mouse scrolled (863, 440) with delta (0, 0)
Screenshot: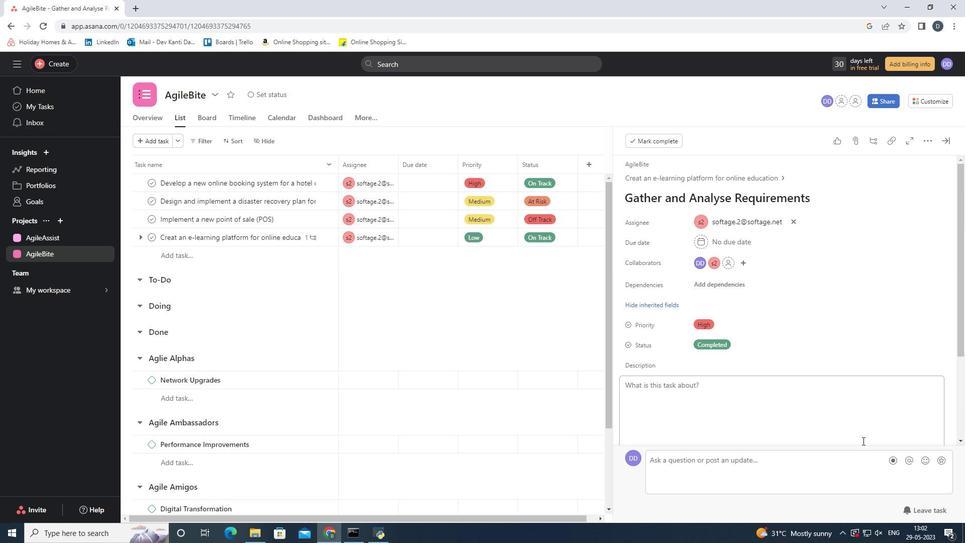
Action: Mouse scrolled (863, 440) with delta (0, 0)
Screenshot: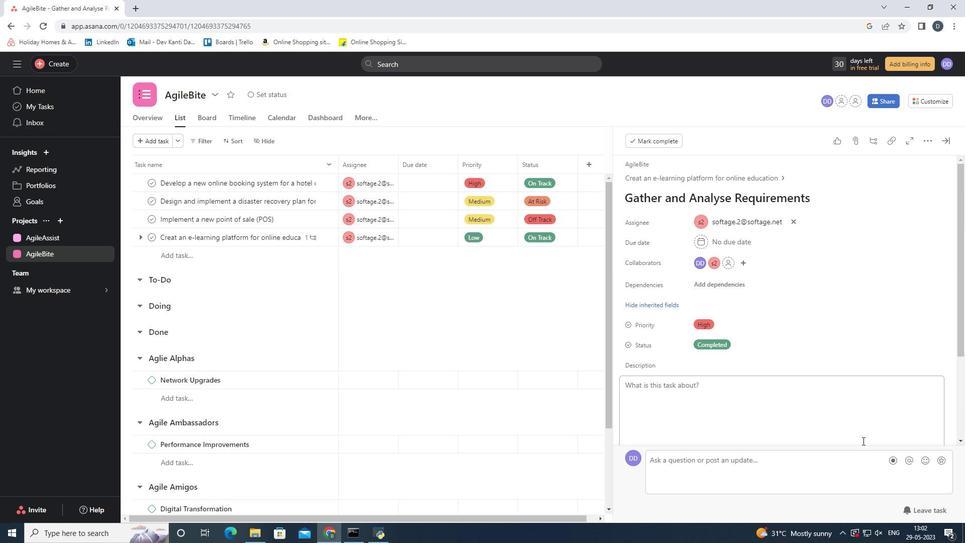 
Action: Mouse scrolled (863, 440) with delta (0, 0)
Screenshot: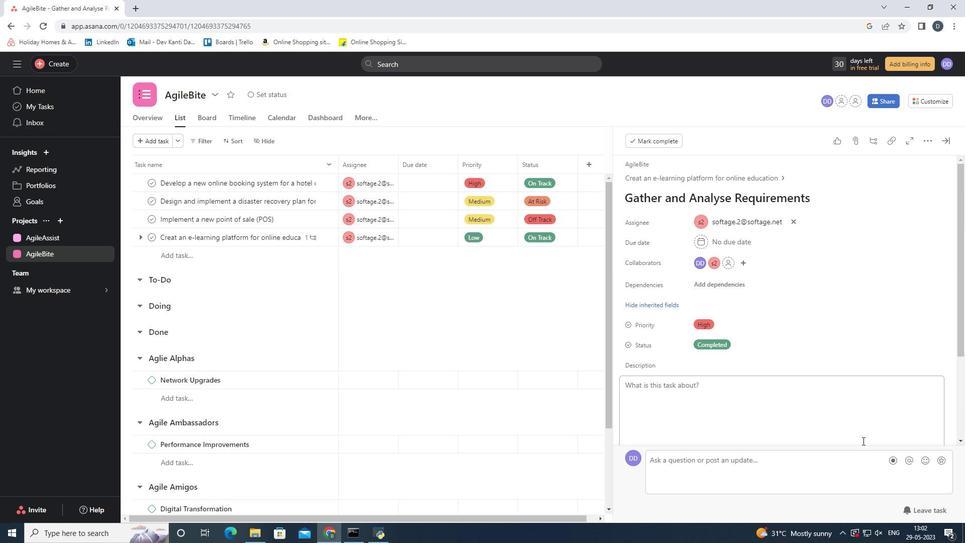 
Action: Mouse scrolled (863, 440) with delta (0, 0)
Screenshot: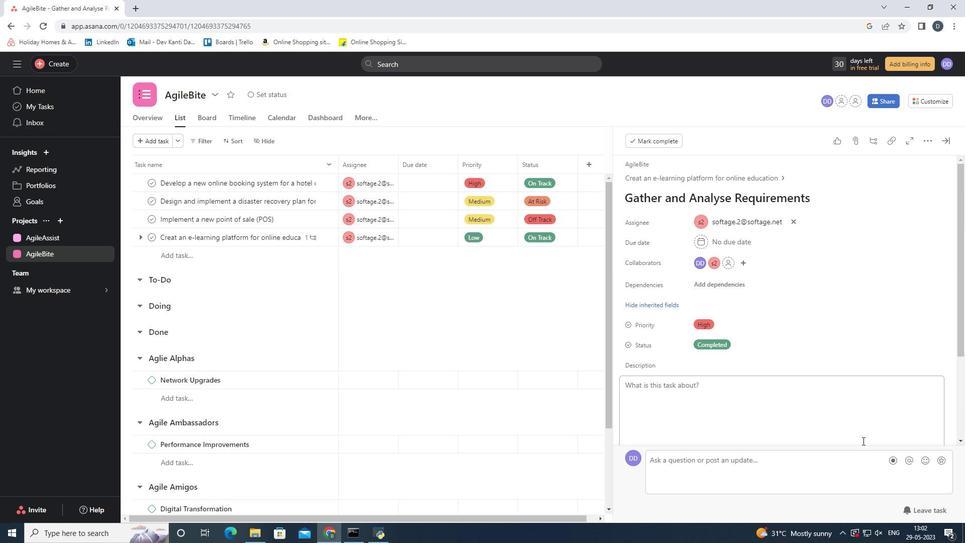 
Action: Mouse scrolled (863, 441) with delta (0, 0)
Screenshot: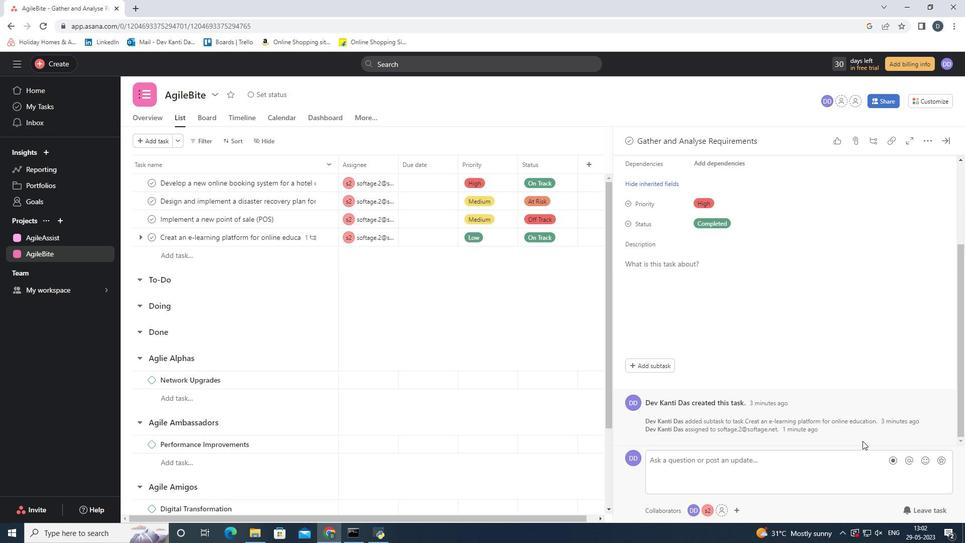 
Action: Mouse scrolled (863, 441) with delta (0, 0)
Screenshot: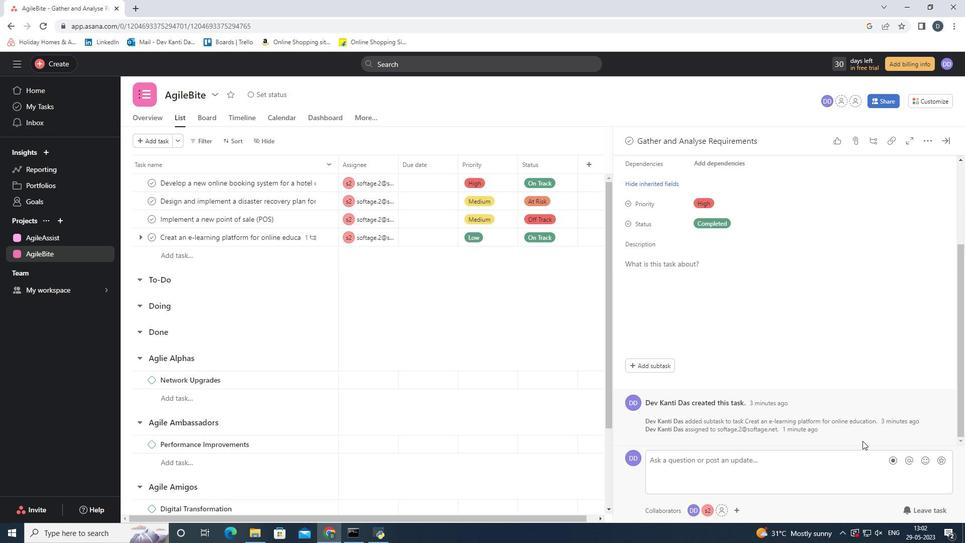 
Action: Mouse scrolled (863, 441) with delta (0, 0)
Screenshot: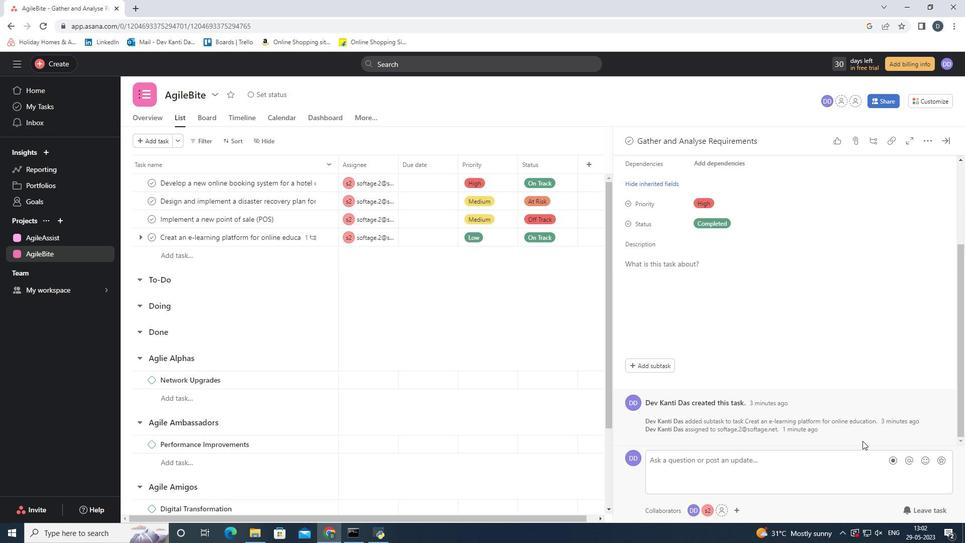 
Action: Mouse scrolled (863, 441) with delta (0, 0)
Screenshot: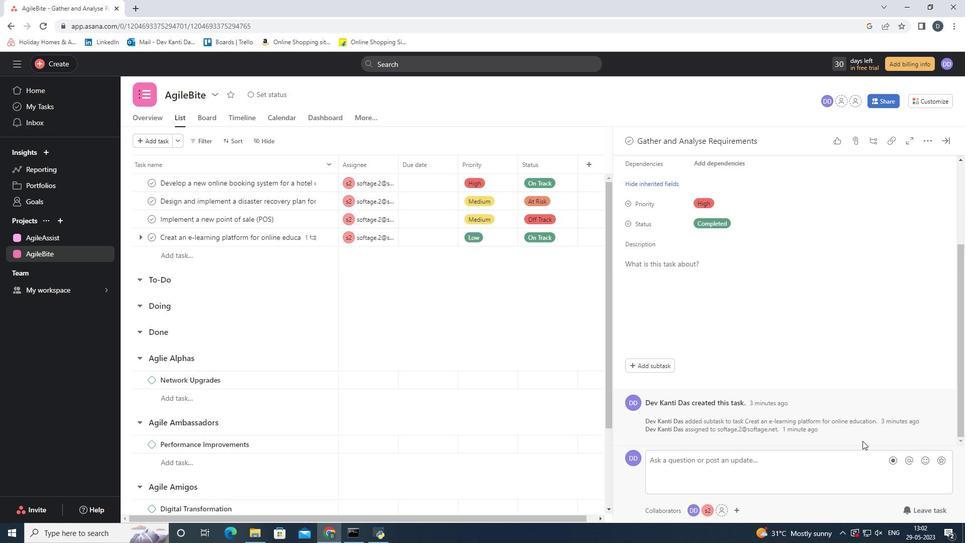 
Action: Mouse scrolled (863, 441) with delta (0, 0)
Screenshot: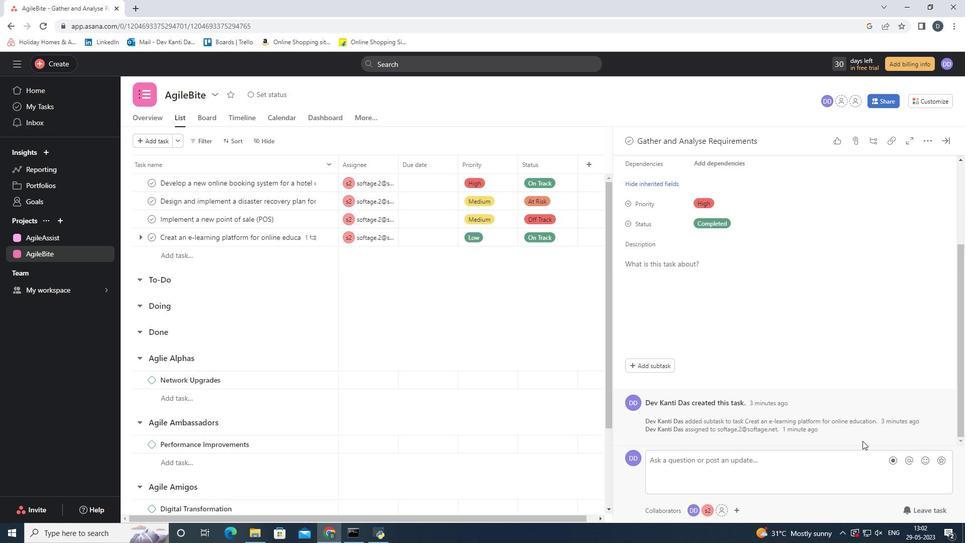 
Action: Mouse moved to (941, 141)
Screenshot: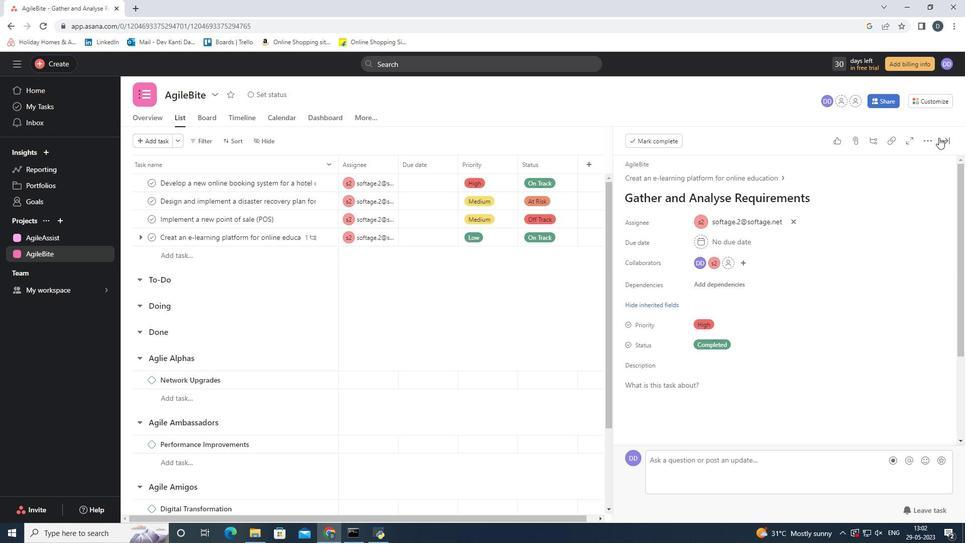 
Action: Mouse pressed left at (941, 141)
Screenshot: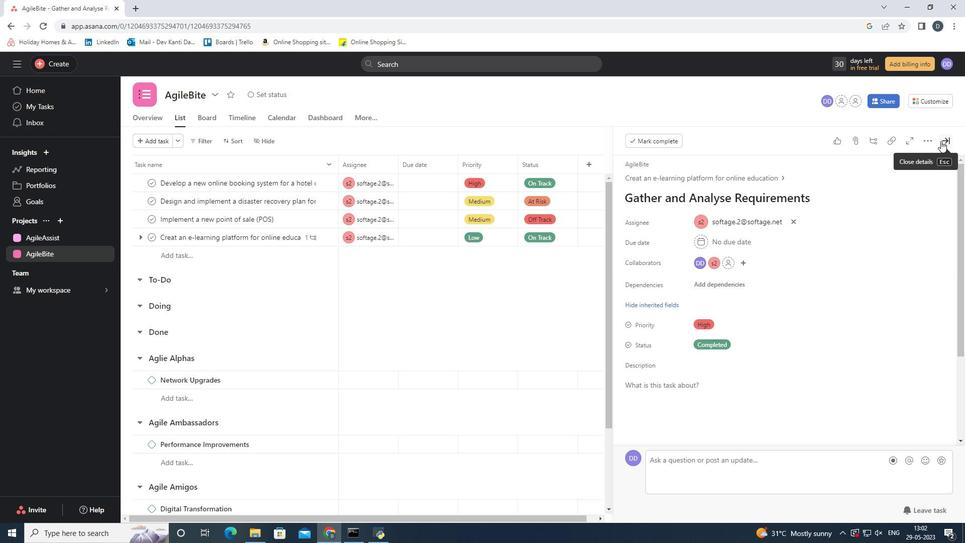 
Action: Mouse moved to (323, 235)
Screenshot: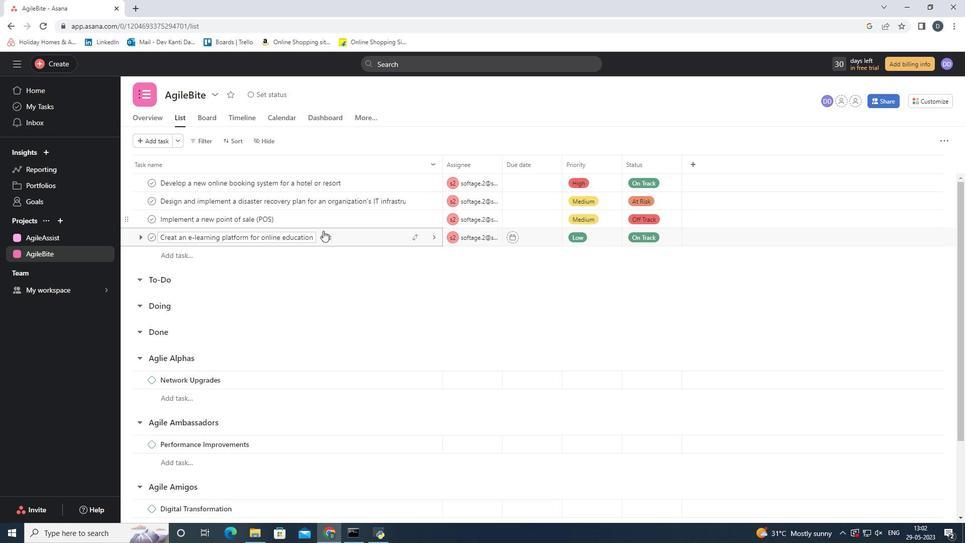 
Action: Mouse pressed left at (323, 235)
Screenshot: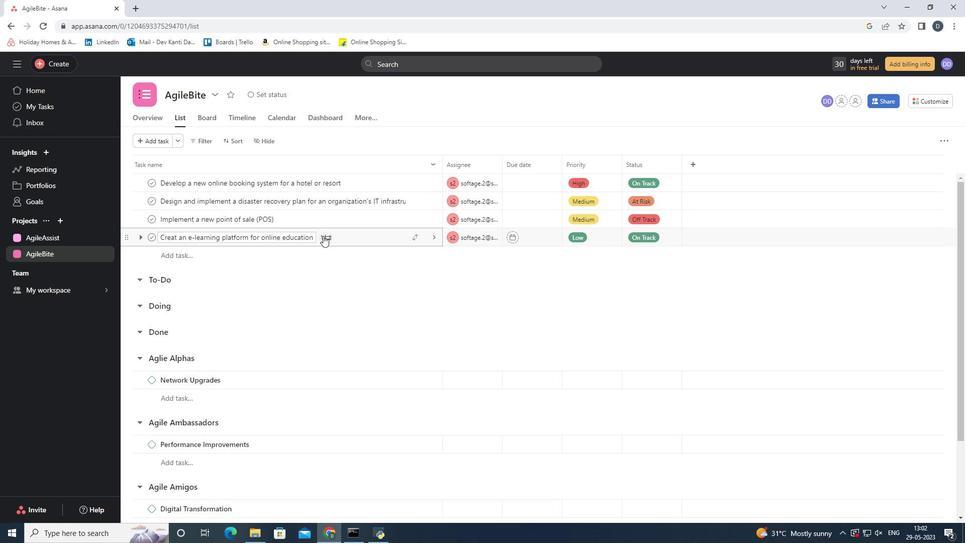 
Action: Mouse moved to (756, 371)
Screenshot: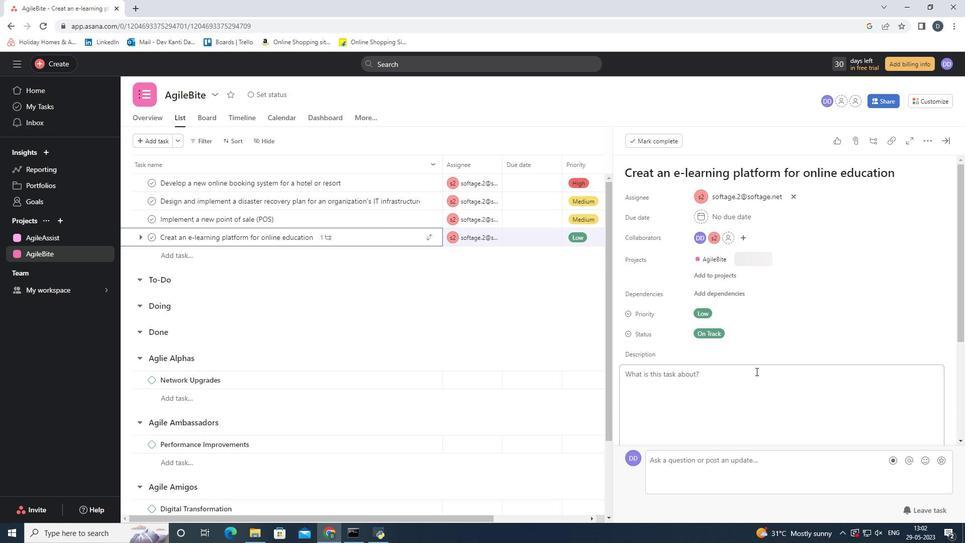 
Action: Mouse scrolled (756, 372) with delta (0, 0)
Screenshot: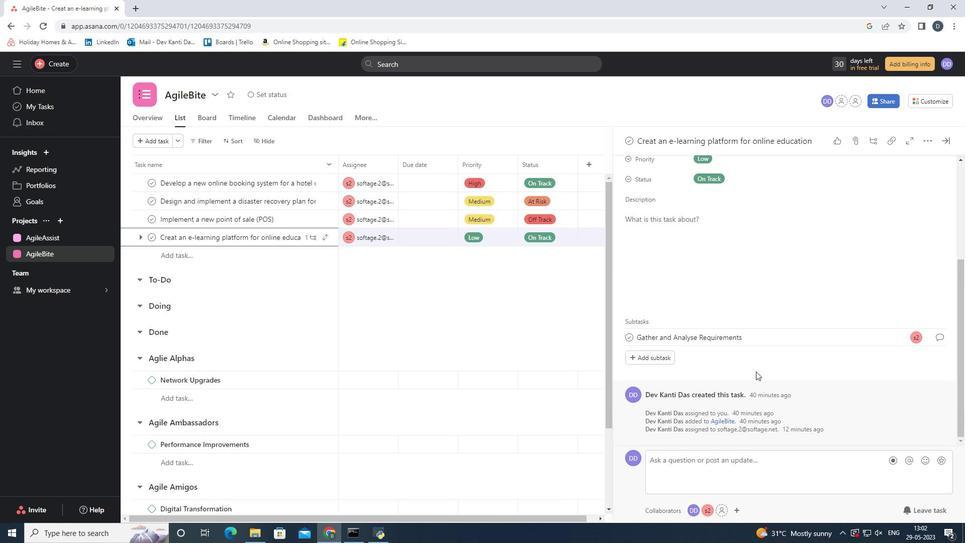 
Action: Mouse scrolled (756, 372) with delta (0, 0)
Screenshot: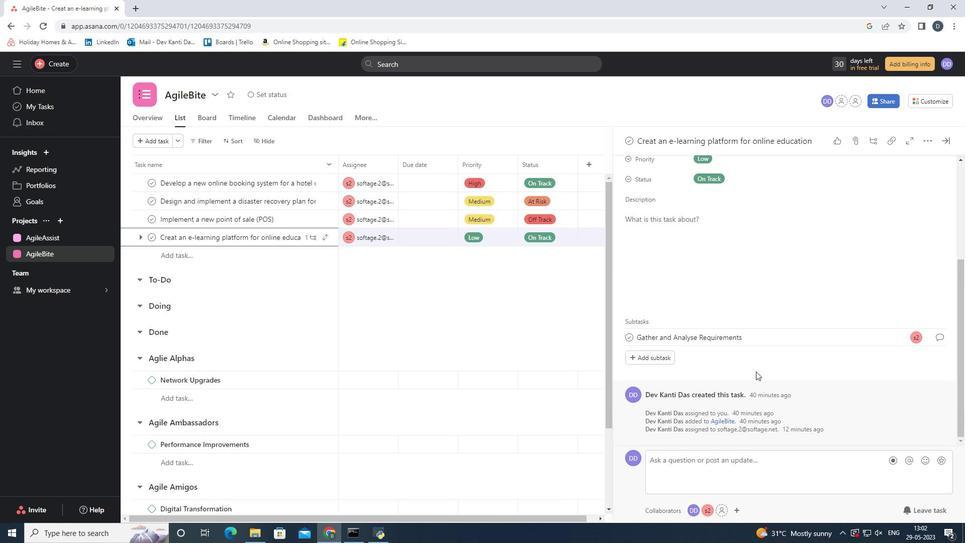 
Action: Mouse scrolled (756, 372) with delta (0, 0)
Screenshot: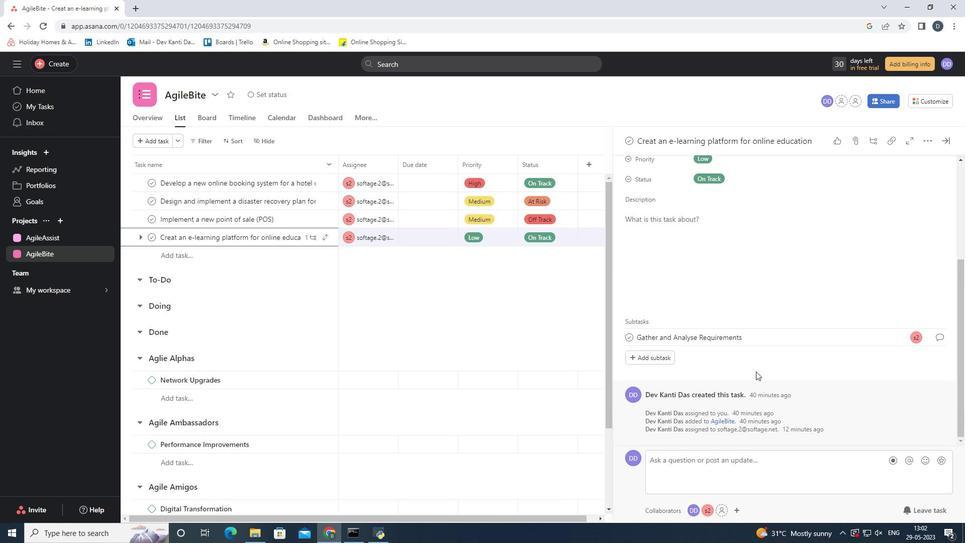 
Action: Mouse scrolled (756, 372) with delta (0, 0)
Screenshot: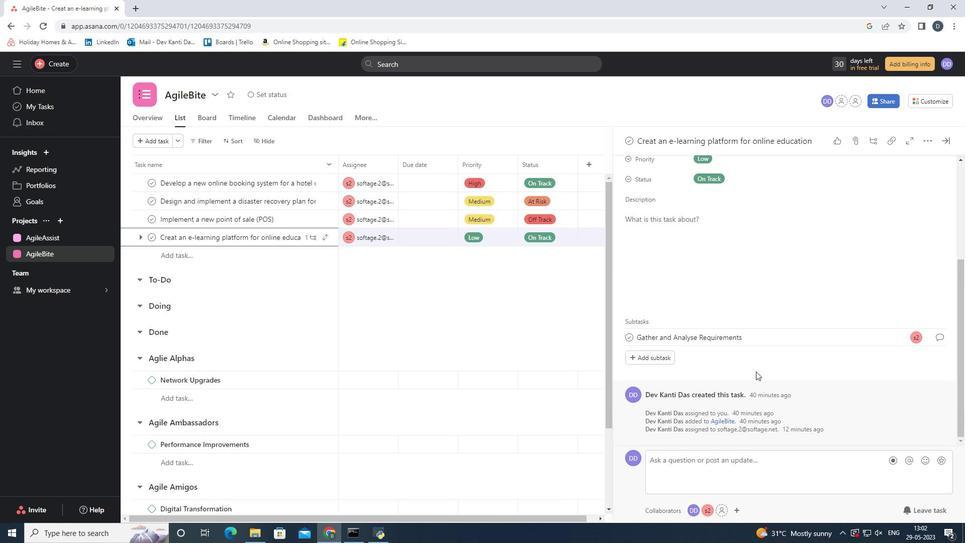 
Action: Mouse scrolled (756, 372) with delta (0, 0)
Screenshot: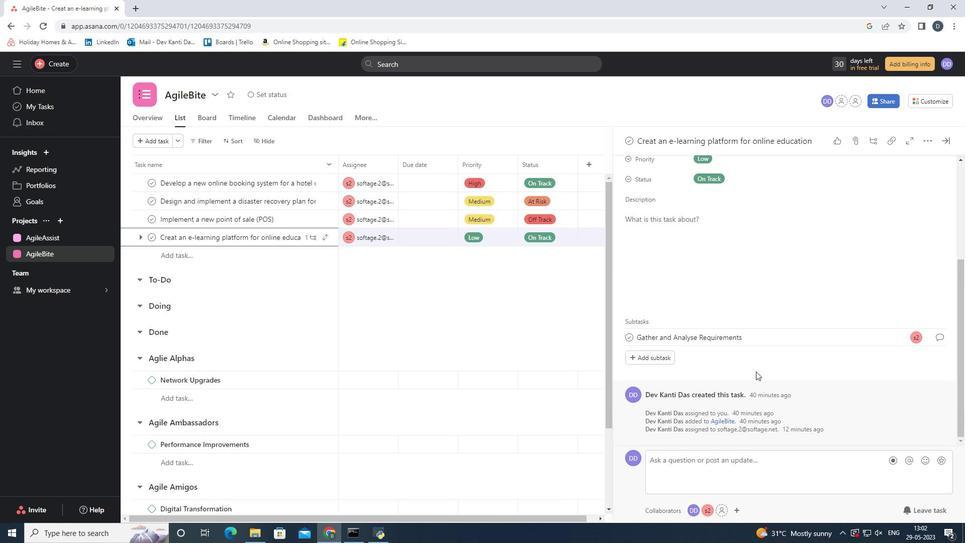 
Action: Mouse moved to (951, 141)
Screenshot: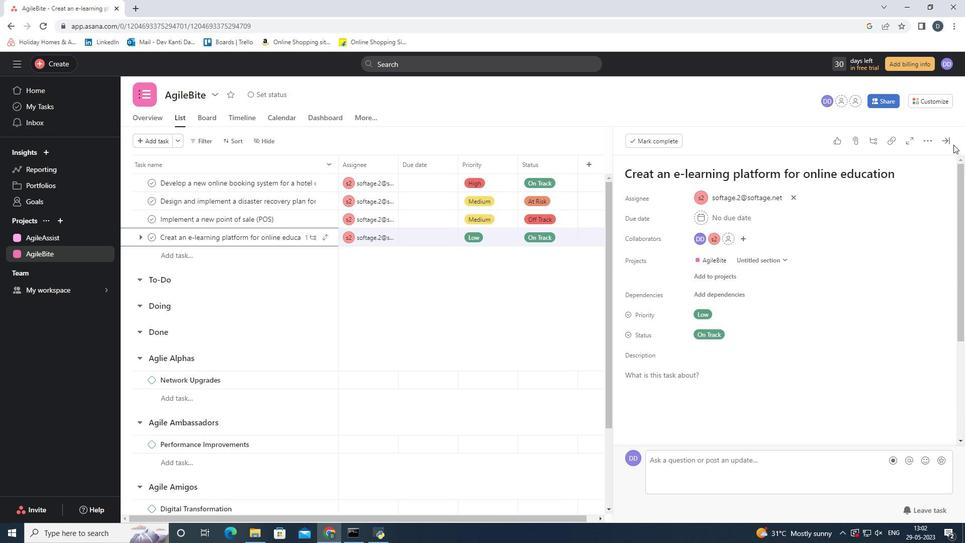 
Action: Mouse pressed left at (951, 141)
Screenshot: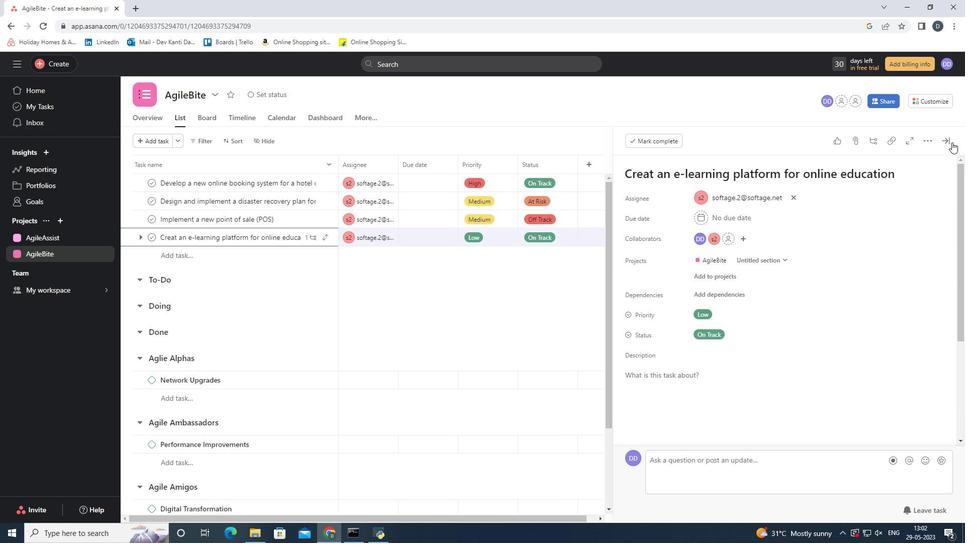 
Action: Mouse moved to (635, 306)
Screenshot: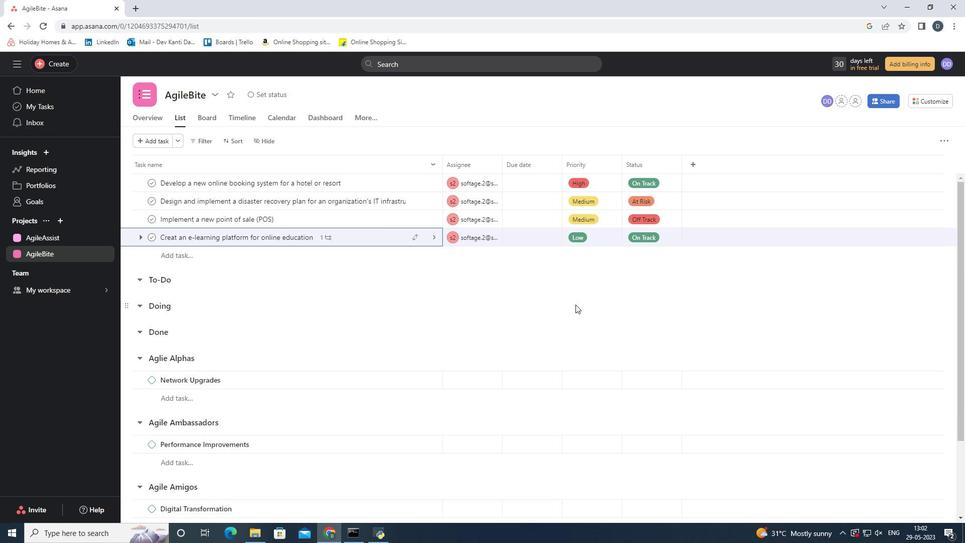 
Action: Mouse pressed left at (635, 306)
Screenshot: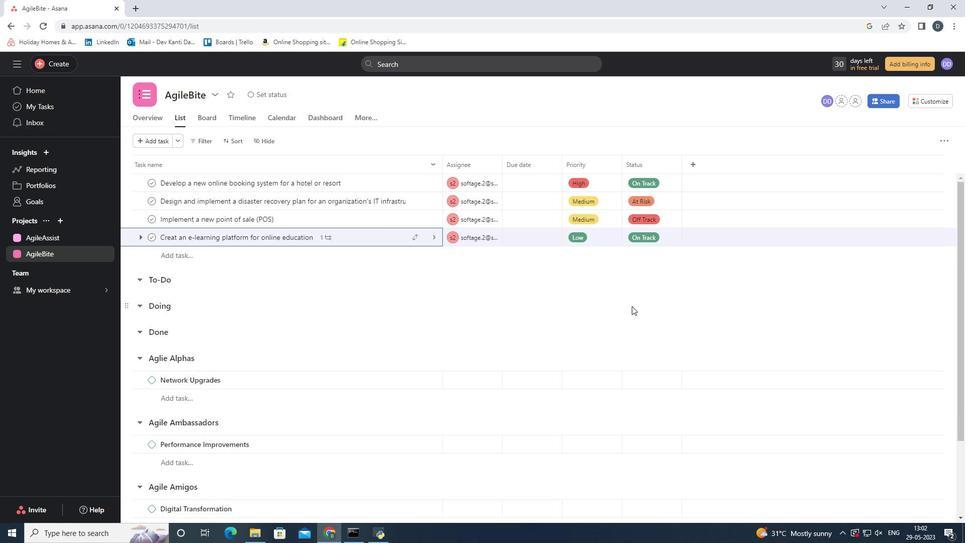 
